 Task: Explore Airbnb accommodations near the expo center and corporate facilities your stay for a business expo in Phoenix, Arizona.
Action: Mouse moved to (403, 85)
Screenshot: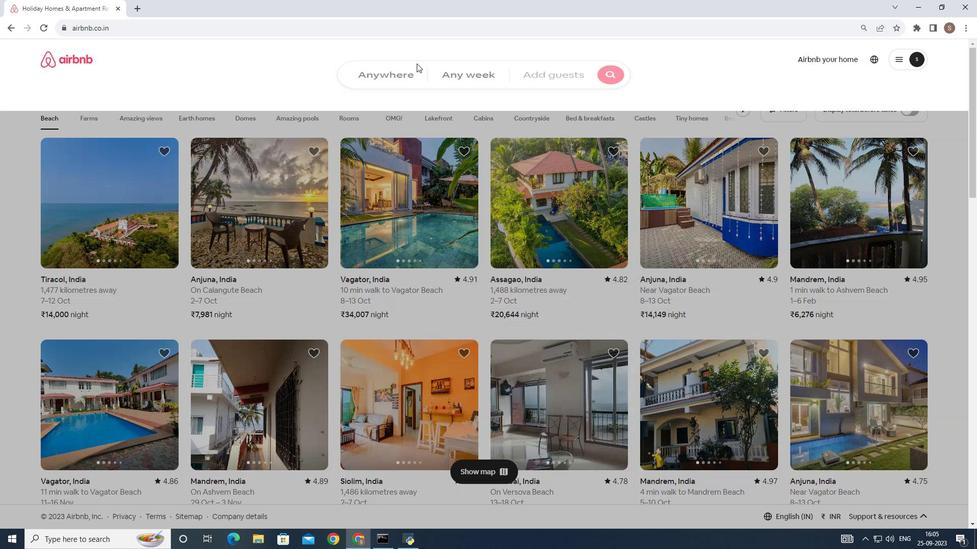 
Action: Mouse pressed left at (403, 85)
Screenshot: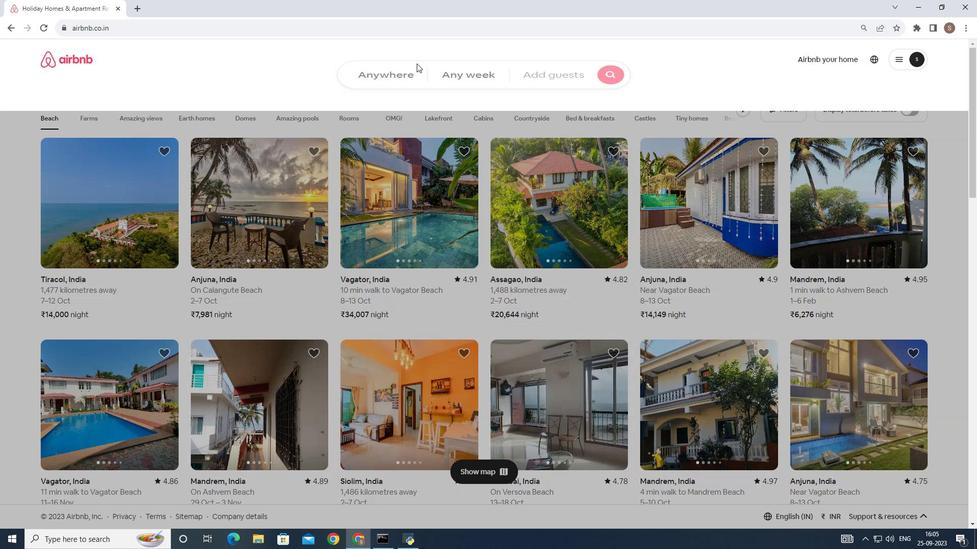 
Action: Mouse moved to (336, 119)
Screenshot: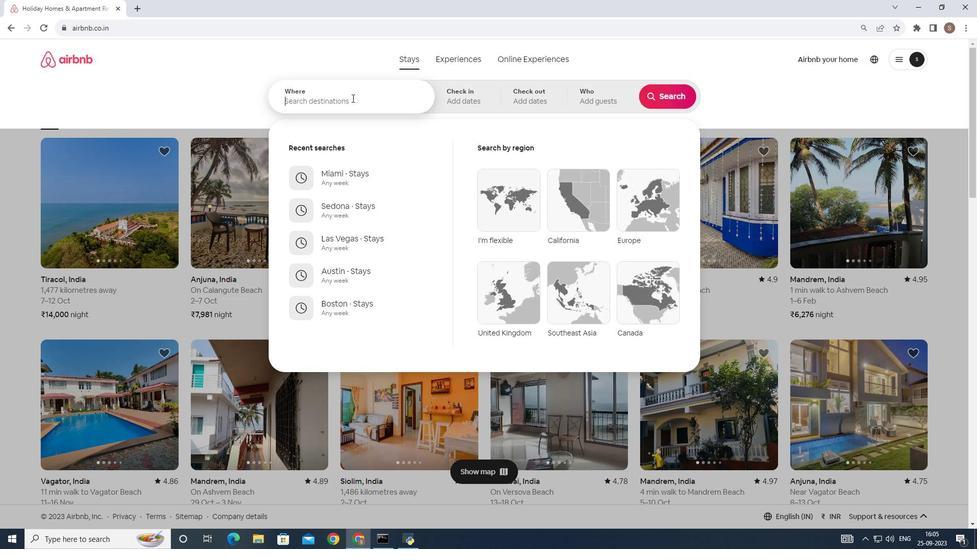 
Action: Mouse pressed left at (336, 119)
Screenshot: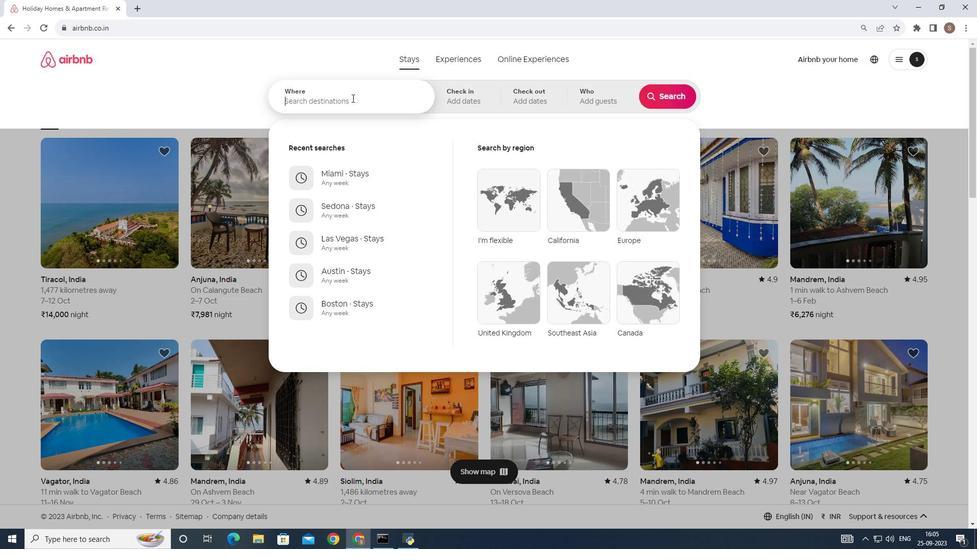 
Action: Key pressed phoen
Screenshot: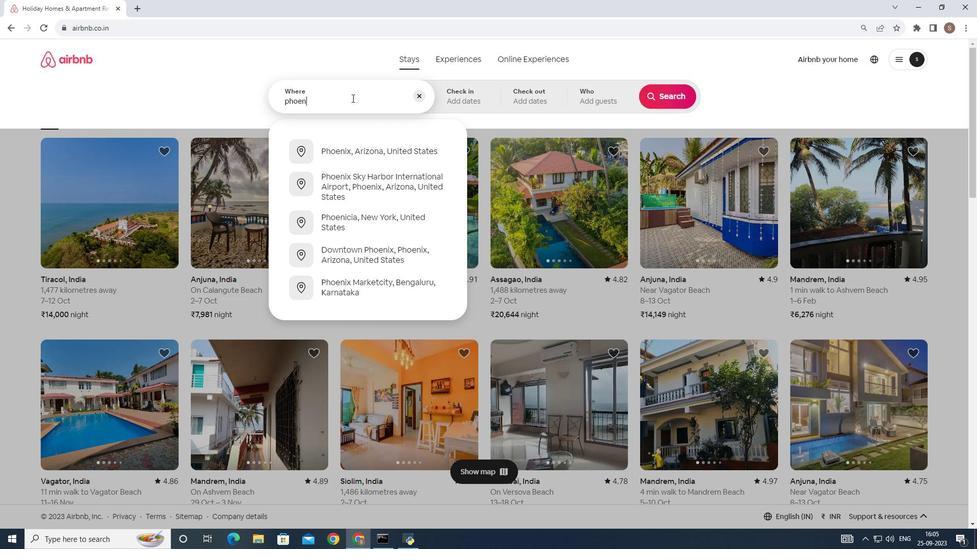 
Action: Mouse moved to (319, 158)
Screenshot: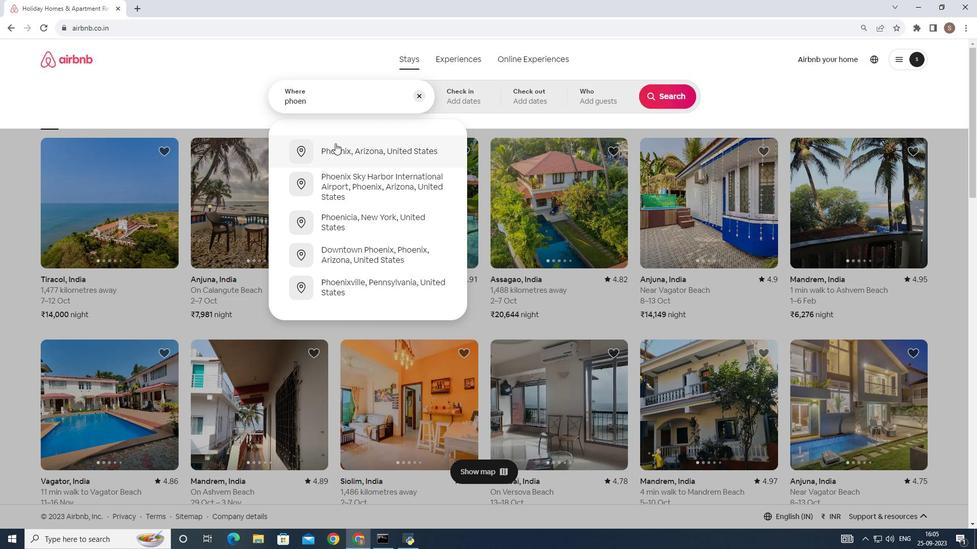 
Action: Mouse pressed left at (319, 158)
Screenshot: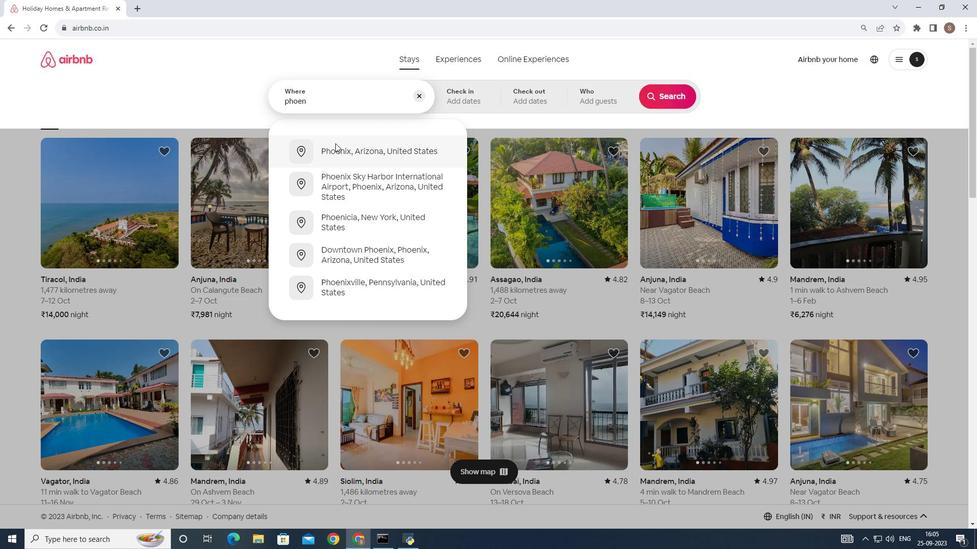 
Action: Mouse moved to (663, 112)
Screenshot: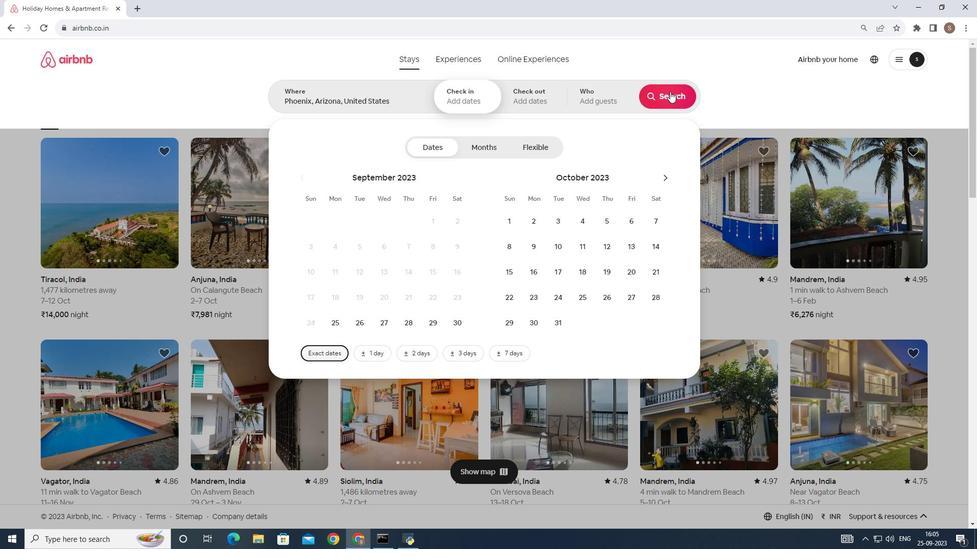 
Action: Mouse pressed left at (663, 112)
Screenshot: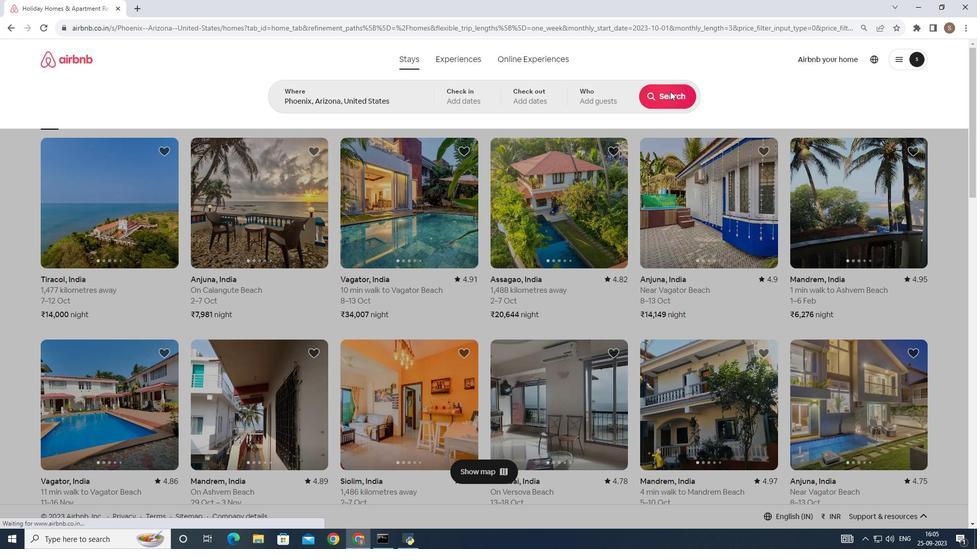 
Action: Mouse moved to (396, 83)
Screenshot: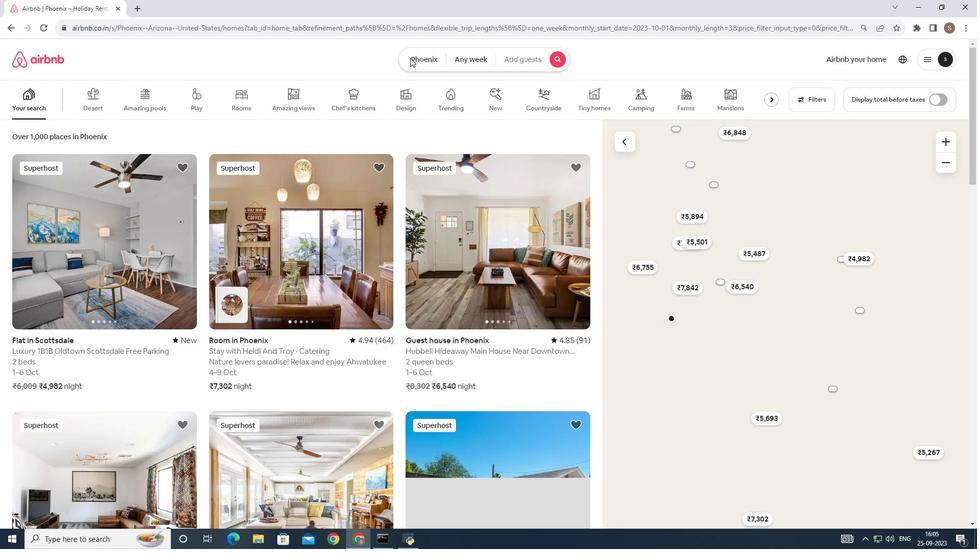 
Action: Mouse pressed left at (396, 83)
Screenshot: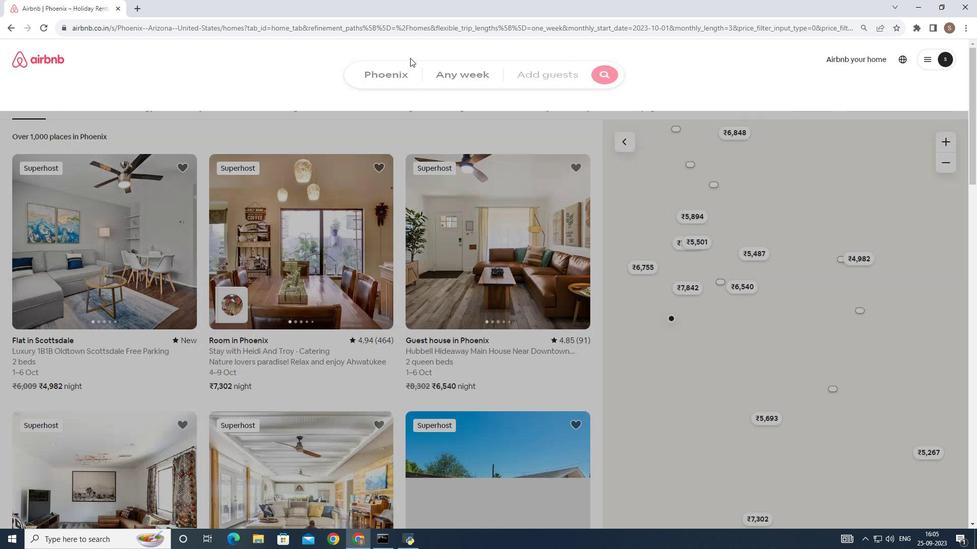 
Action: Mouse moved to (448, 115)
Screenshot: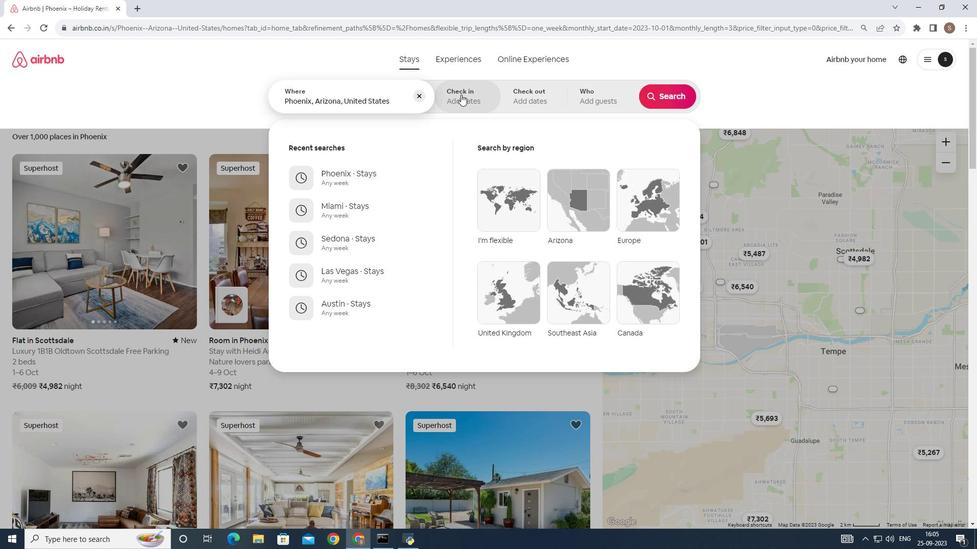 
Action: Mouse pressed left at (448, 115)
Screenshot: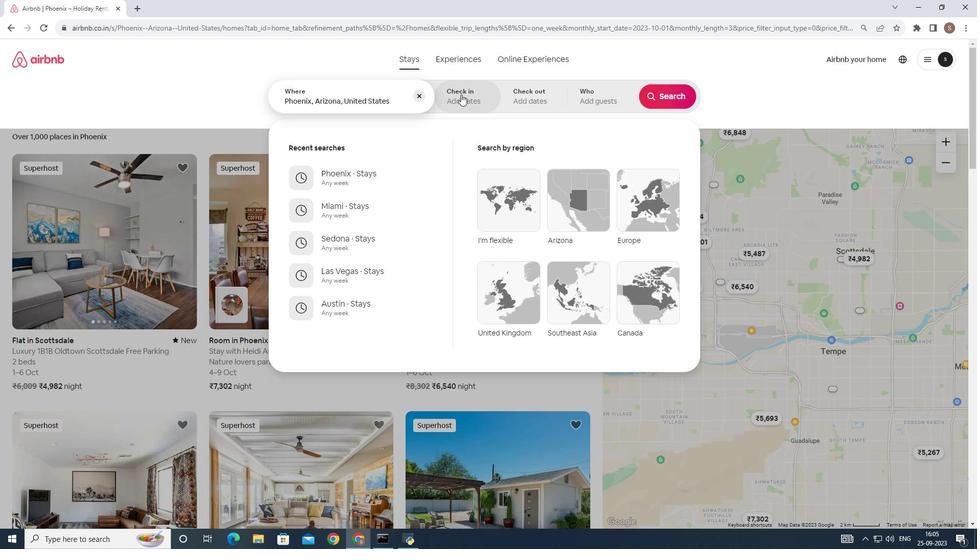 
Action: Mouse moved to (678, 119)
Screenshot: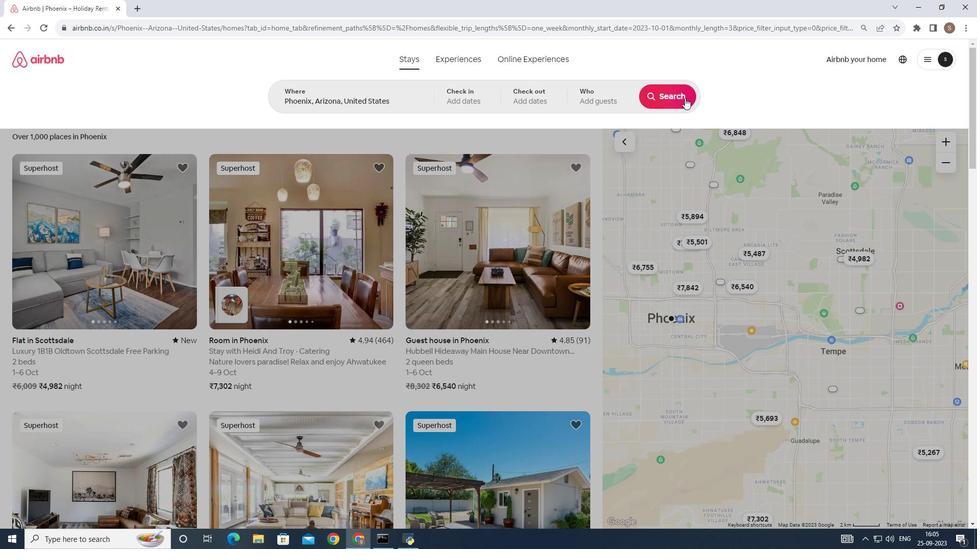 
Action: Mouse pressed left at (678, 119)
Screenshot: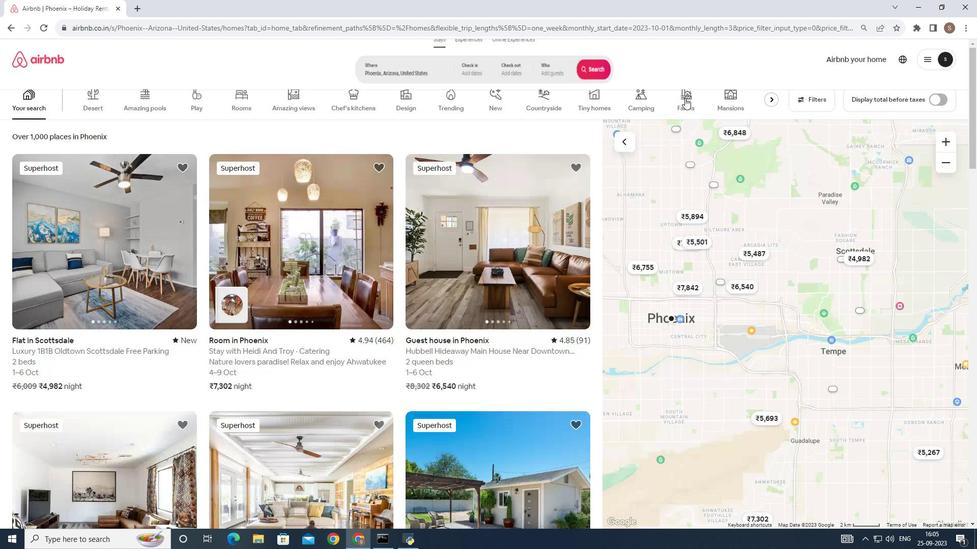
Action: Mouse moved to (794, 123)
Screenshot: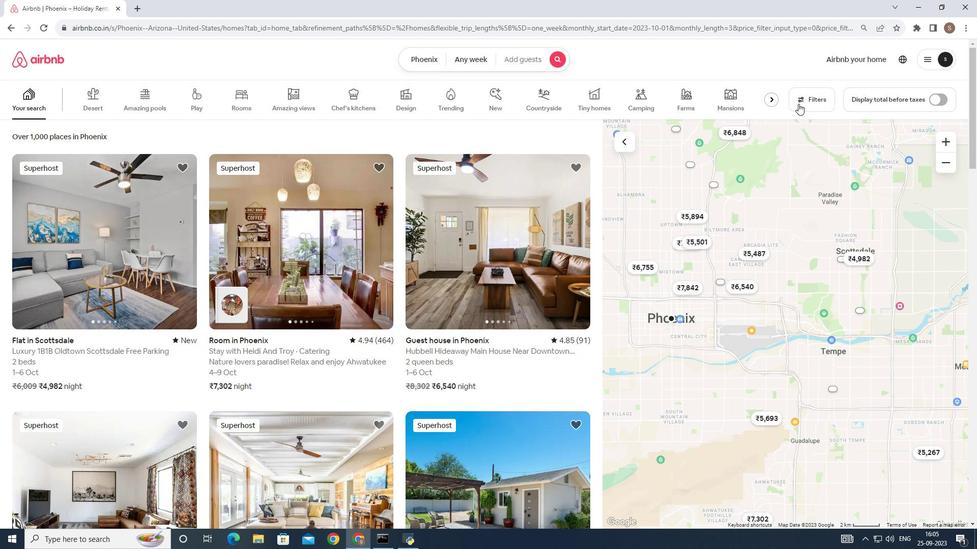 
Action: Mouse pressed left at (794, 123)
Screenshot: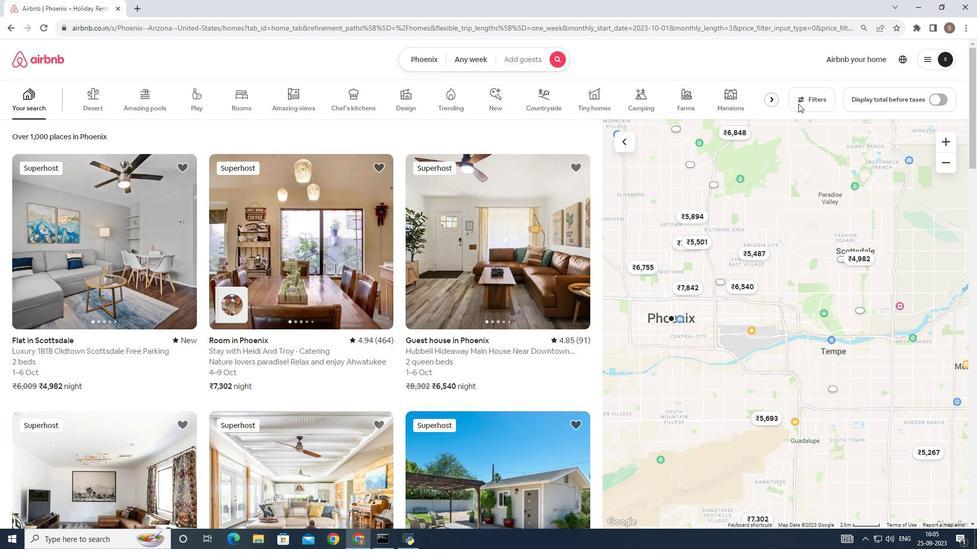 
Action: Mouse moved to (444, 228)
Screenshot: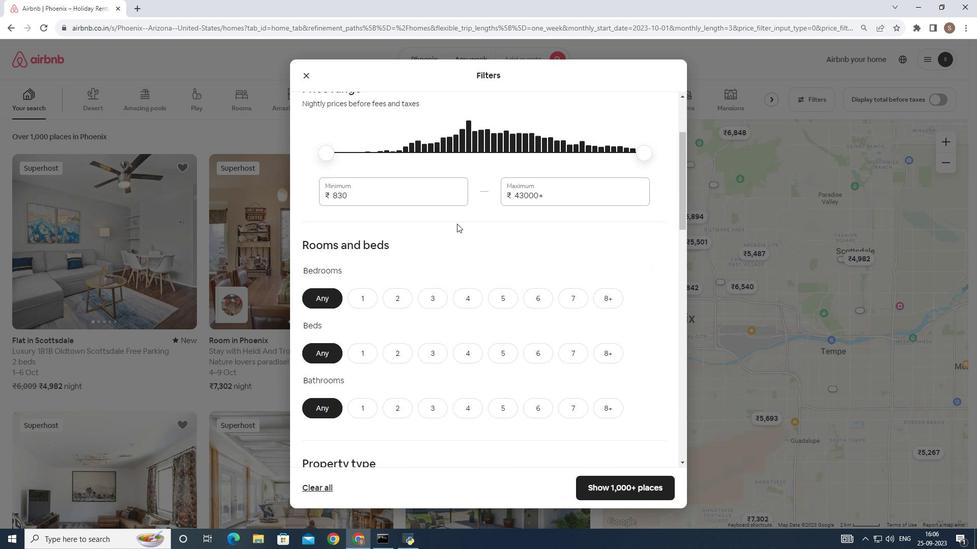 
Action: Mouse scrolled (444, 227) with delta (0, 0)
Screenshot: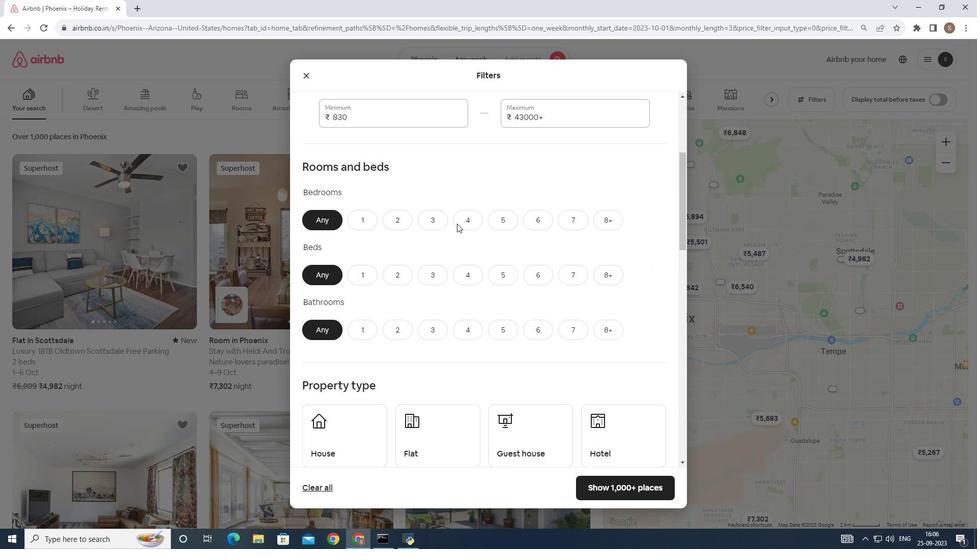 
Action: Mouse scrolled (444, 227) with delta (0, 0)
Screenshot: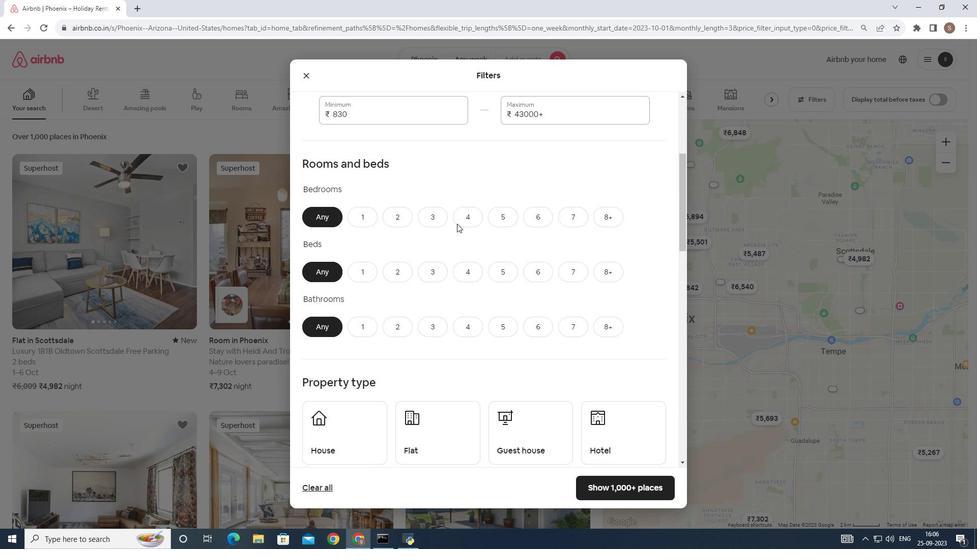 
Action: Mouse scrolled (444, 227) with delta (0, 0)
Screenshot: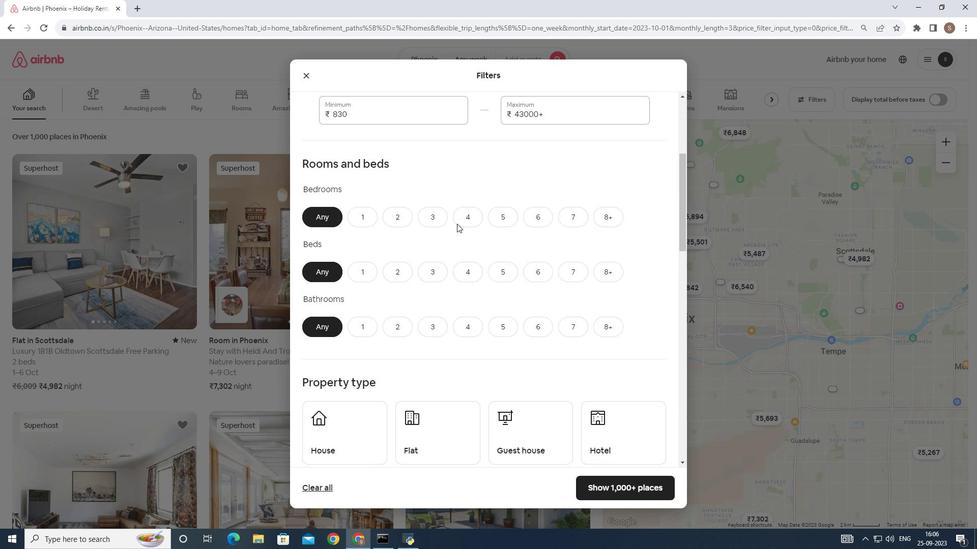 
Action: Mouse scrolled (444, 227) with delta (0, 0)
Screenshot: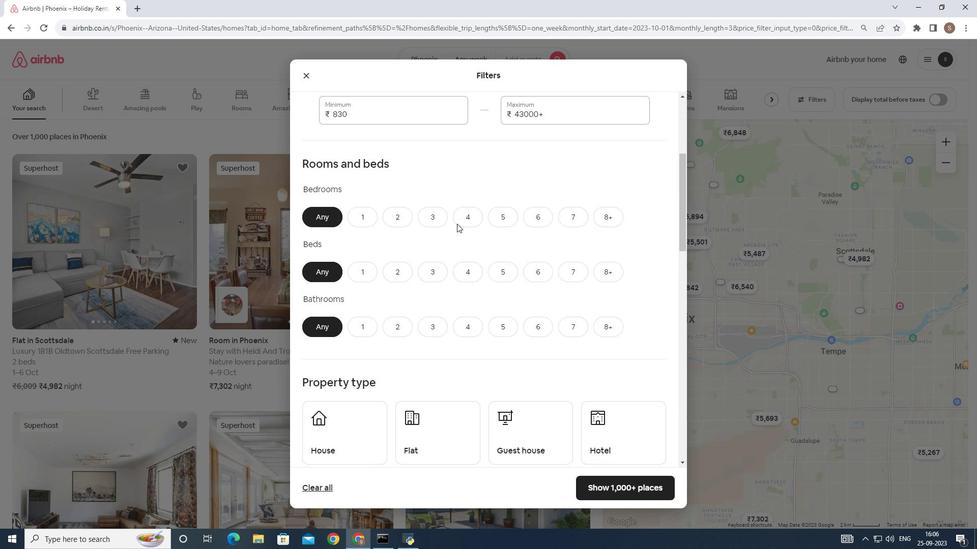 
Action: Mouse scrolled (444, 227) with delta (0, 0)
Screenshot: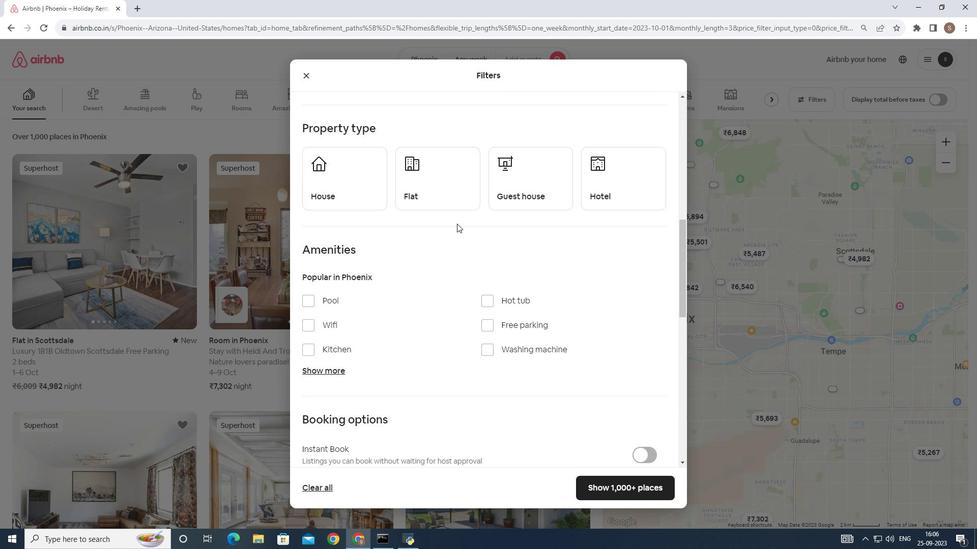 
Action: Mouse scrolled (444, 227) with delta (0, 0)
Screenshot: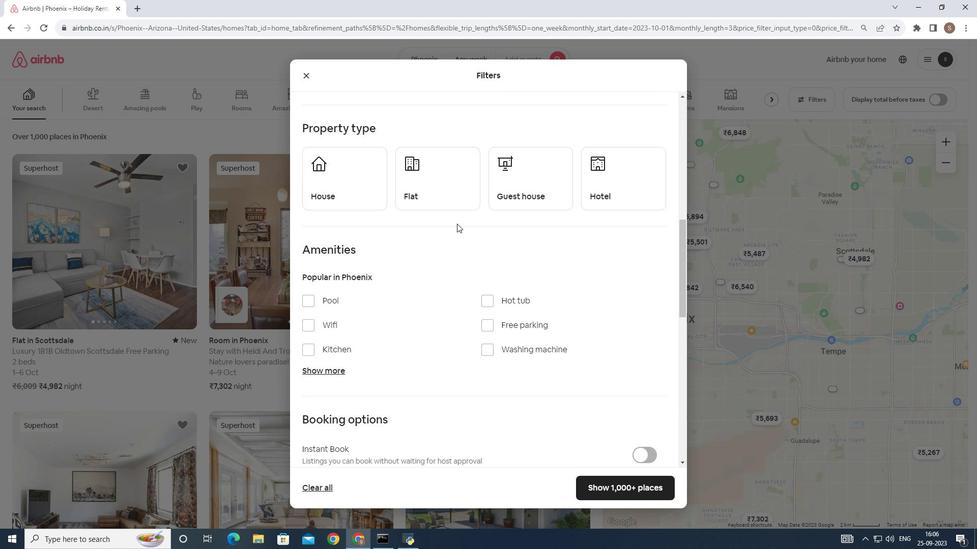 
Action: Mouse scrolled (444, 227) with delta (0, 0)
Screenshot: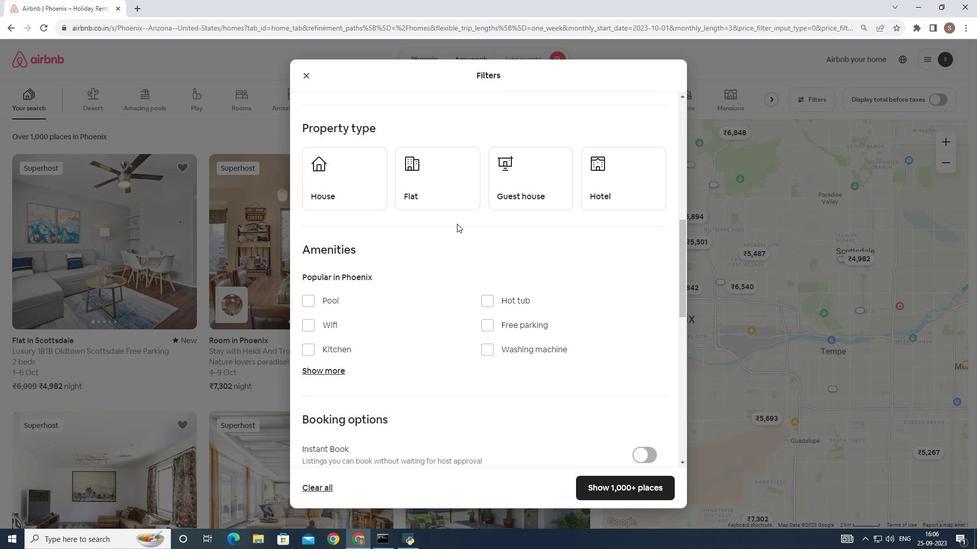 
Action: Mouse scrolled (444, 227) with delta (0, 0)
Screenshot: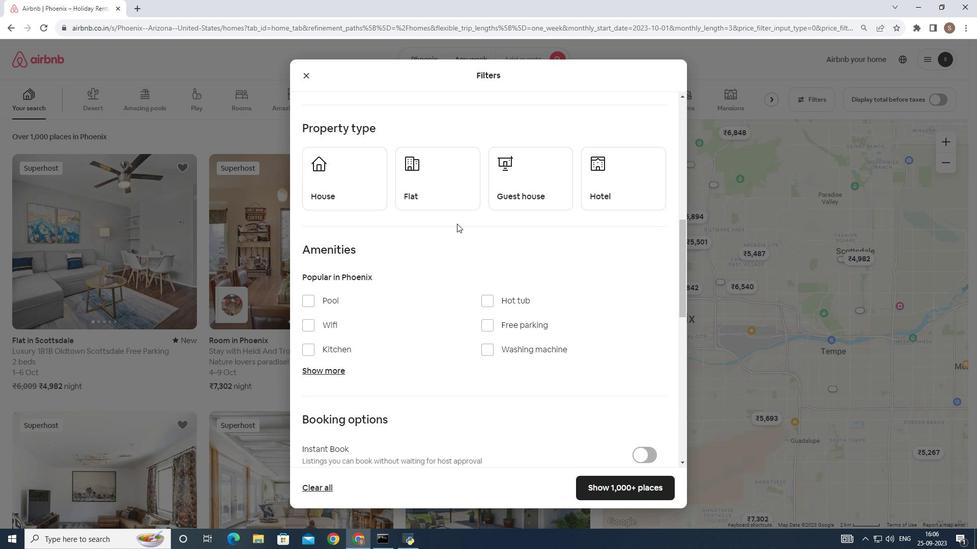 
Action: Mouse scrolled (444, 227) with delta (0, 0)
Screenshot: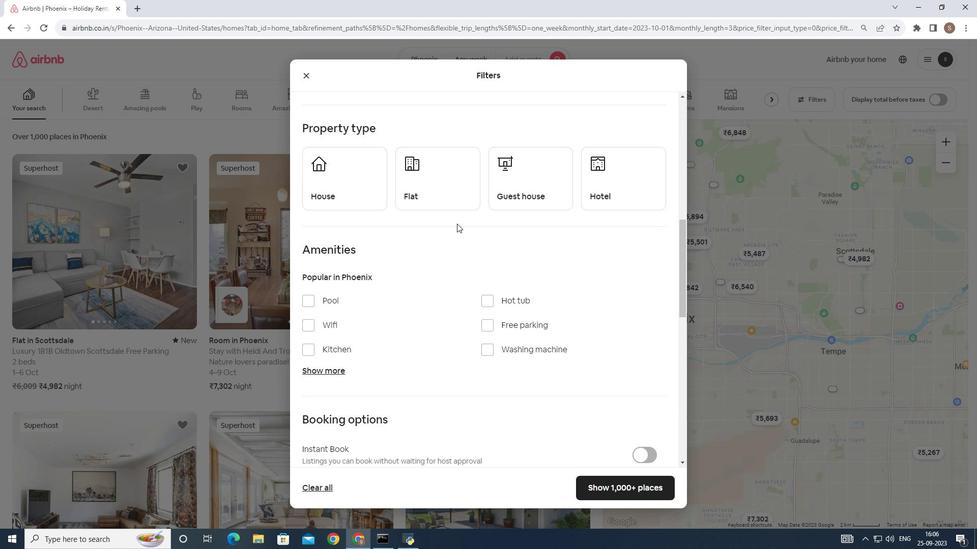 
Action: Mouse scrolled (444, 228) with delta (0, 0)
Screenshot: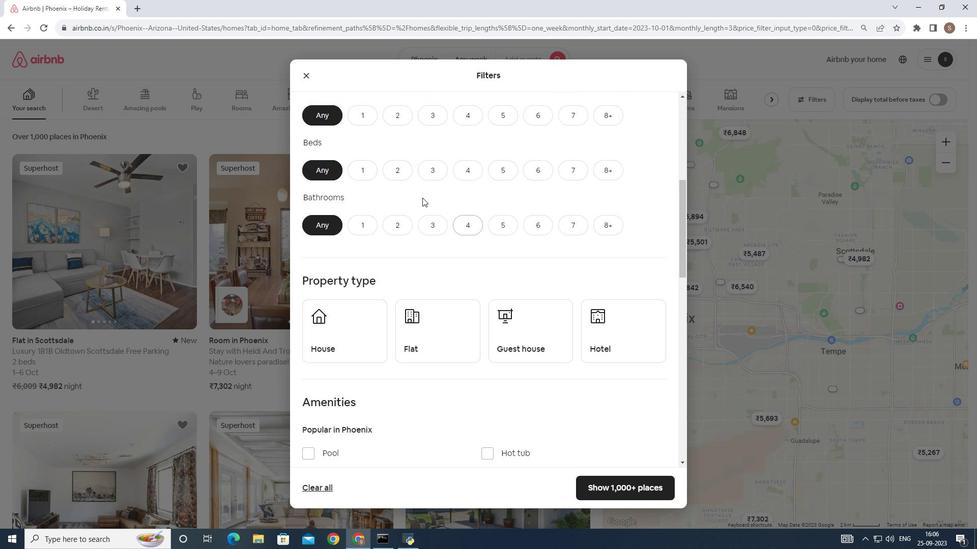 
Action: Mouse scrolled (444, 228) with delta (0, 0)
Screenshot: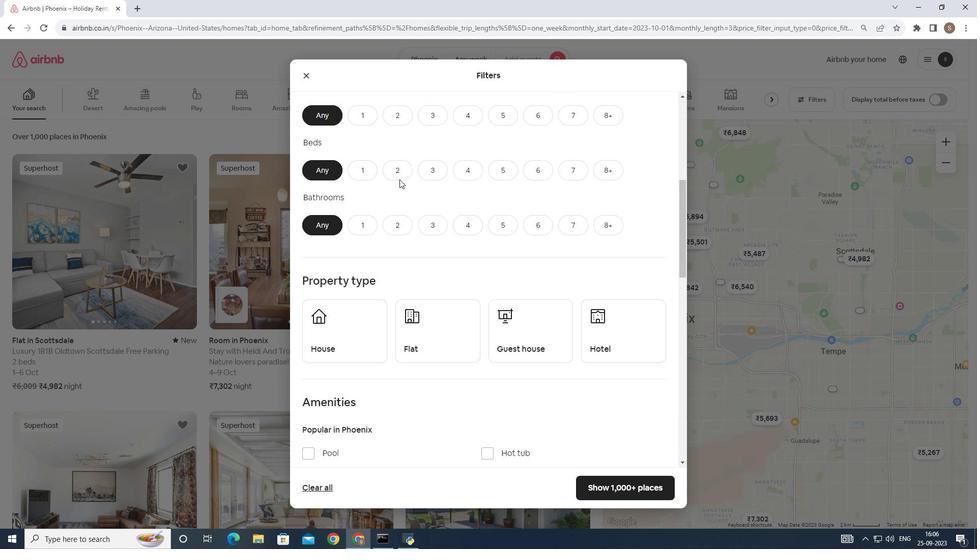
Action: Mouse scrolled (444, 228) with delta (0, 0)
Screenshot: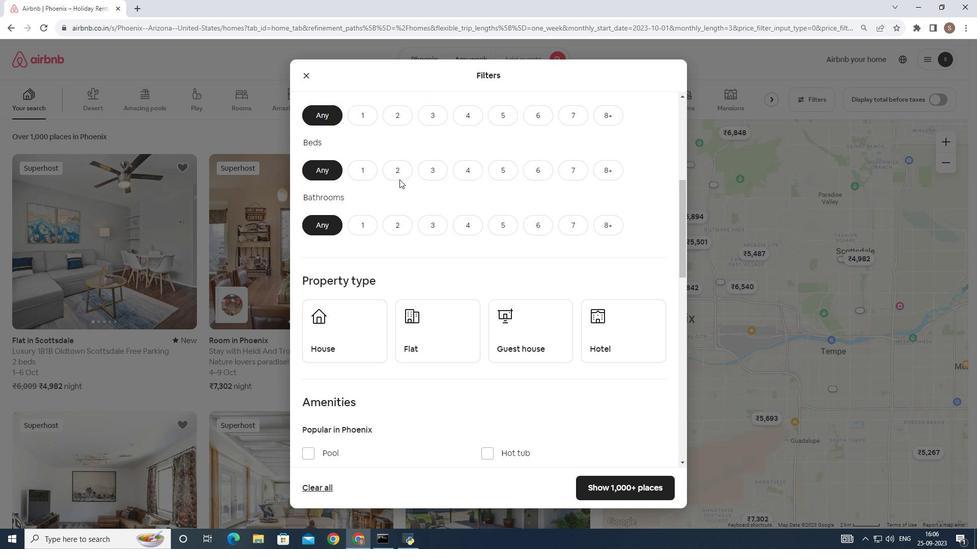 
Action: Mouse moved to (341, 179)
Screenshot: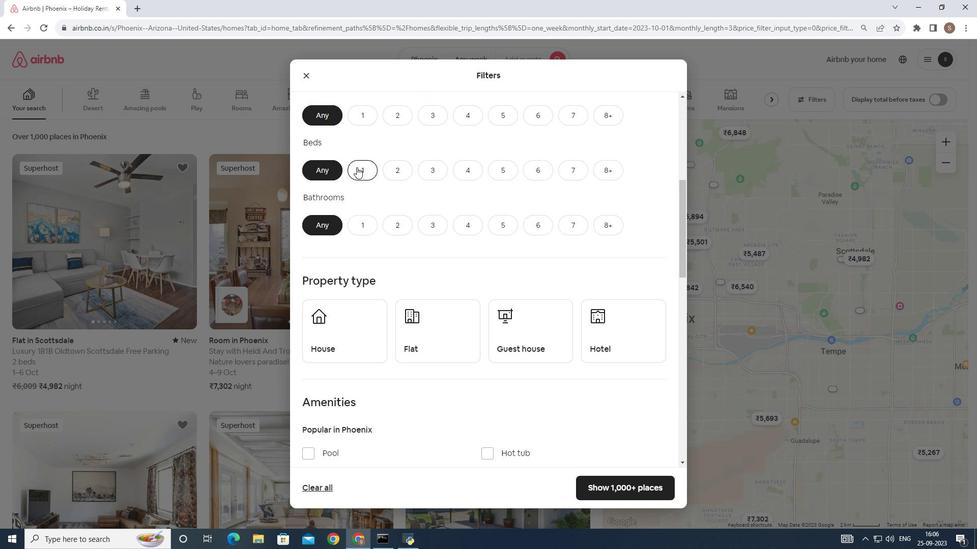 
Action: Mouse pressed left at (341, 179)
Screenshot: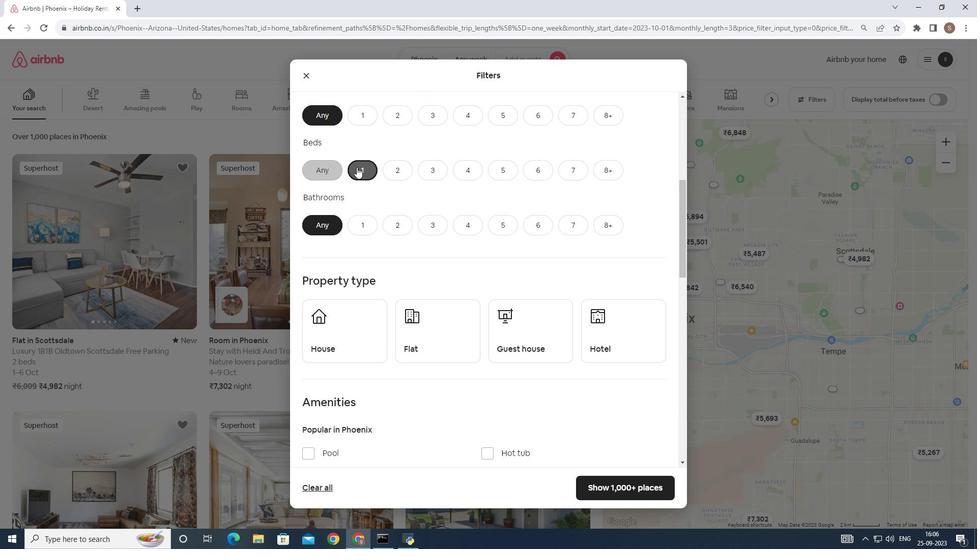
Action: Mouse moved to (342, 221)
Screenshot: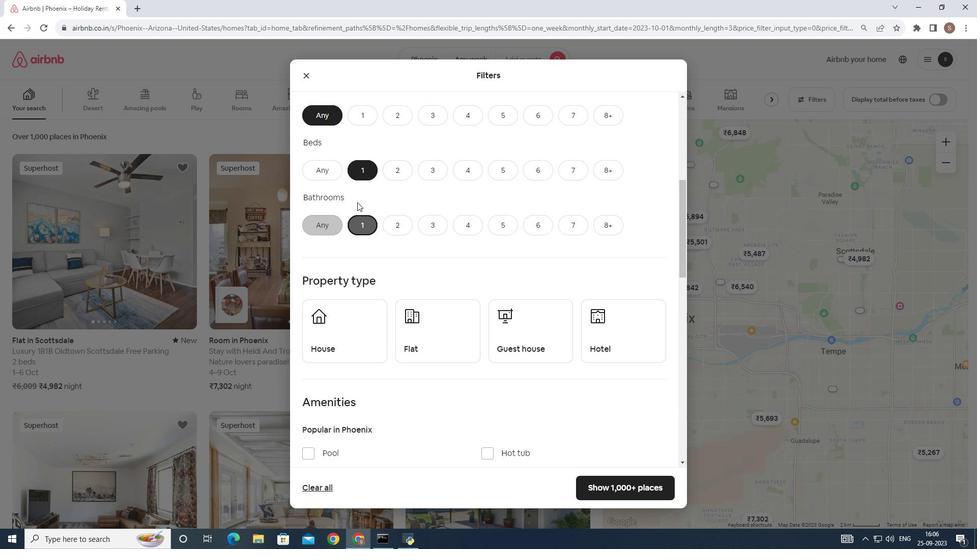 
Action: Mouse pressed left at (342, 221)
Screenshot: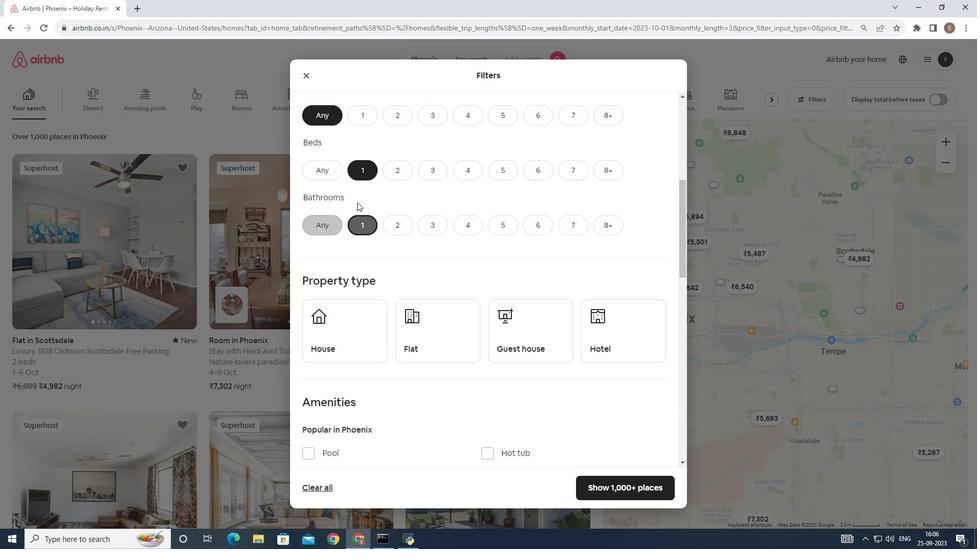
Action: Mouse moved to (343, 196)
Screenshot: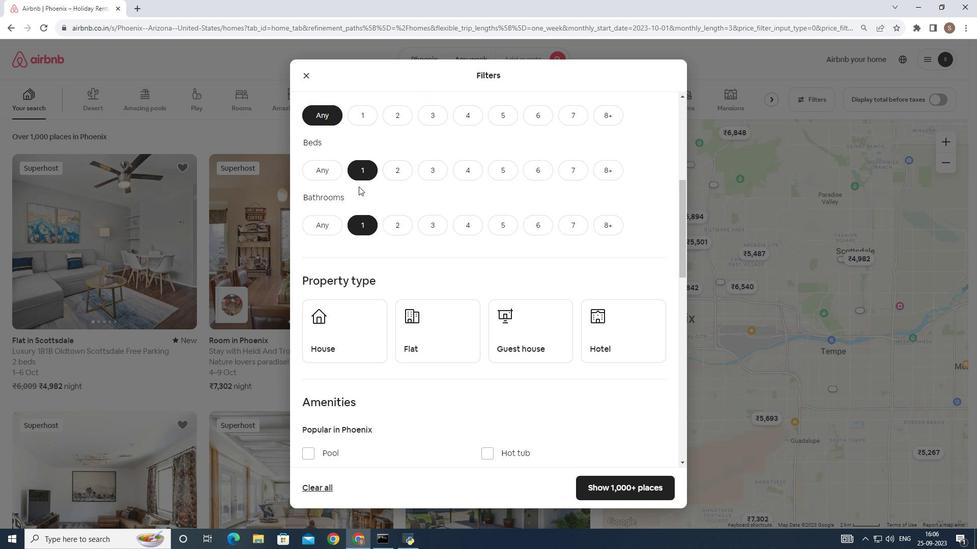 
Action: Mouse scrolled (343, 196) with delta (0, 0)
Screenshot: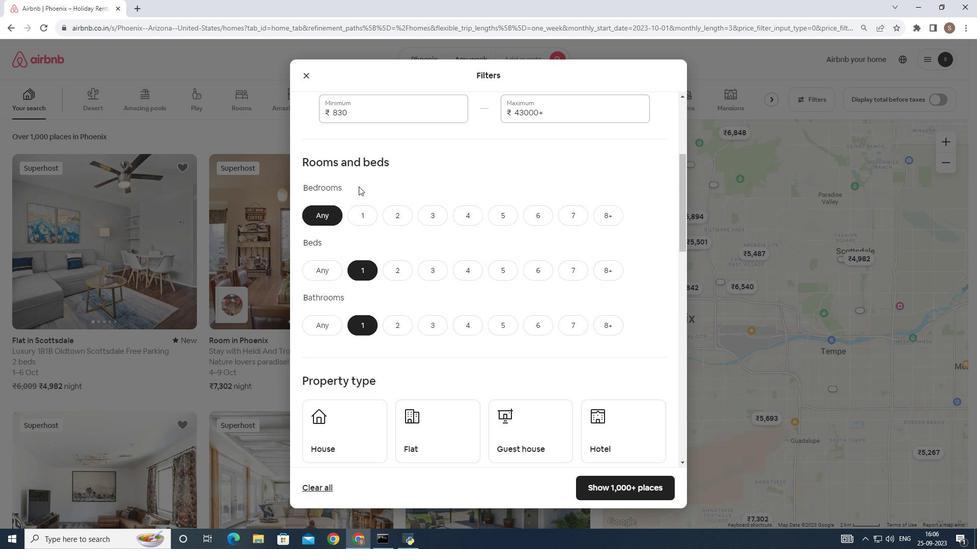 
Action: Mouse scrolled (343, 196) with delta (0, 0)
Screenshot: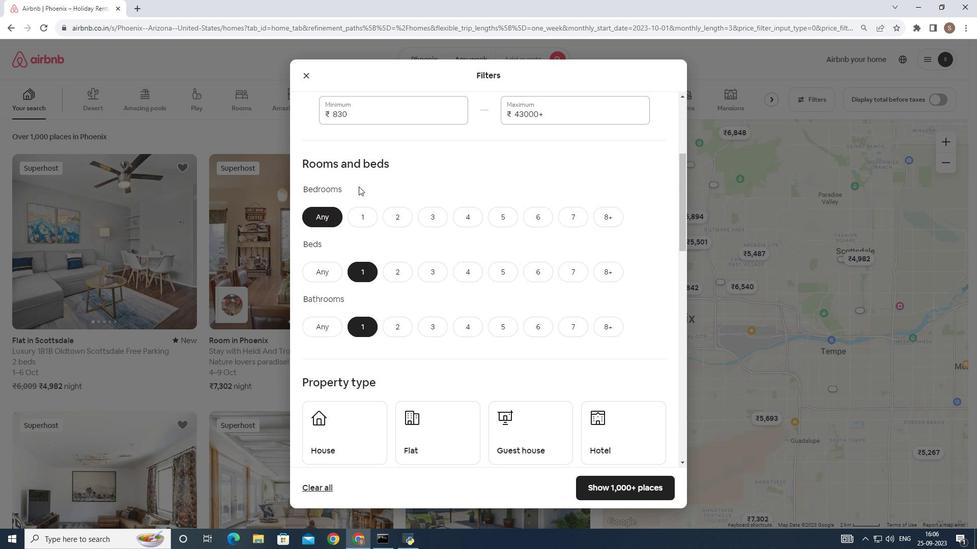 
Action: Mouse moved to (342, 223)
Screenshot: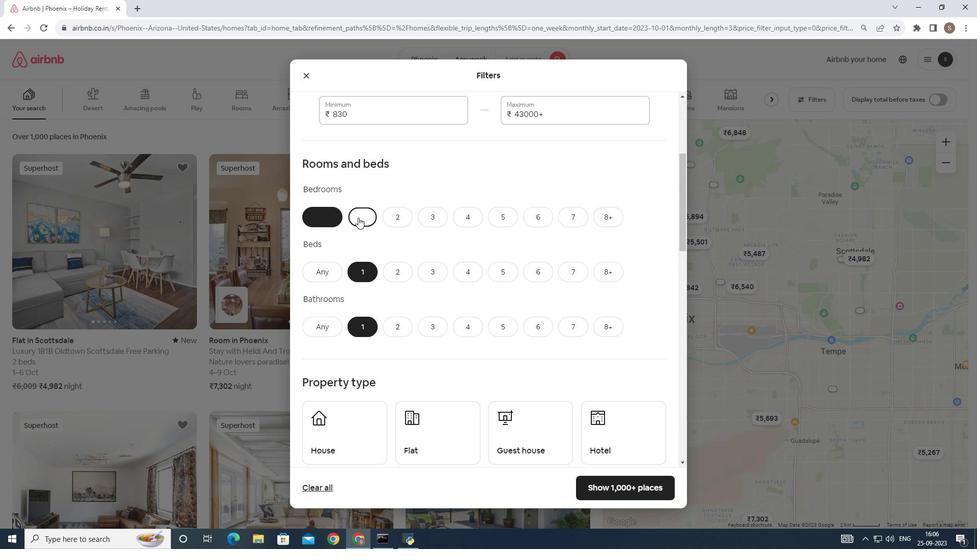 
Action: Mouse pressed left at (342, 223)
Screenshot: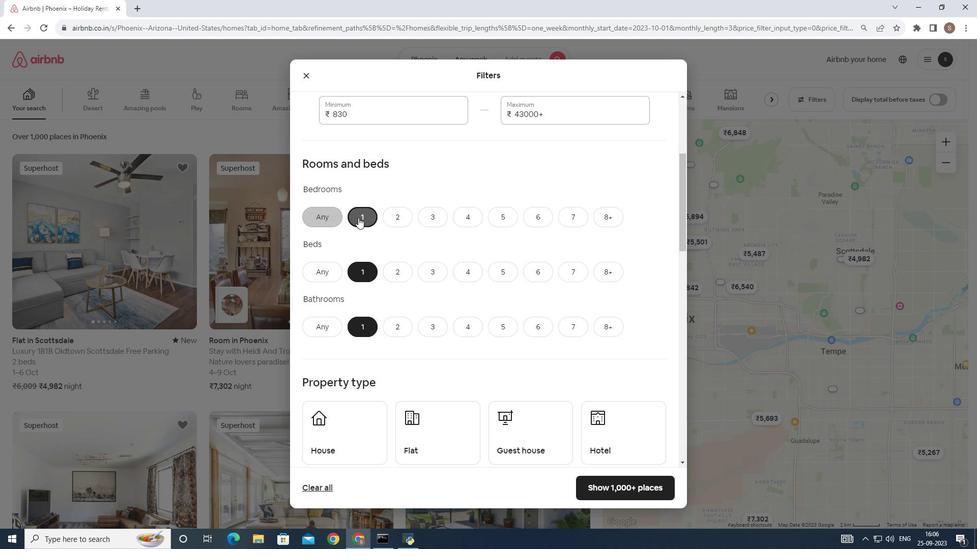 
Action: Mouse moved to (342, 223)
Screenshot: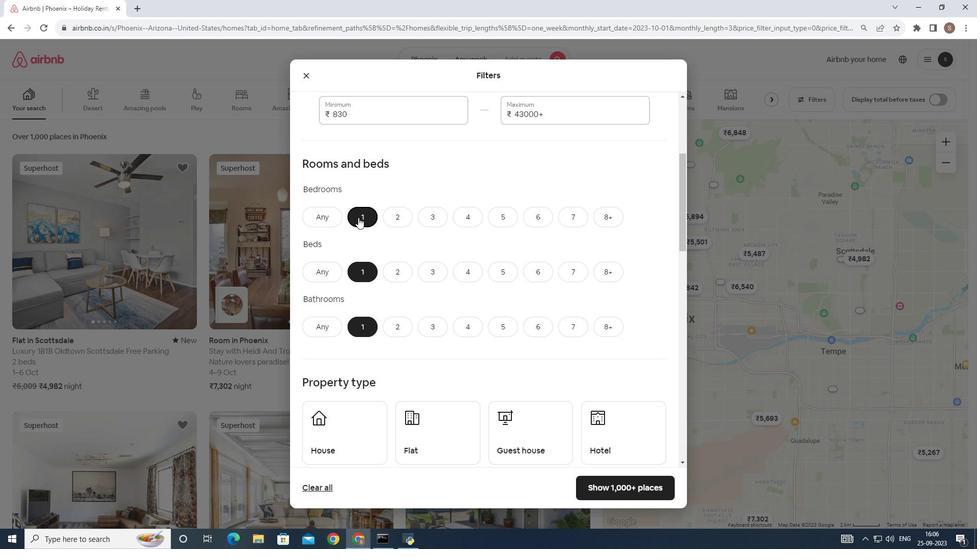 
Action: Mouse scrolled (342, 222) with delta (0, 0)
Screenshot: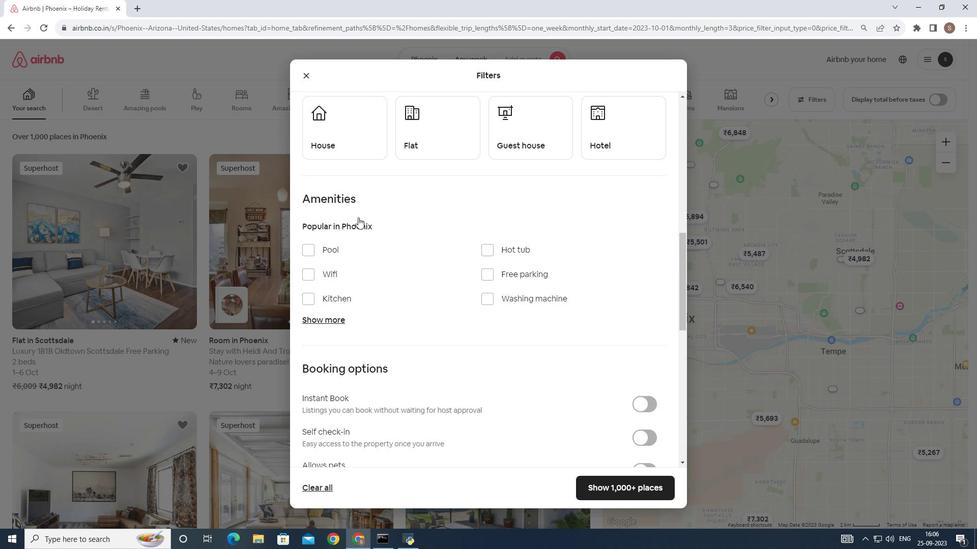 
Action: Mouse scrolled (342, 222) with delta (0, 0)
Screenshot: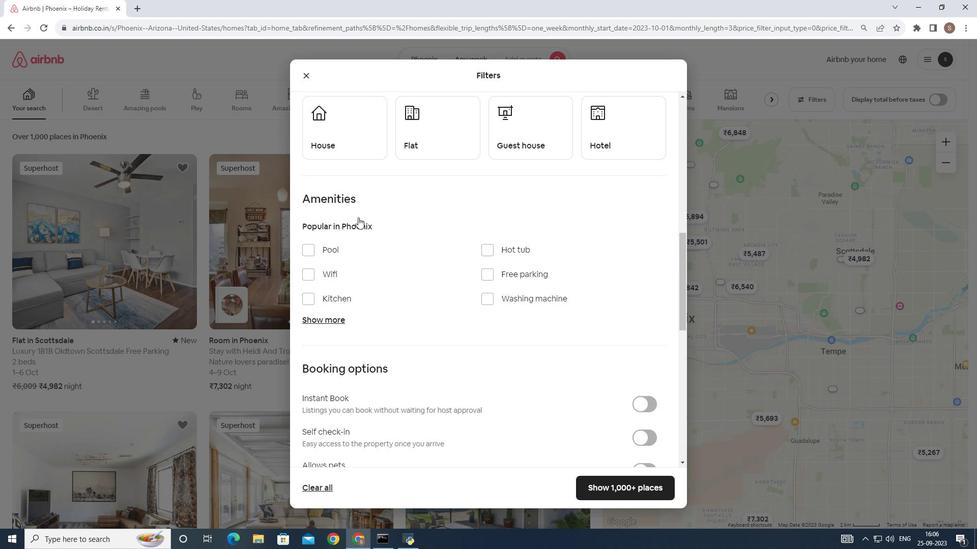 
Action: Mouse scrolled (342, 222) with delta (0, 0)
Screenshot: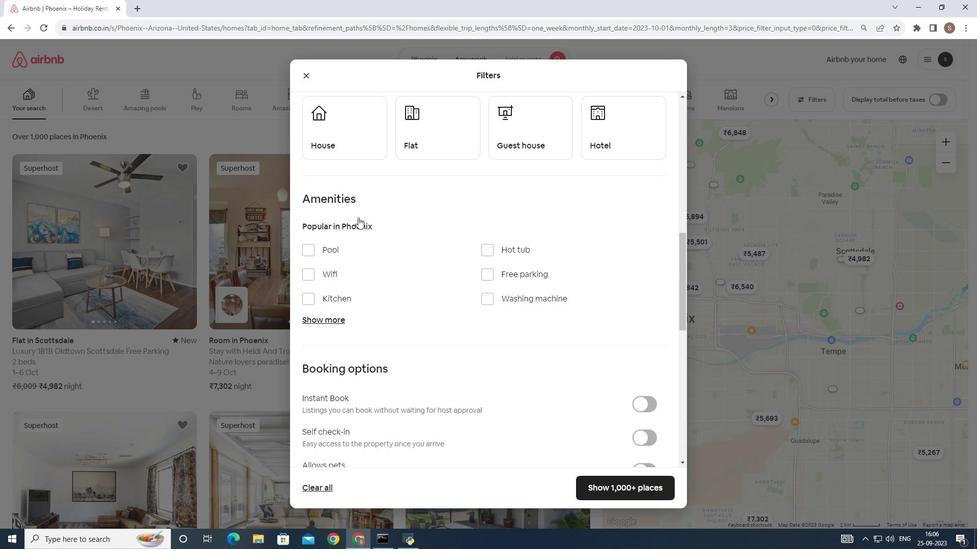 
Action: Mouse scrolled (342, 222) with delta (0, 0)
Screenshot: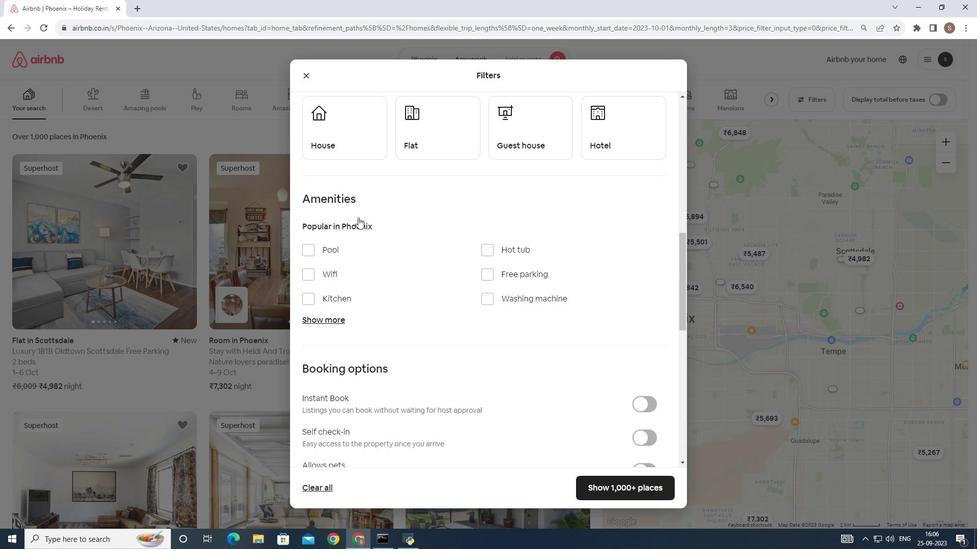 
Action: Mouse scrolled (342, 222) with delta (0, 0)
Screenshot: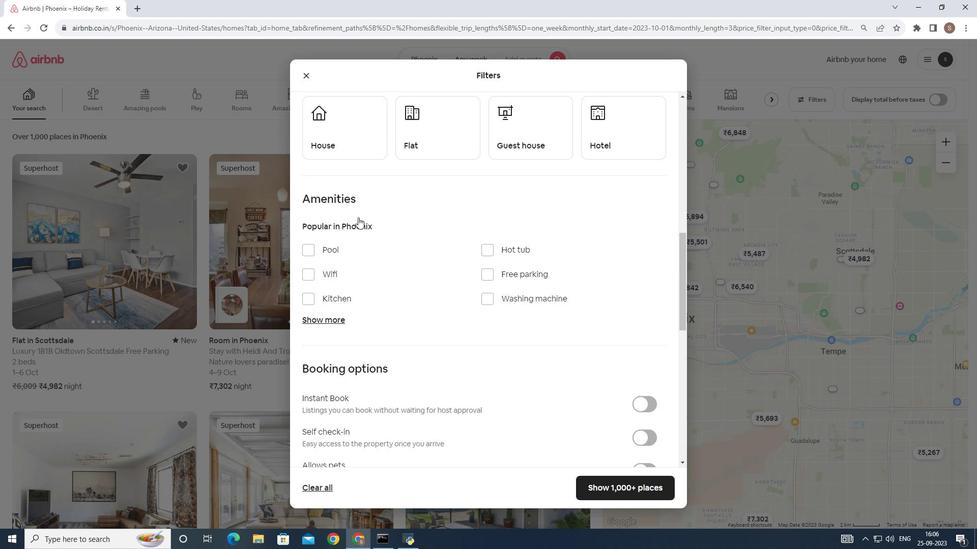 
Action: Mouse scrolled (342, 222) with delta (0, 0)
Screenshot: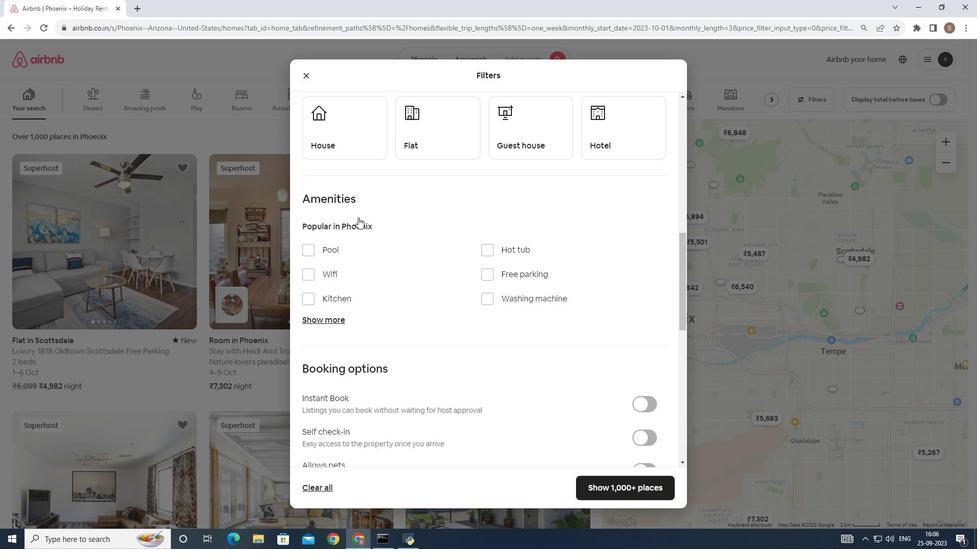 
Action: Mouse moved to (342, 220)
Screenshot: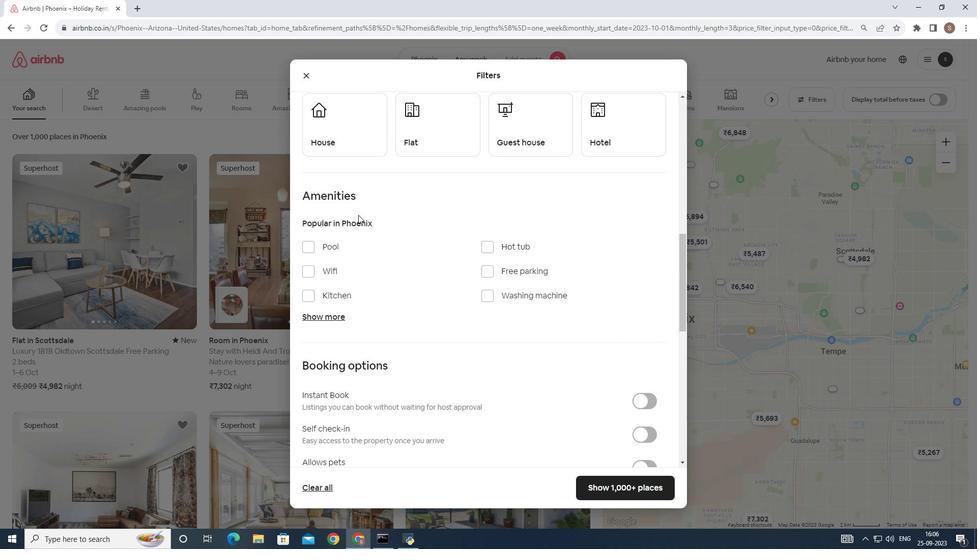 
Action: Mouse scrolled (342, 220) with delta (0, 0)
Screenshot: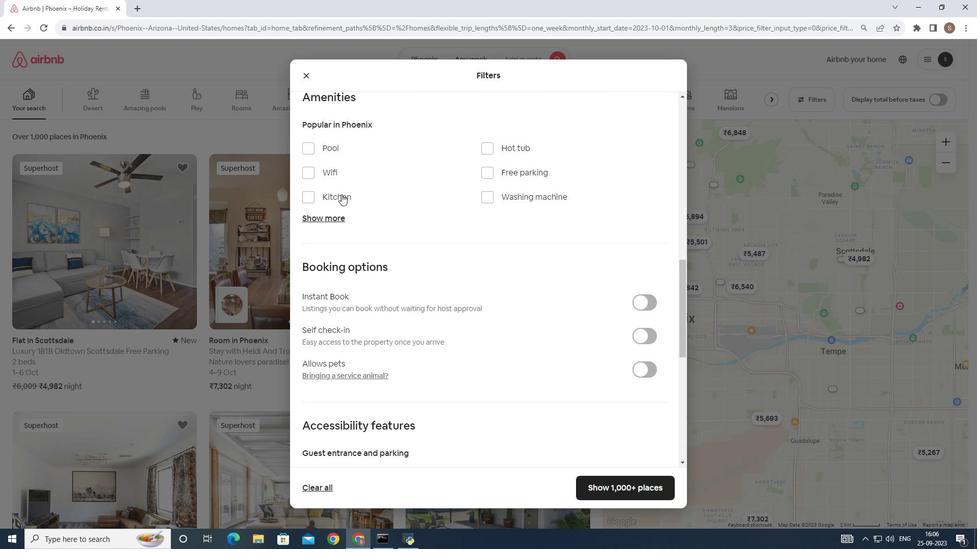 
Action: Mouse scrolled (342, 220) with delta (0, 0)
Screenshot: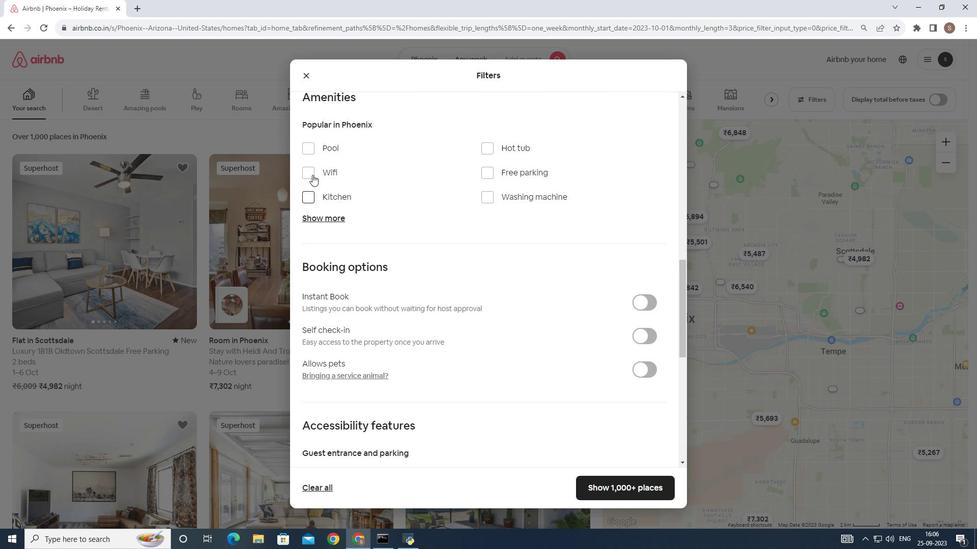 
Action: Mouse moved to (282, 177)
Screenshot: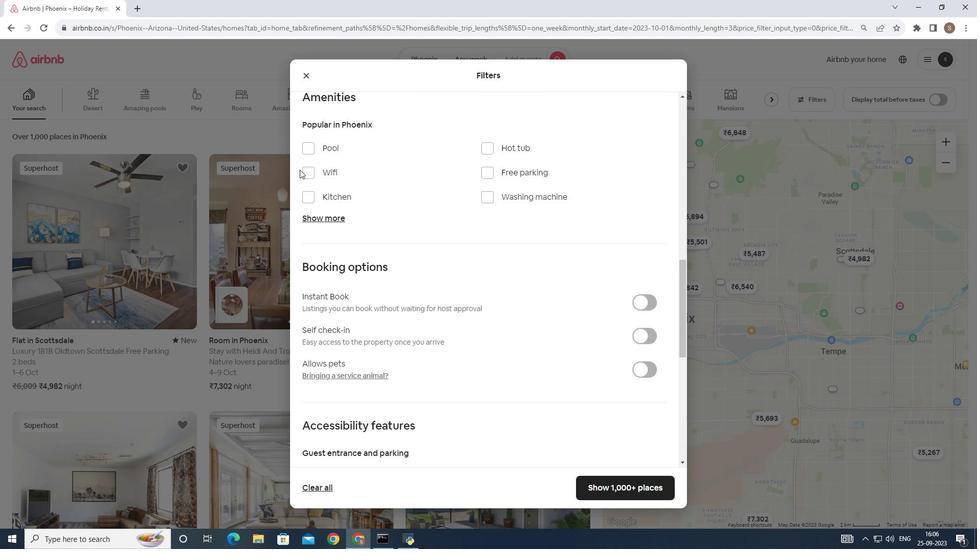 
Action: Mouse pressed left at (282, 177)
Screenshot: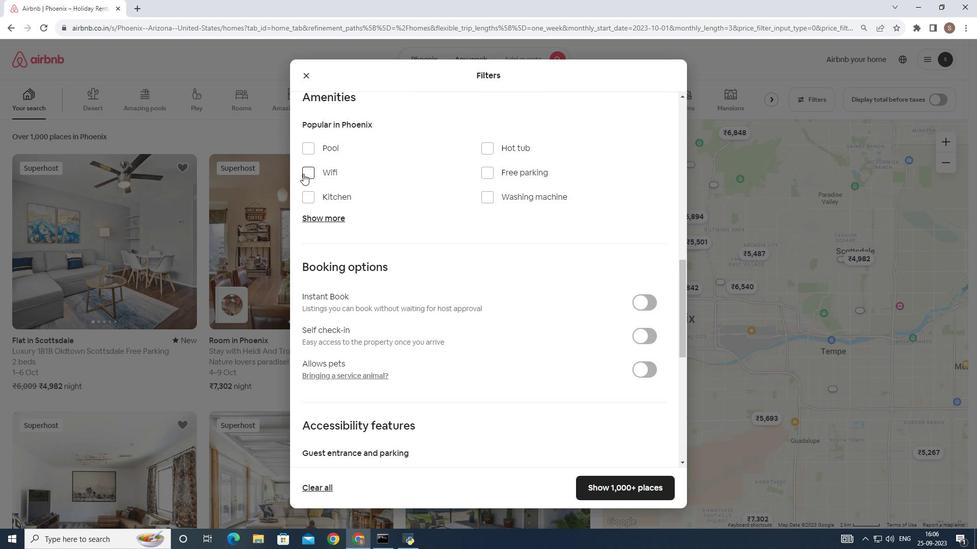 
Action: Mouse moved to (286, 185)
Screenshot: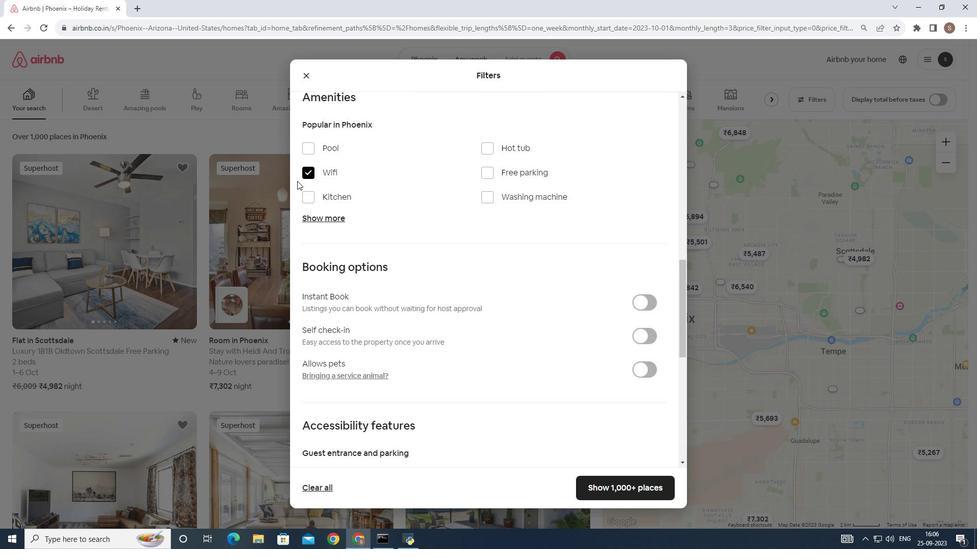 
Action: Mouse pressed left at (286, 185)
Screenshot: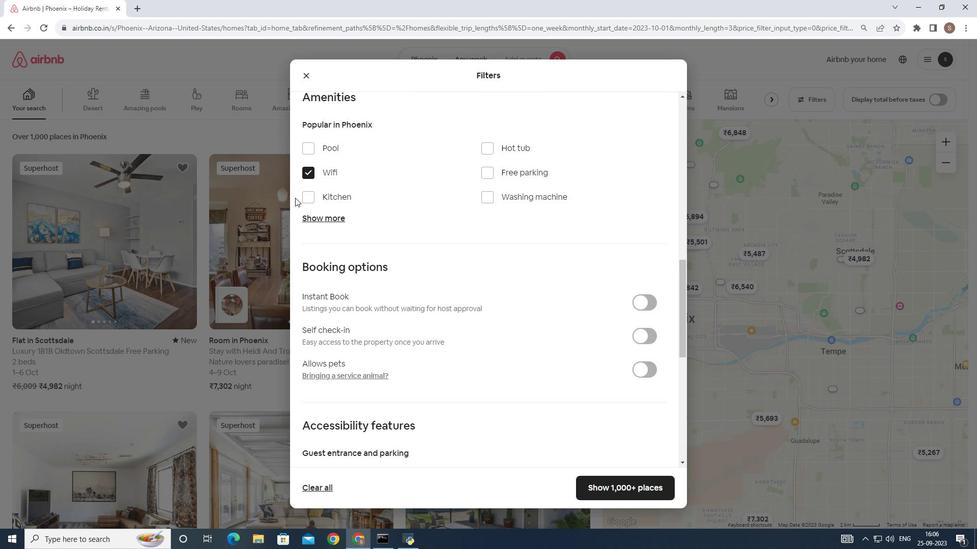 
Action: Mouse moved to (312, 227)
Screenshot: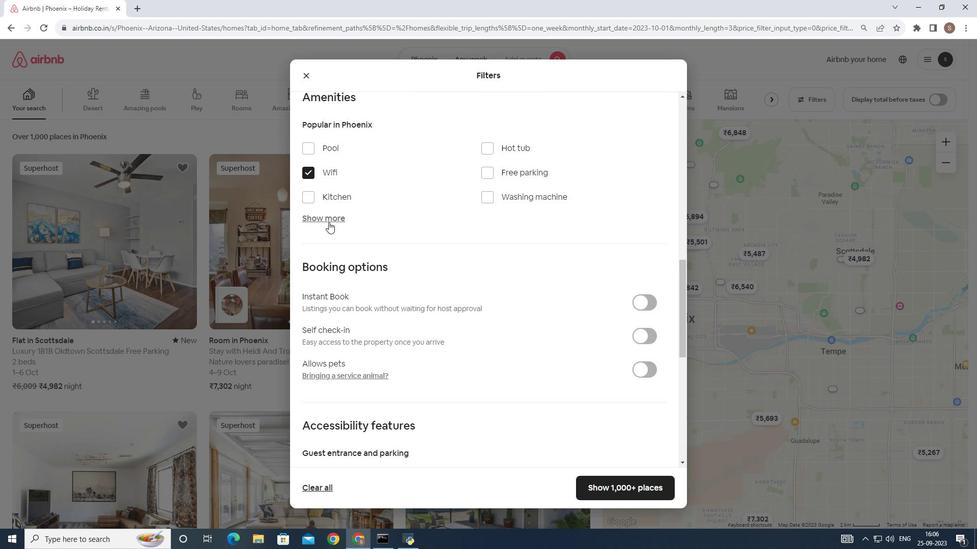 
Action: Mouse pressed left at (312, 227)
Screenshot: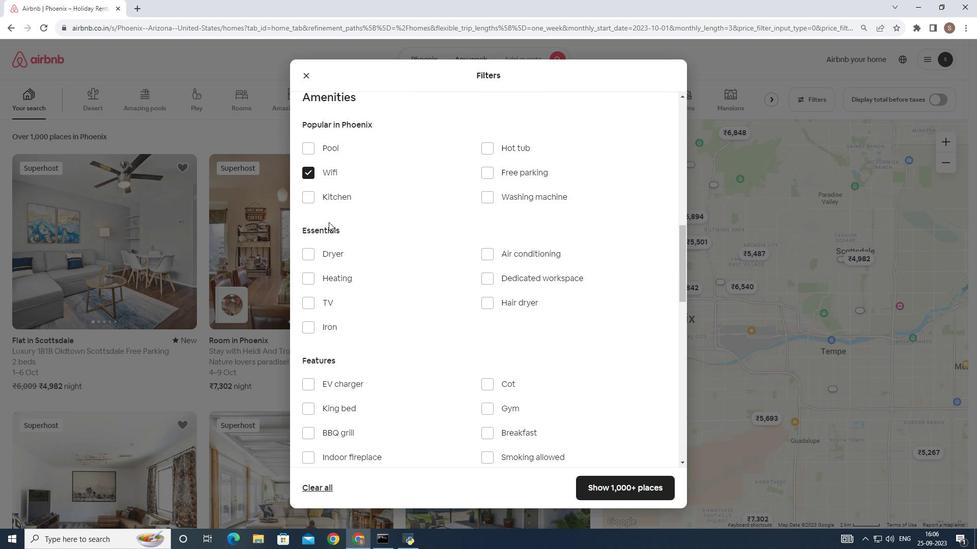 
Action: Mouse moved to (303, 294)
Screenshot: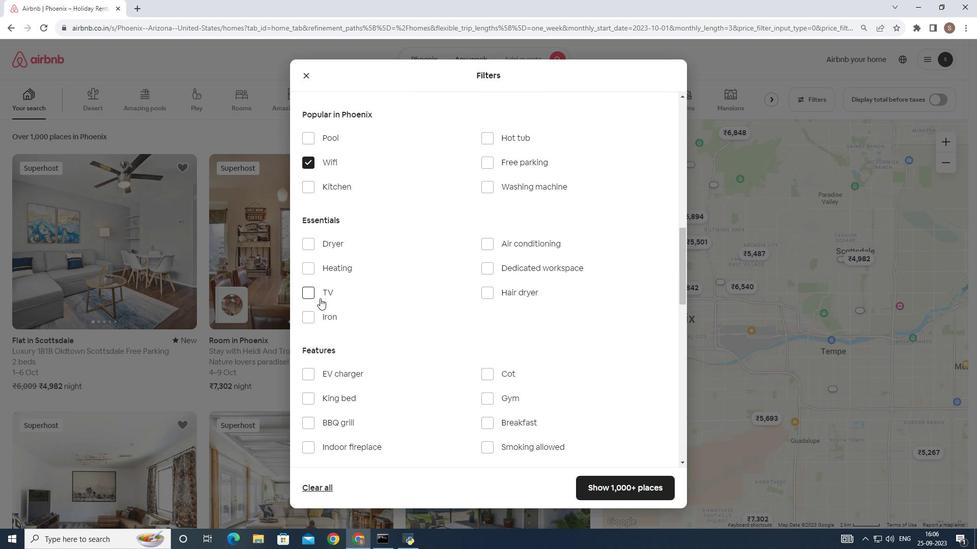 
Action: Mouse scrolled (303, 293) with delta (0, 0)
Screenshot: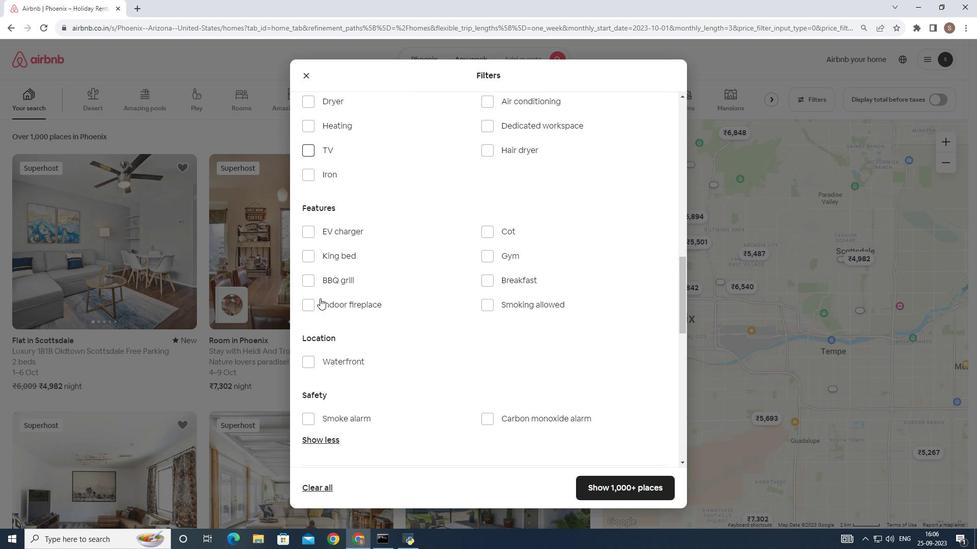 
Action: Mouse scrolled (303, 293) with delta (0, 0)
Screenshot: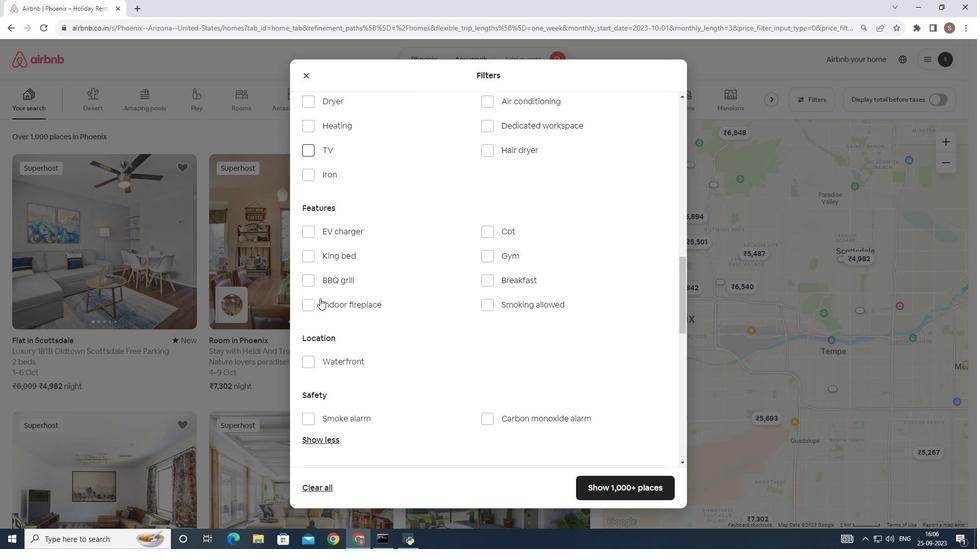 
Action: Mouse scrolled (303, 293) with delta (0, 0)
Screenshot: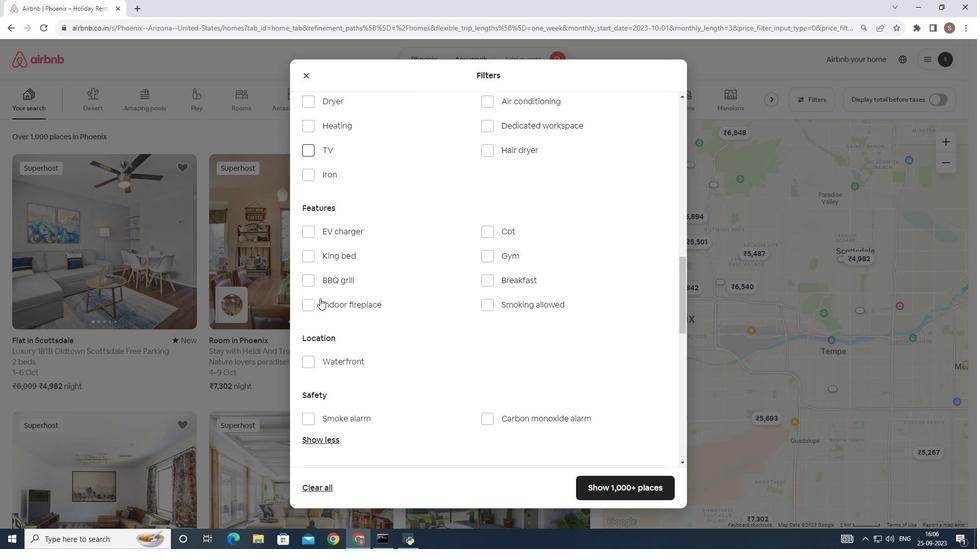 
Action: Mouse moved to (305, 284)
Screenshot: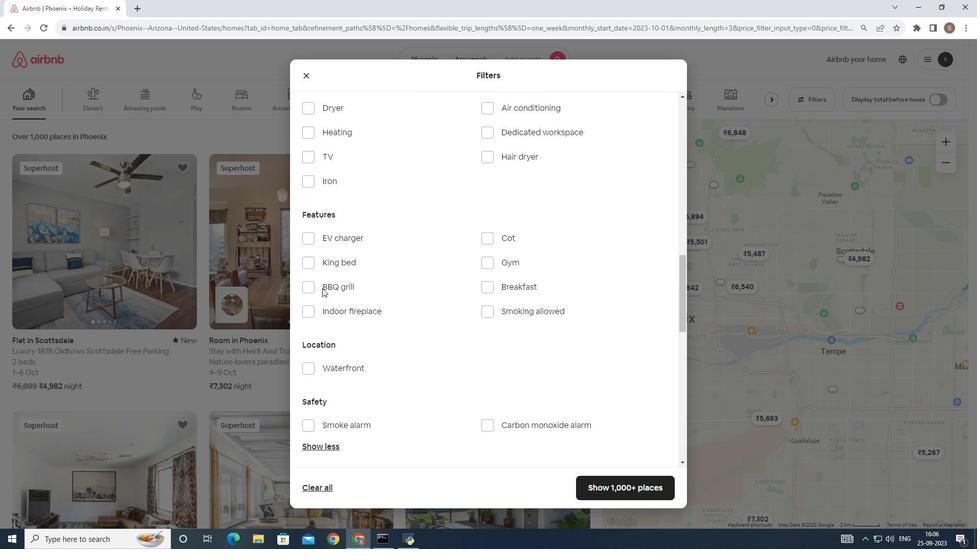 
Action: Mouse scrolled (305, 285) with delta (0, 0)
Screenshot: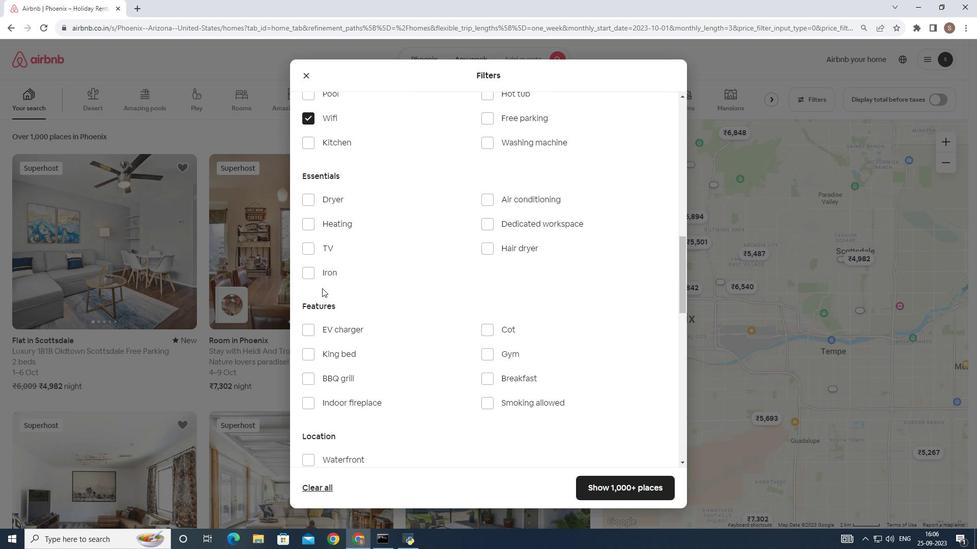 
Action: Mouse scrolled (305, 285) with delta (0, 0)
Screenshot: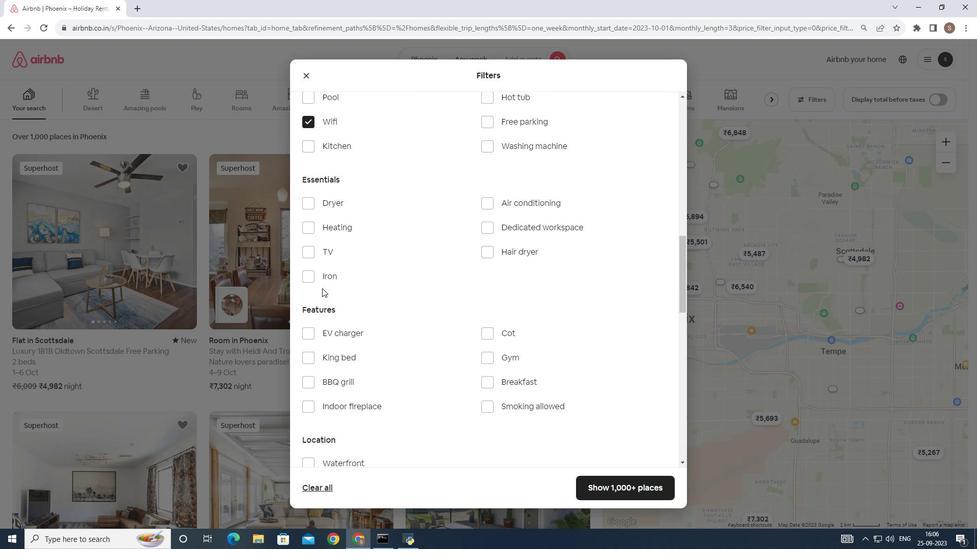 
Action: Mouse scrolled (305, 285) with delta (0, 0)
Screenshot: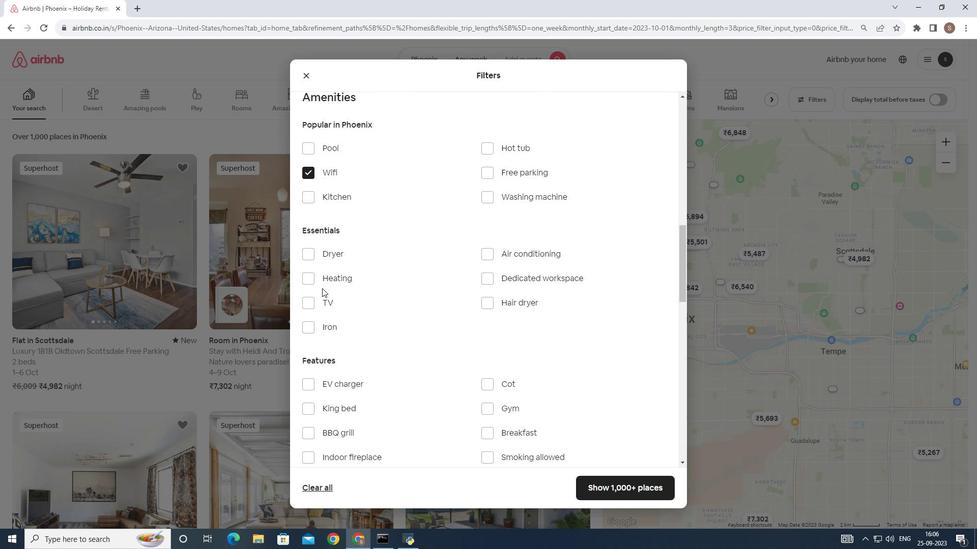 
Action: Mouse moved to (328, 279)
Screenshot: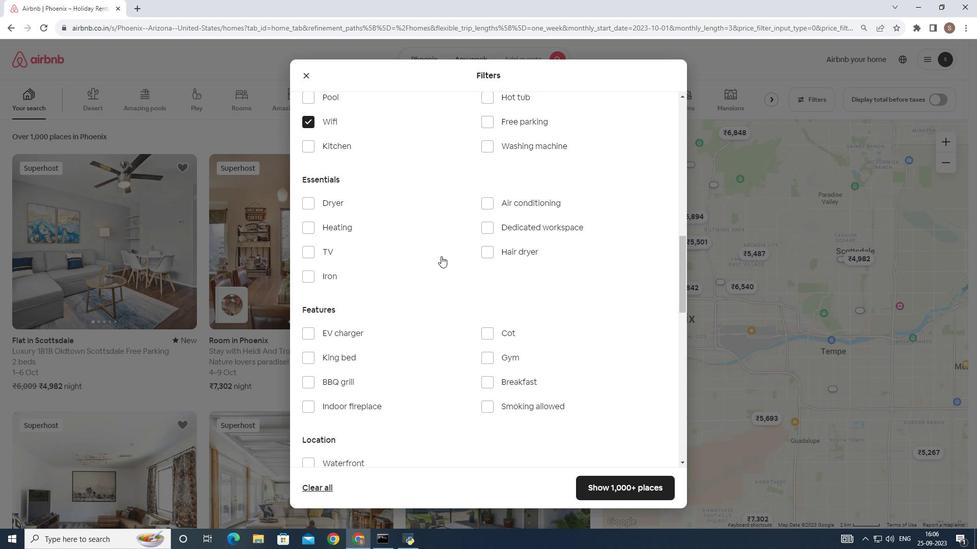 
Action: Mouse scrolled (328, 278) with delta (0, 0)
Screenshot: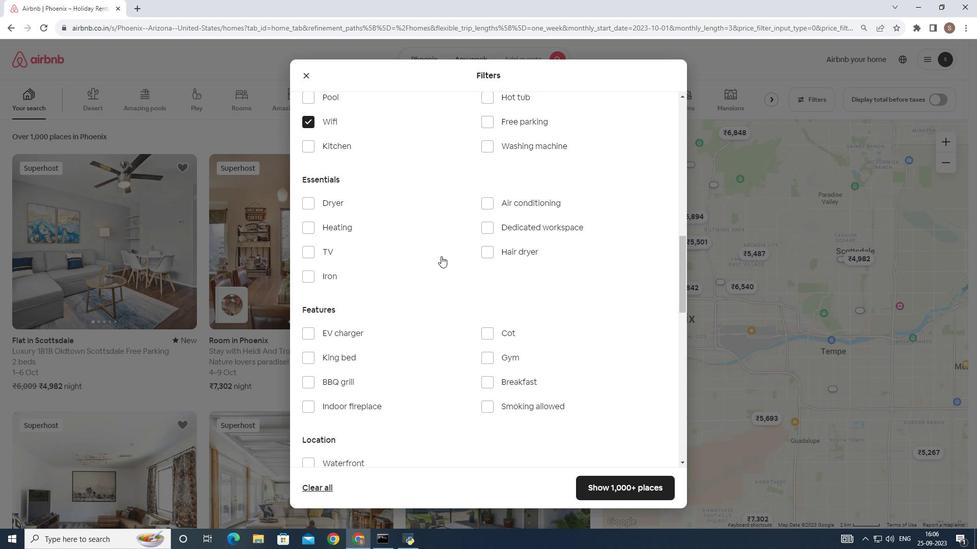 
Action: Mouse moved to (472, 233)
Screenshot: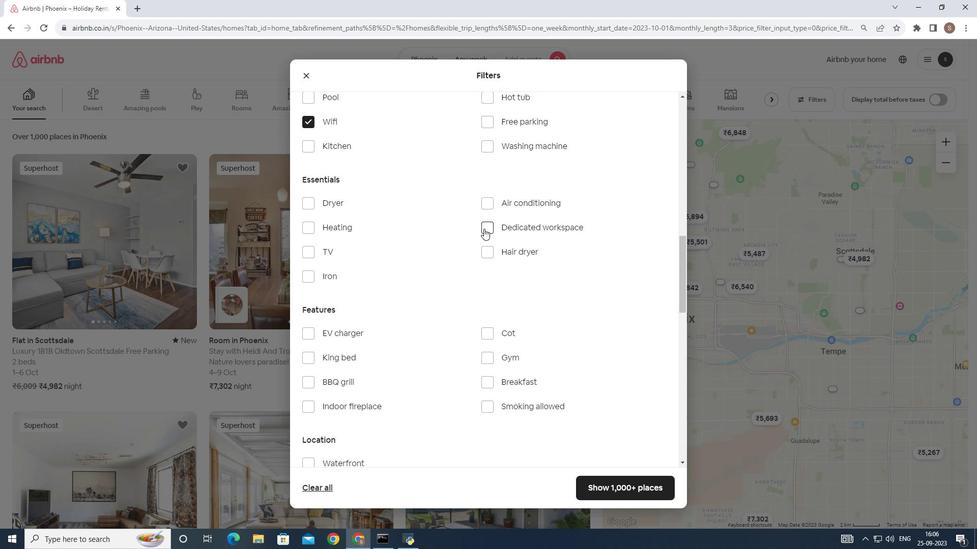 
Action: Mouse pressed left at (472, 233)
Screenshot: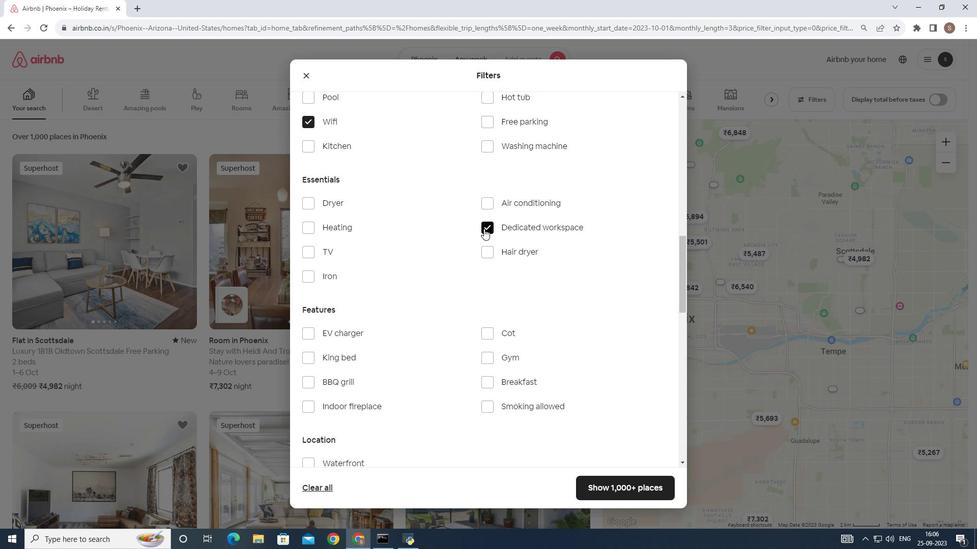 
Action: Mouse moved to (388, 263)
Screenshot: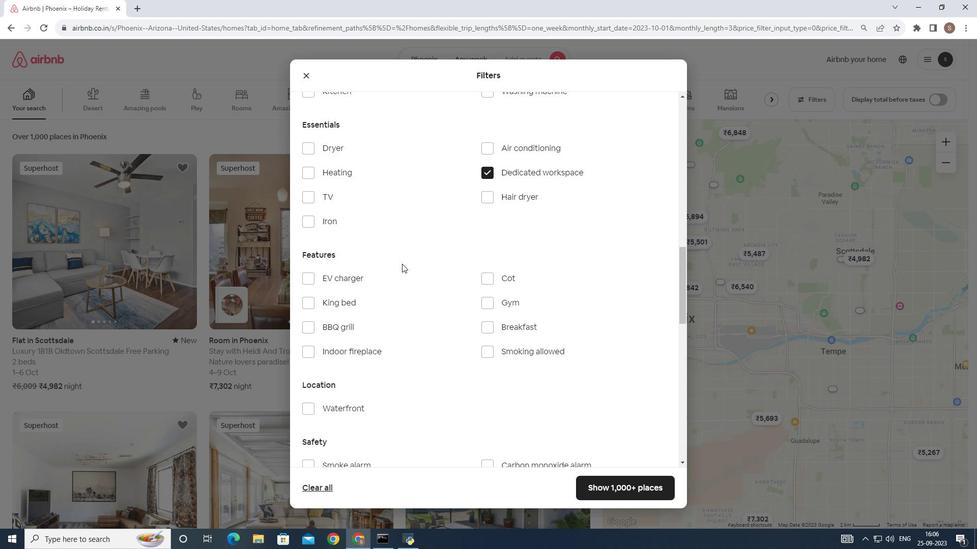 
Action: Mouse scrolled (388, 263) with delta (0, 0)
Screenshot: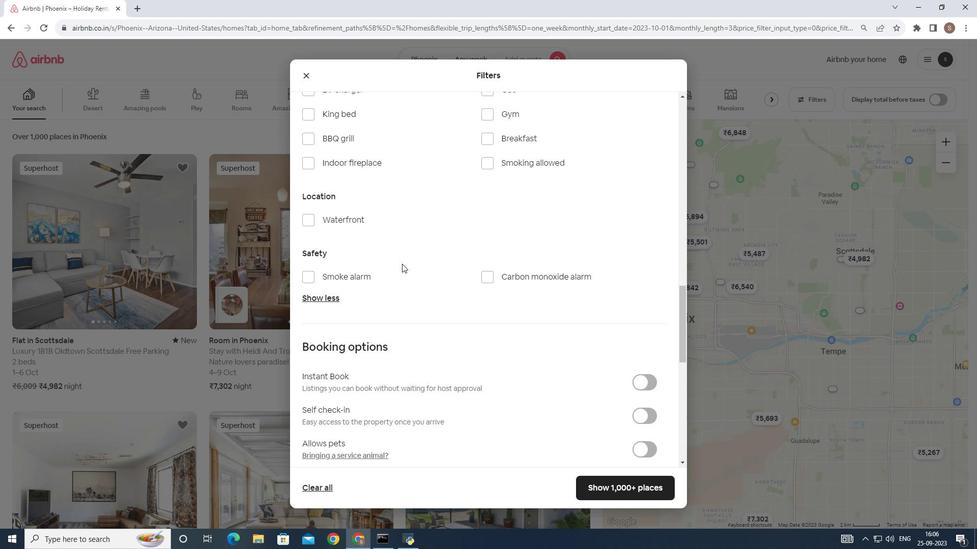 
Action: Mouse scrolled (388, 263) with delta (0, 0)
Screenshot: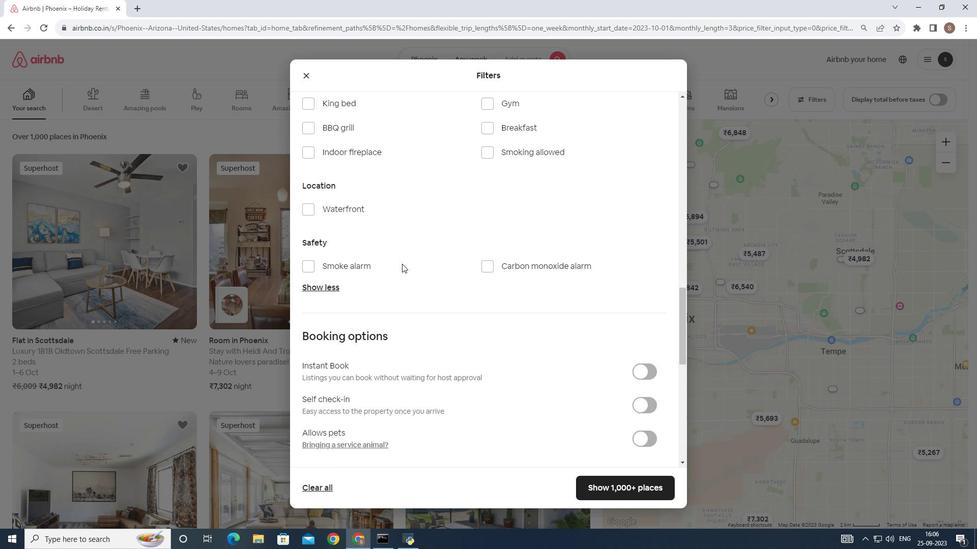 
Action: Mouse scrolled (388, 263) with delta (0, 0)
Screenshot: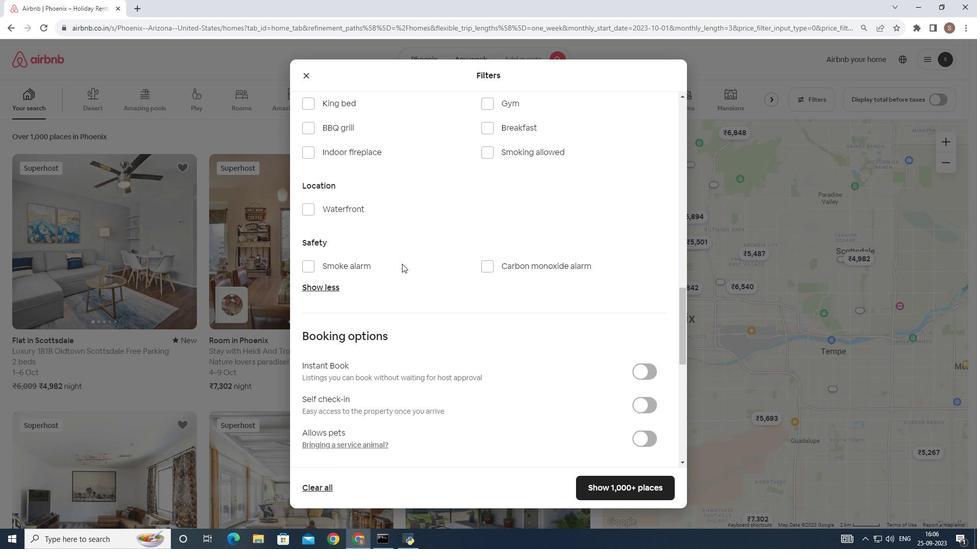 
Action: Mouse scrolled (388, 263) with delta (0, 0)
Screenshot: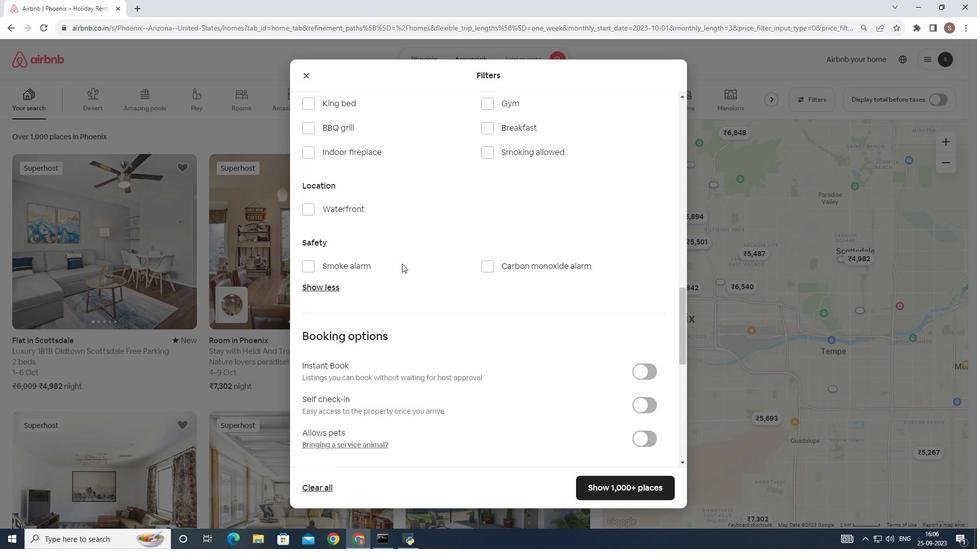 
Action: Mouse scrolled (388, 263) with delta (0, 0)
Screenshot: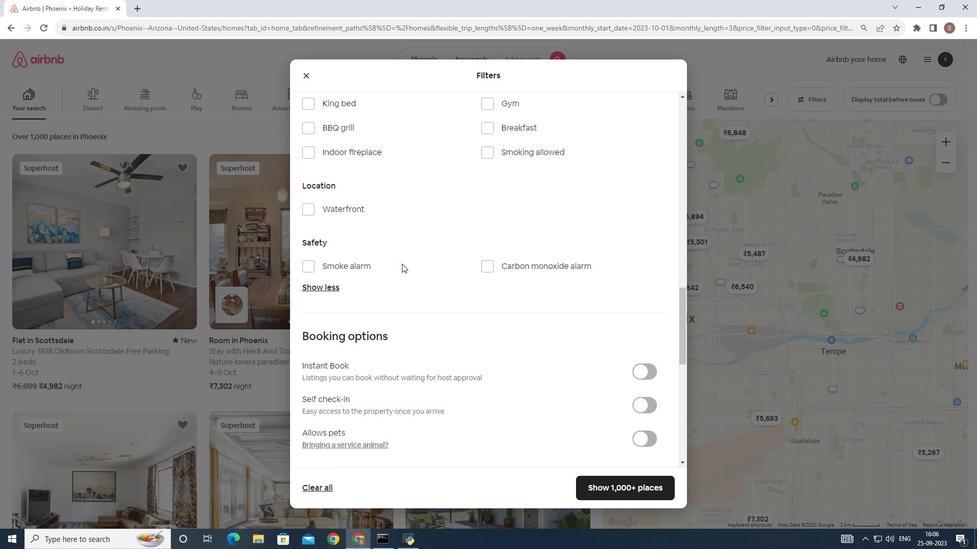 
Action: Mouse moved to (388, 263)
Screenshot: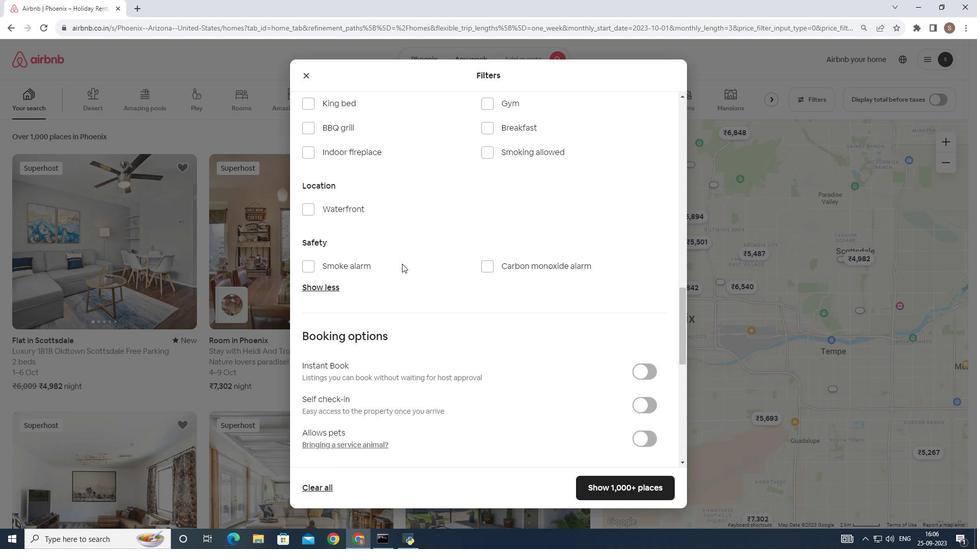 
Action: Mouse scrolled (388, 263) with delta (0, 0)
Screenshot: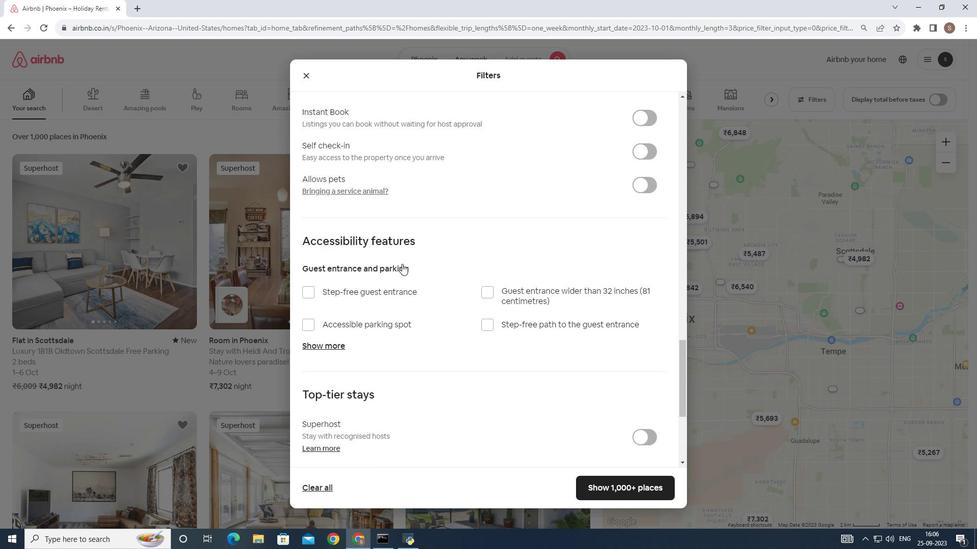 
Action: Mouse scrolled (388, 263) with delta (0, 0)
Screenshot: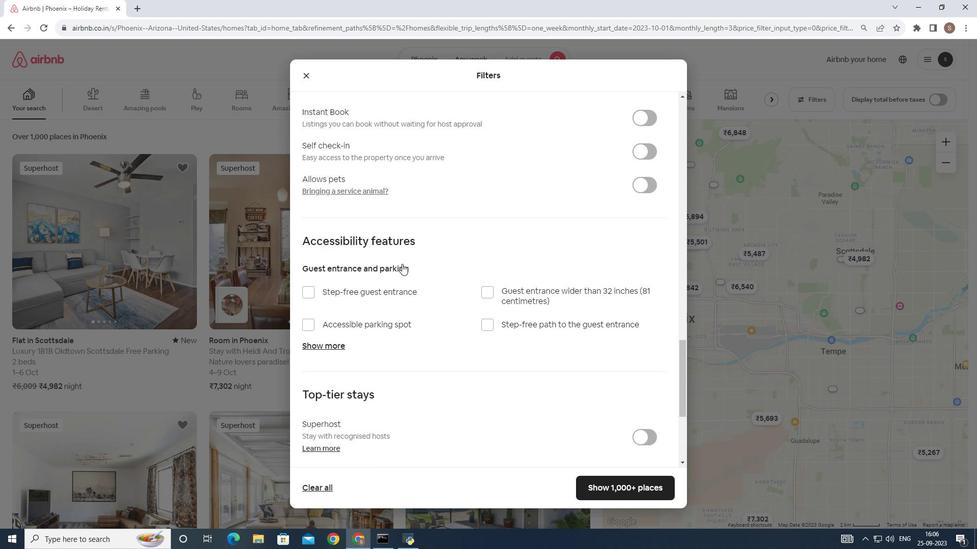 
Action: Mouse scrolled (388, 263) with delta (0, 0)
Screenshot: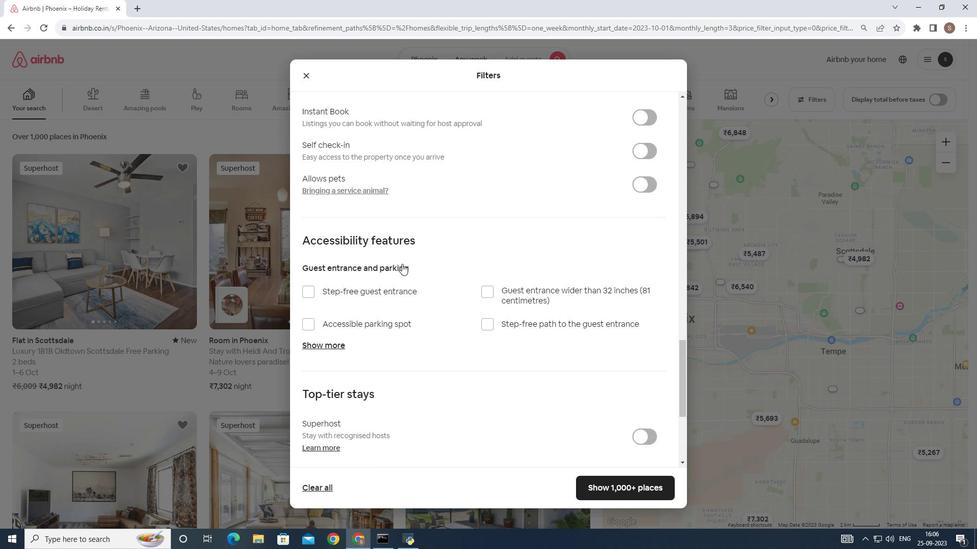 
Action: Mouse scrolled (388, 263) with delta (0, 0)
Screenshot: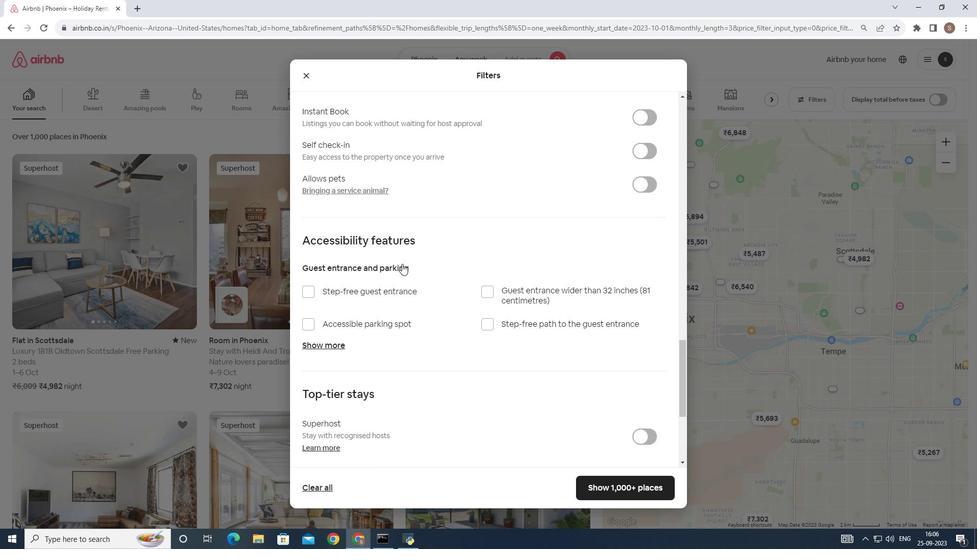 
Action: Mouse scrolled (388, 263) with delta (0, 0)
Screenshot: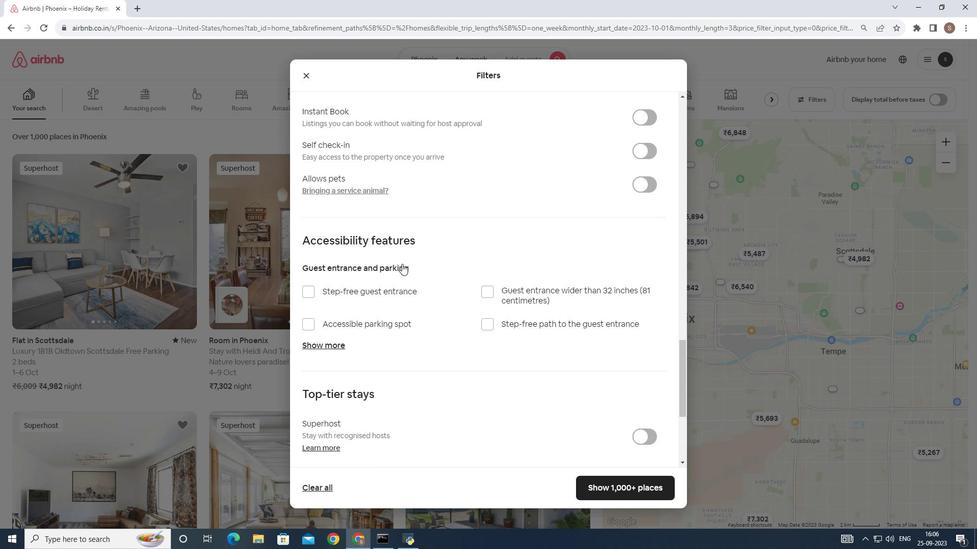 
Action: Mouse moved to (376, 266)
Screenshot: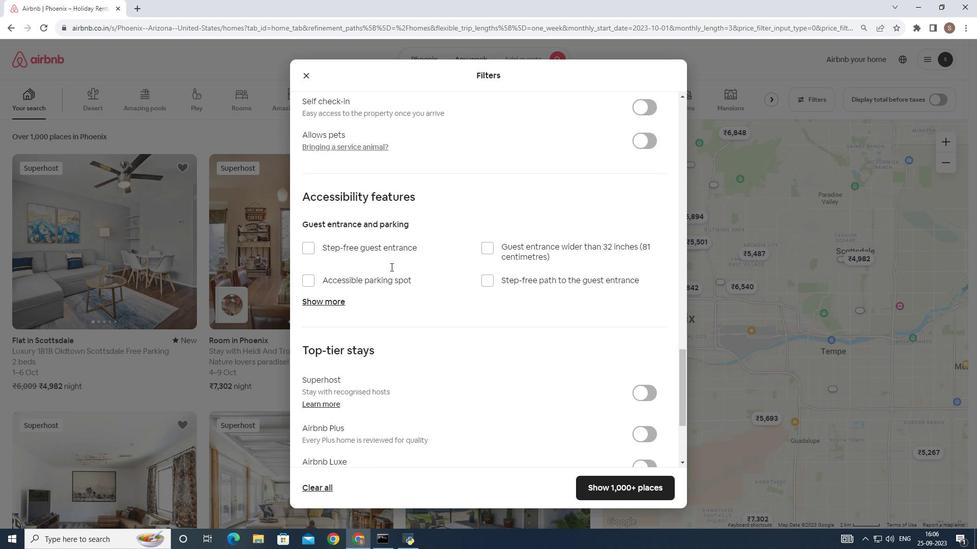 
Action: Mouse scrolled (376, 266) with delta (0, 0)
Screenshot: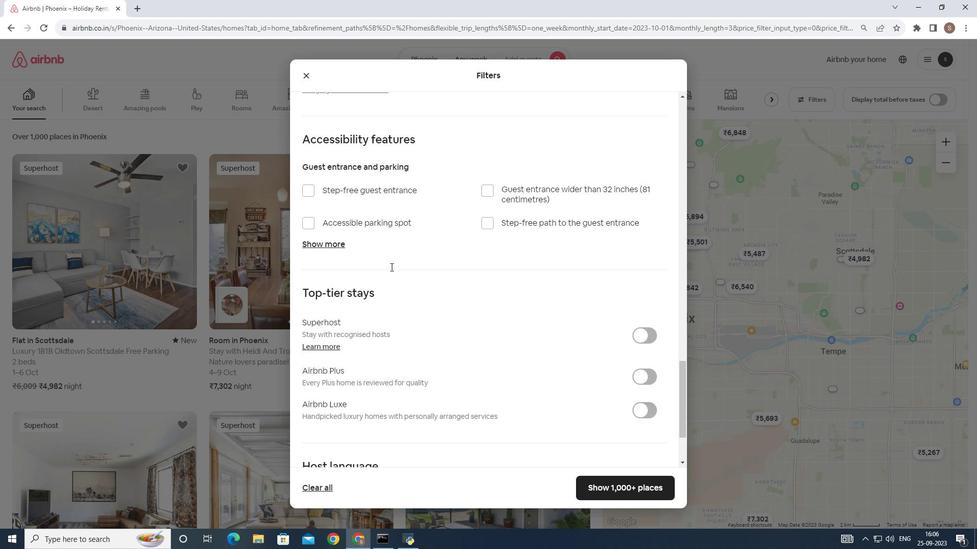 
Action: Mouse scrolled (376, 266) with delta (0, 0)
Screenshot: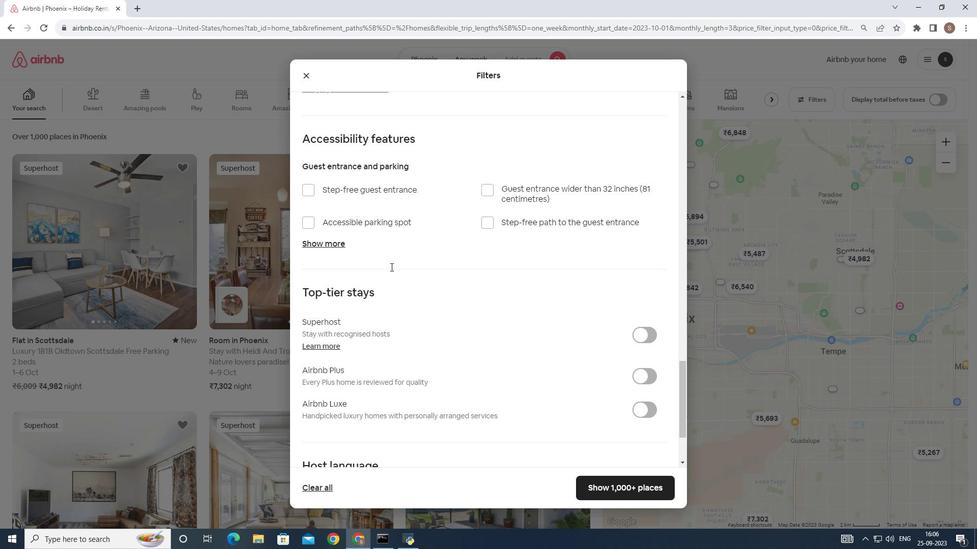 
Action: Mouse moved to (371, 262)
Screenshot: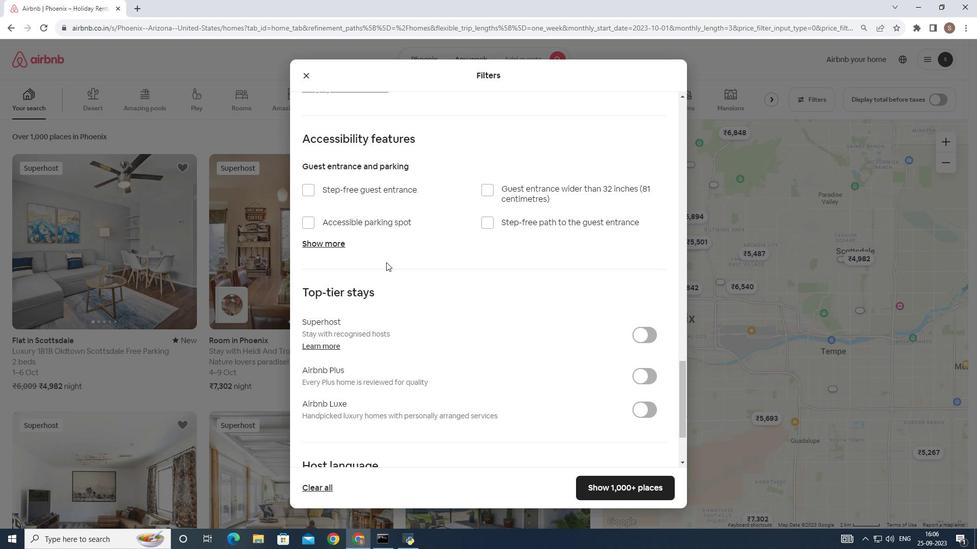 
Action: Mouse scrolled (371, 262) with delta (0, 0)
Screenshot: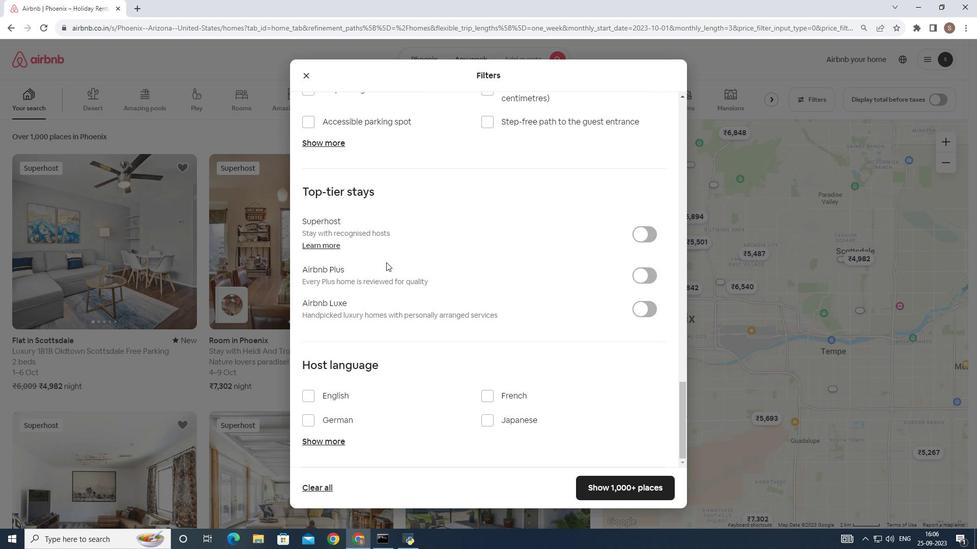 
Action: Mouse scrolled (371, 262) with delta (0, 0)
Screenshot: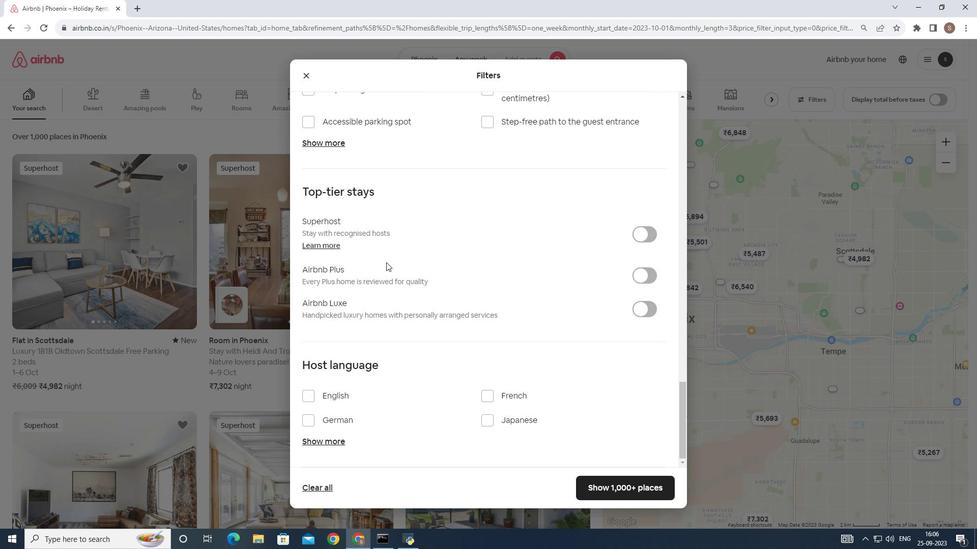 
Action: Mouse scrolled (371, 262) with delta (0, 0)
Screenshot: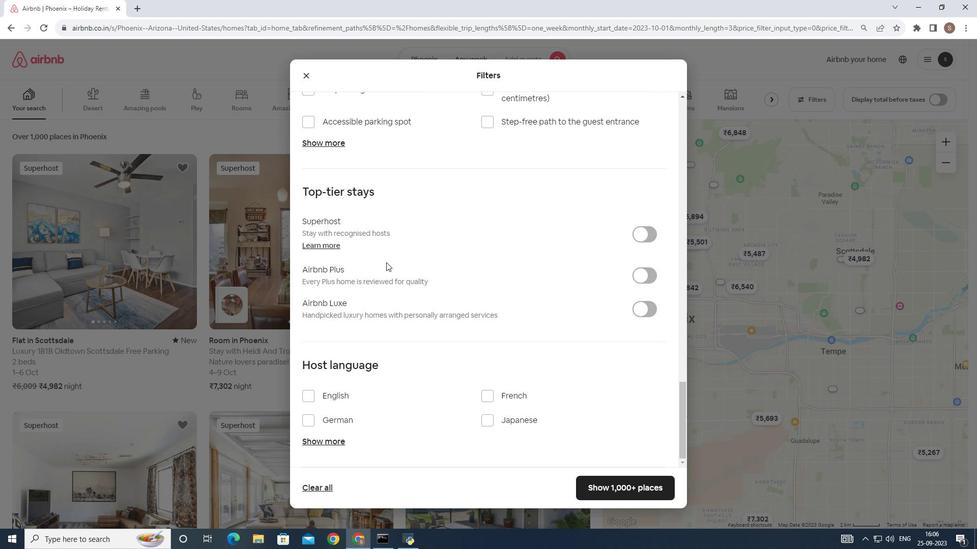 
Action: Mouse scrolled (371, 262) with delta (0, 0)
Screenshot: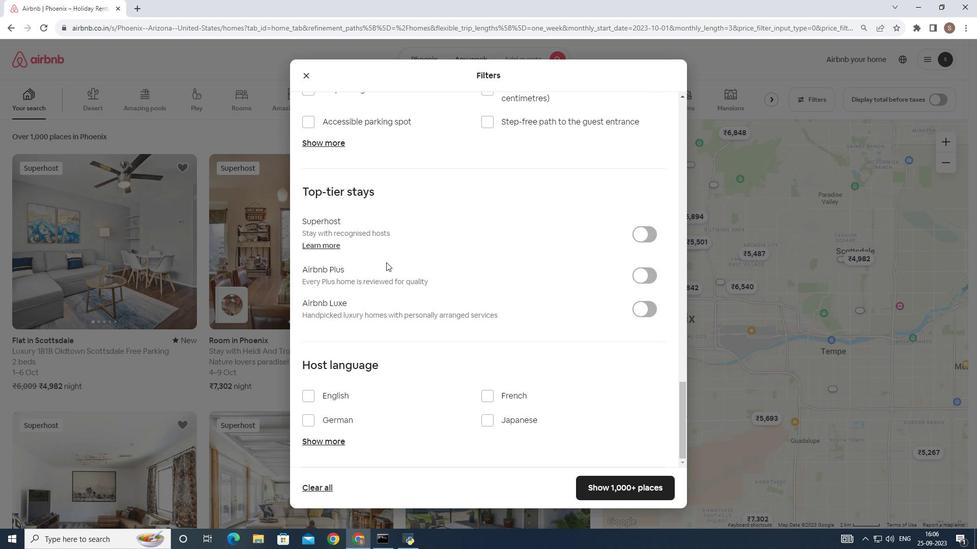 
Action: Mouse scrolled (371, 263) with delta (0, 0)
Screenshot: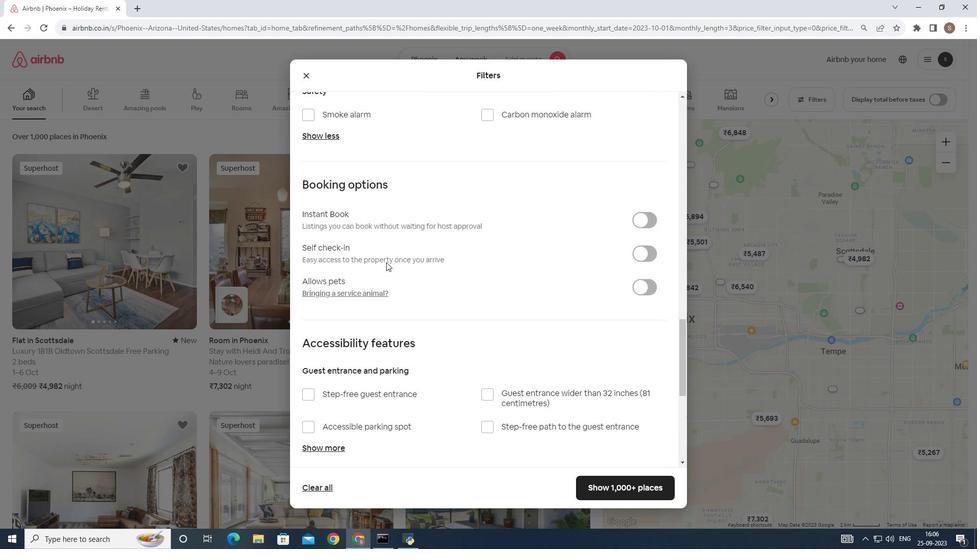 
Action: Mouse scrolled (371, 263) with delta (0, 0)
Screenshot: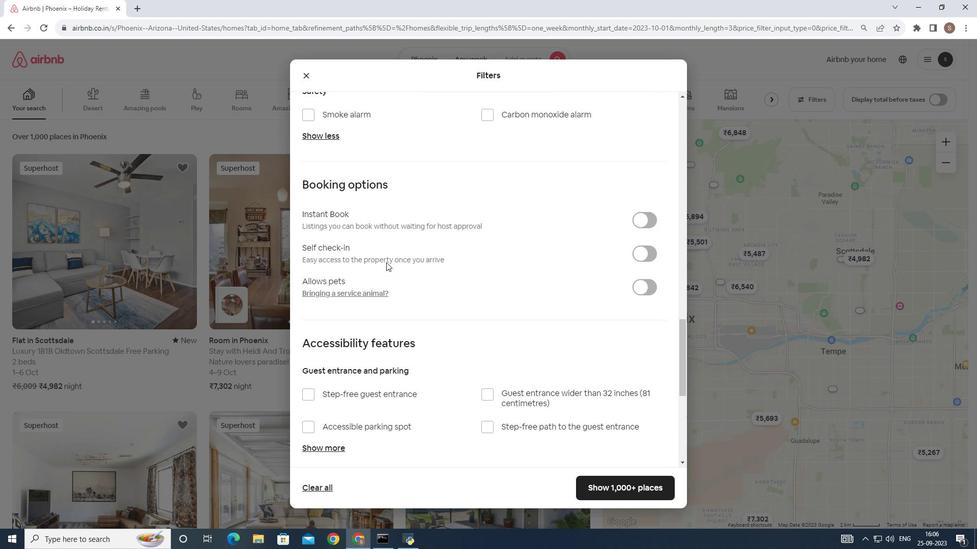 
Action: Mouse scrolled (371, 263) with delta (0, 0)
Screenshot: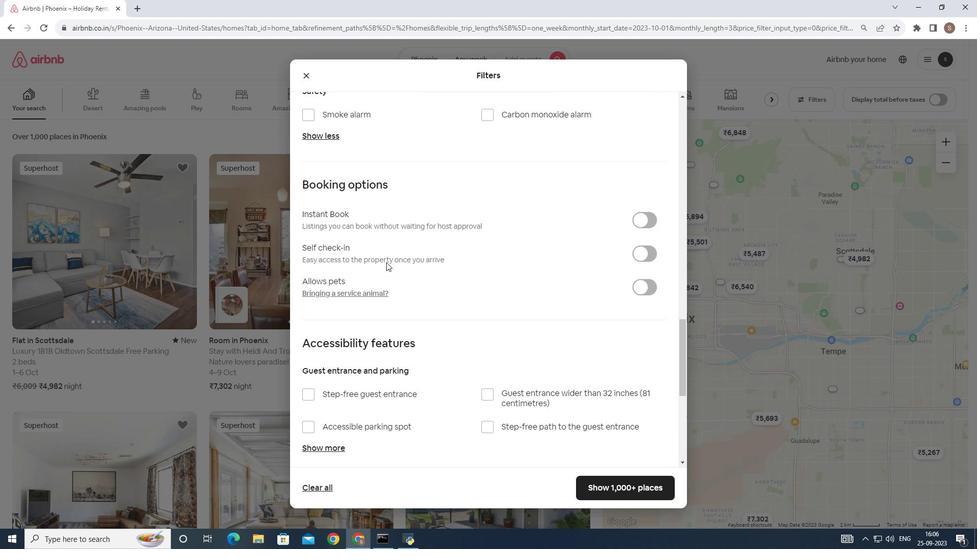 
Action: Mouse scrolled (371, 263) with delta (0, 0)
Screenshot: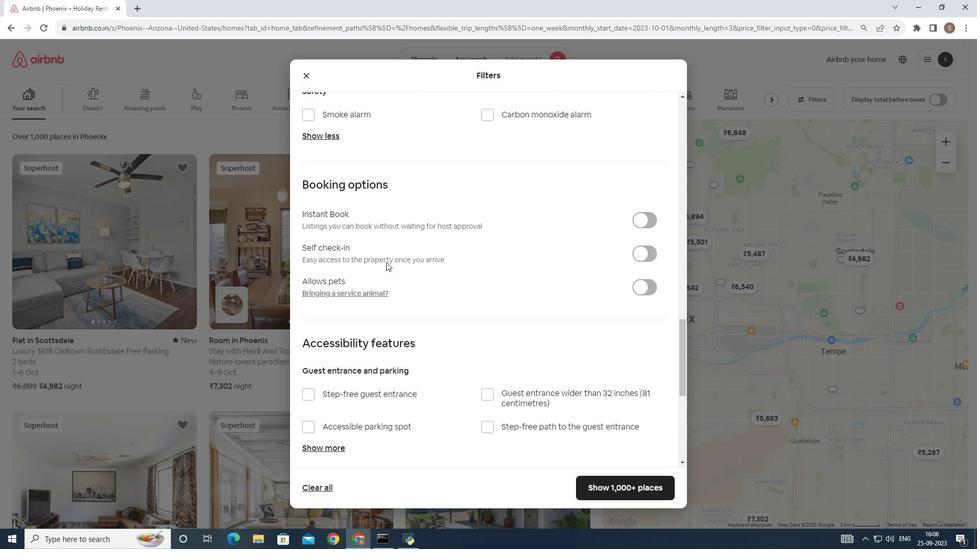 
Action: Mouse scrolled (371, 263) with delta (0, 0)
Screenshot: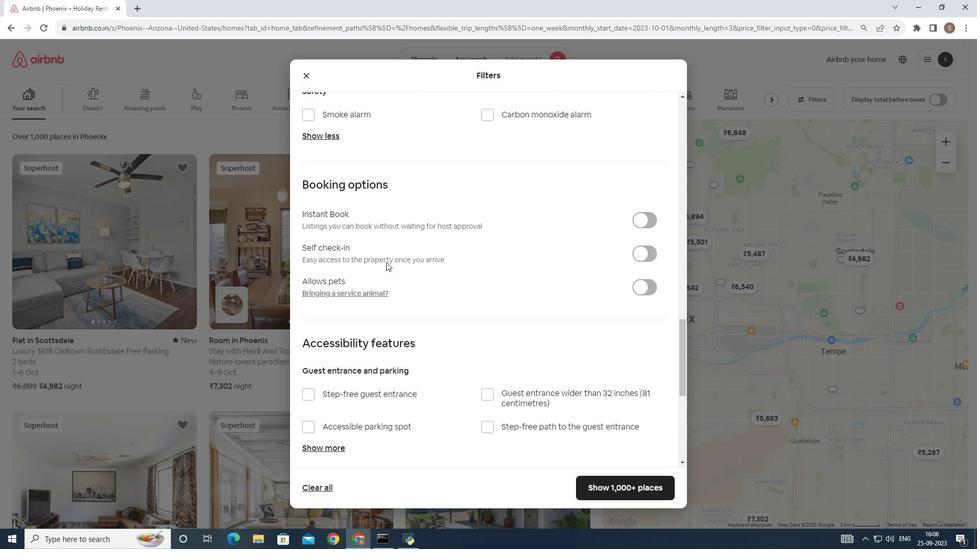 
Action: Mouse scrolled (371, 263) with delta (0, 0)
Screenshot: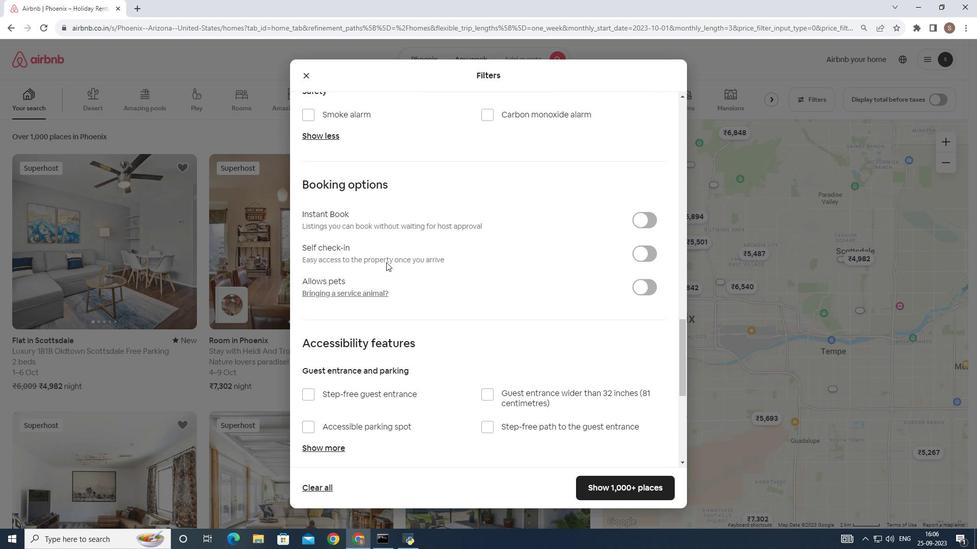 
Action: Mouse scrolled (371, 263) with delta (0, 0)
Screenshot: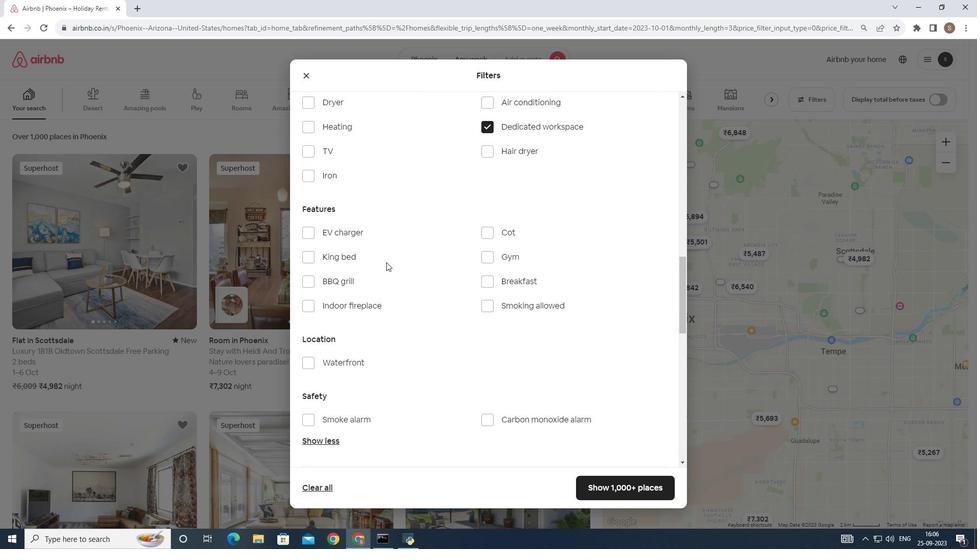 
Action: Mouse scrolled (371, 263) with delta (0, 0)
Screenshot: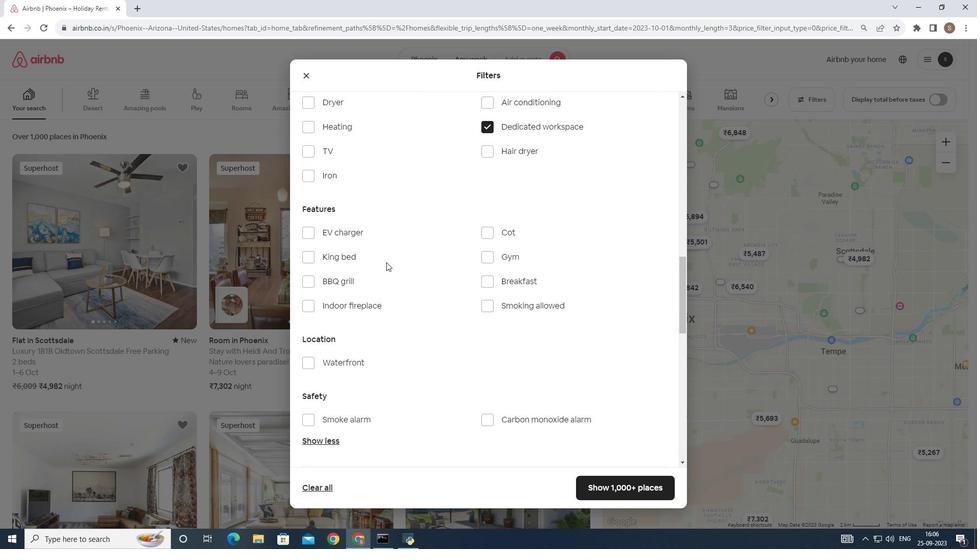
Action: Mouse scrolled (371, 263) with delta (0, 0)
Screenshot: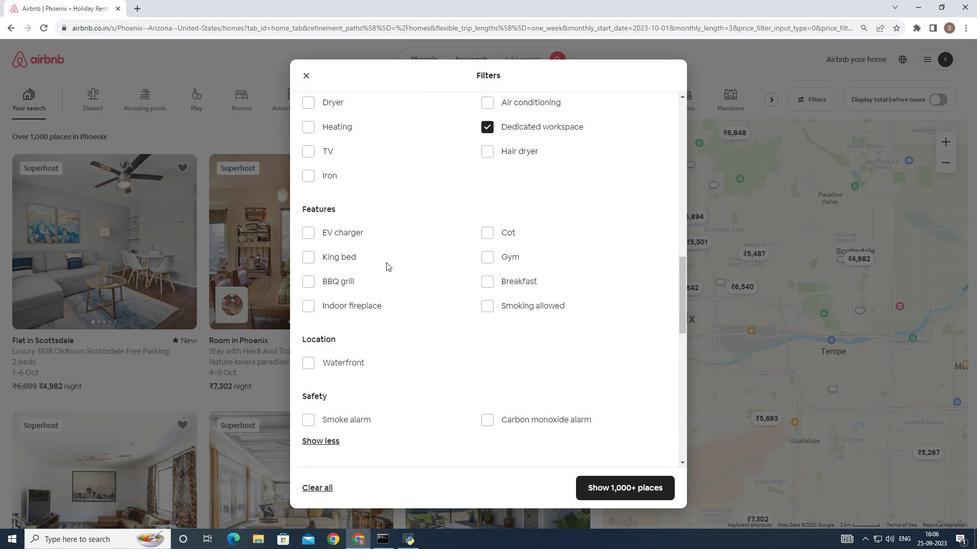 
Action: Mouse scrolled (371, 263) with delta (0, 0)
Screenshot: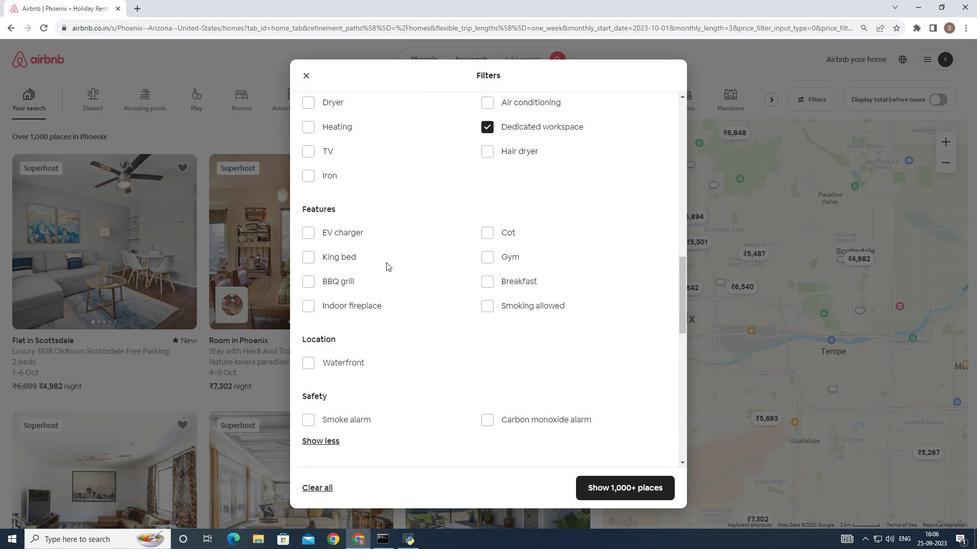 
Action: Mouse scrolled (371, 263) with delta (0, 0)
Screenshot: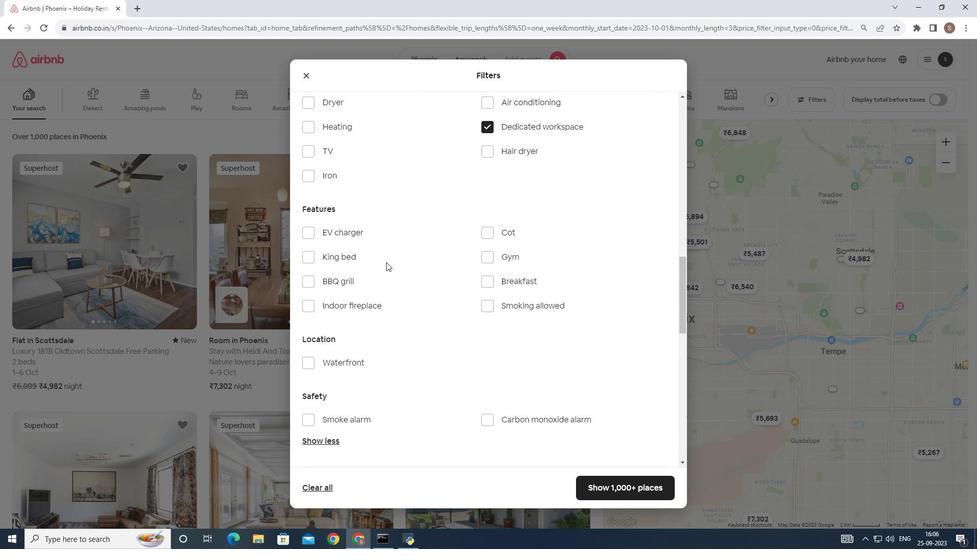 
Action: Mouse scrolled (371, 263) with delta (0, 0)
Screenshot: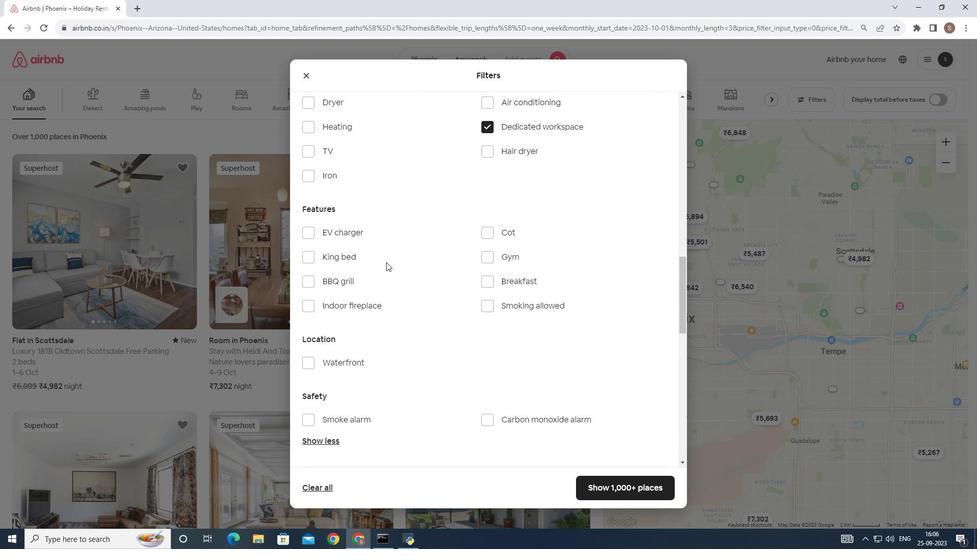 
Action: Mouse scrolled (371, 263) with delta (0, 0)
Screenshot: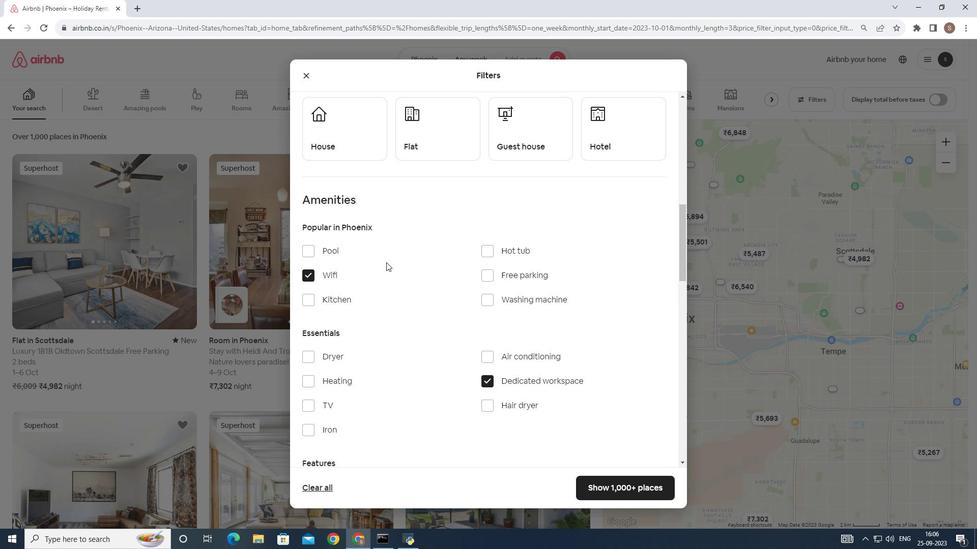 
Action: Mouse scrolled (371, 263) with delta (0, 0)
Screenshot: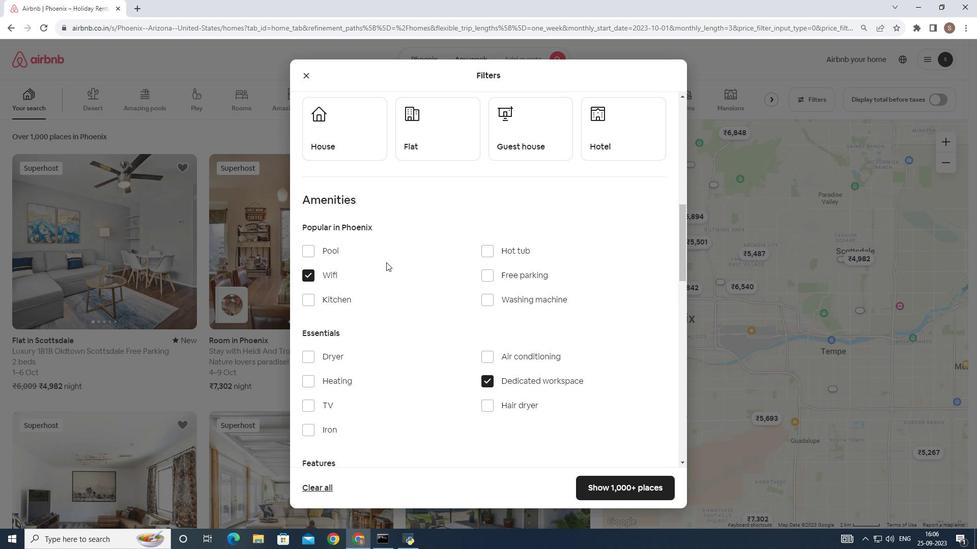
Action: Mouse scrolled (371, 263) with delta (0, 0)
Screenshot: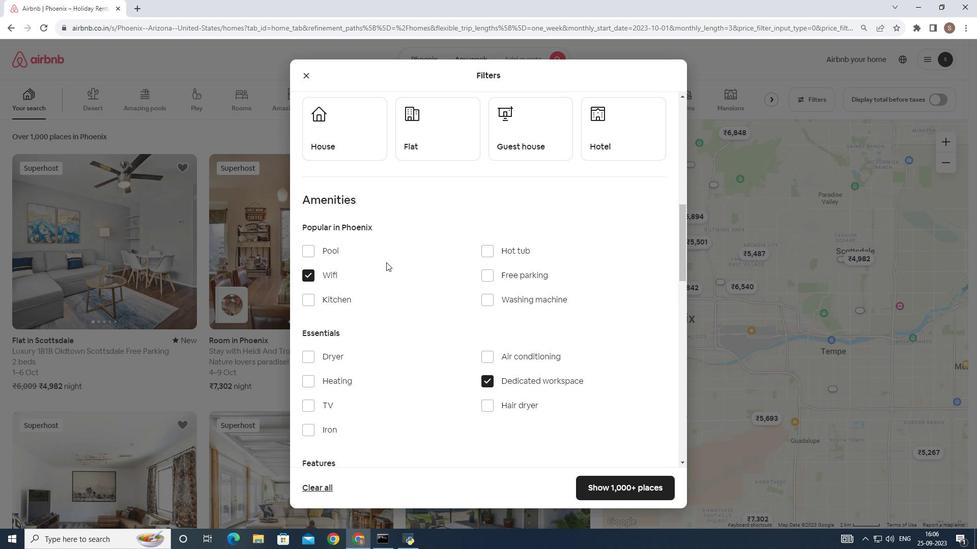 
Action: Mouse scrolled (371, 263) with delta (0, 0)
Screenshot: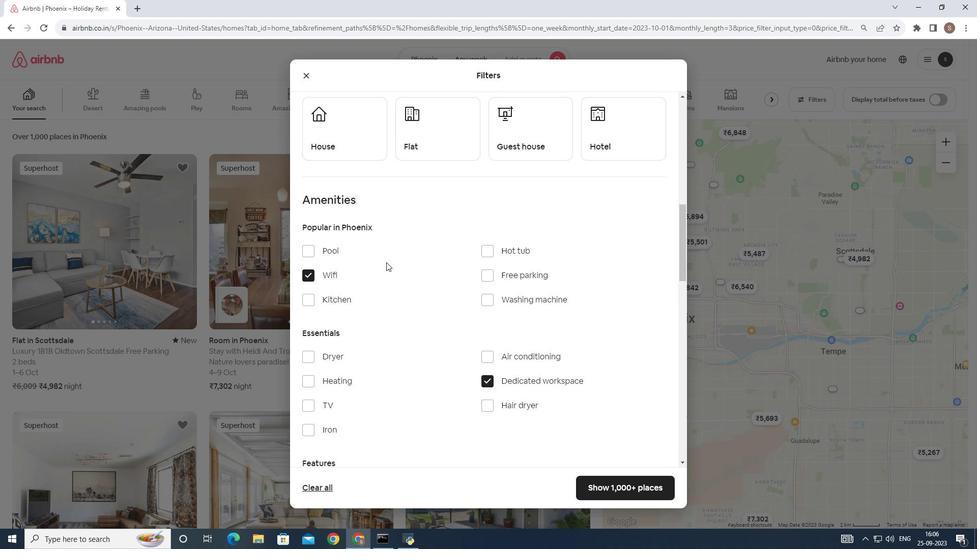 
Action: Mouse scrolled (371, 263) with delta (0, 0)
Screenshot: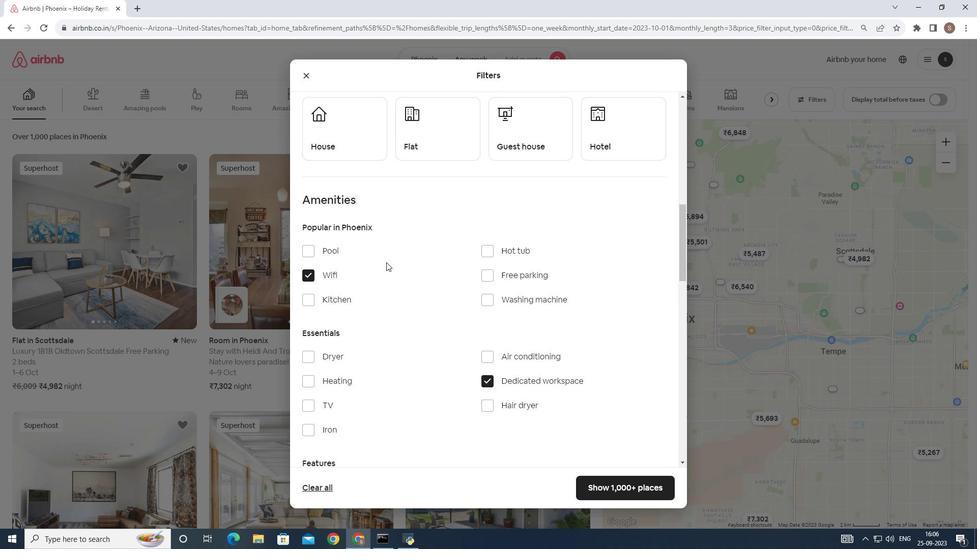 
Action: Mouse scrolled (371, 263) with delta (0, 0)
Screenshot: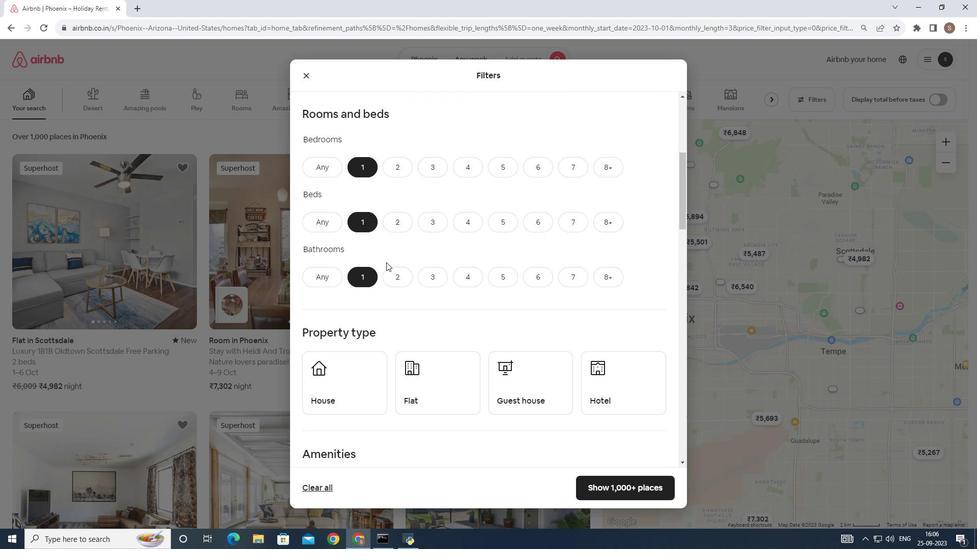 
Action: Mouse scrolled (371, 263) with delta (0, 0)
Screenshot: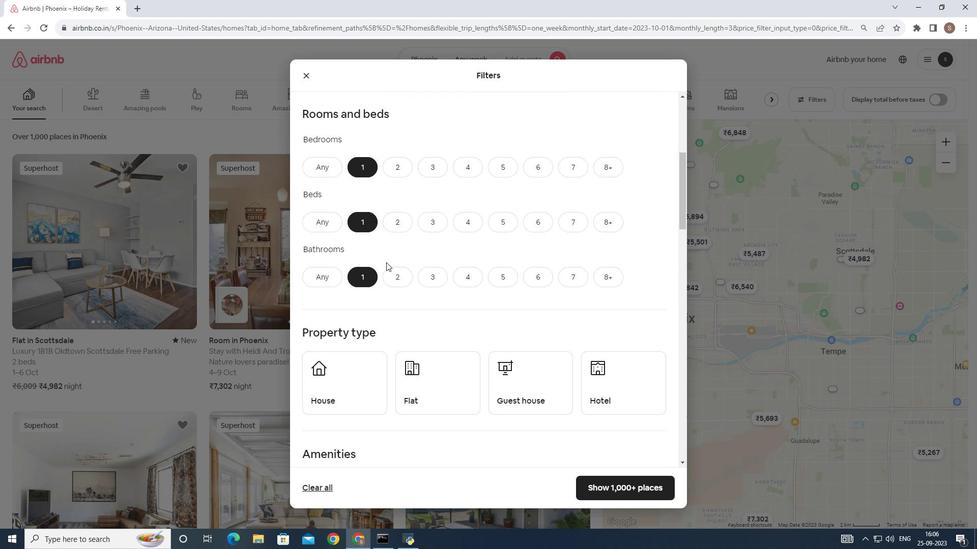 
Action: Mouse scrolled (371, 263) with delta (0, 0)
Screenshot: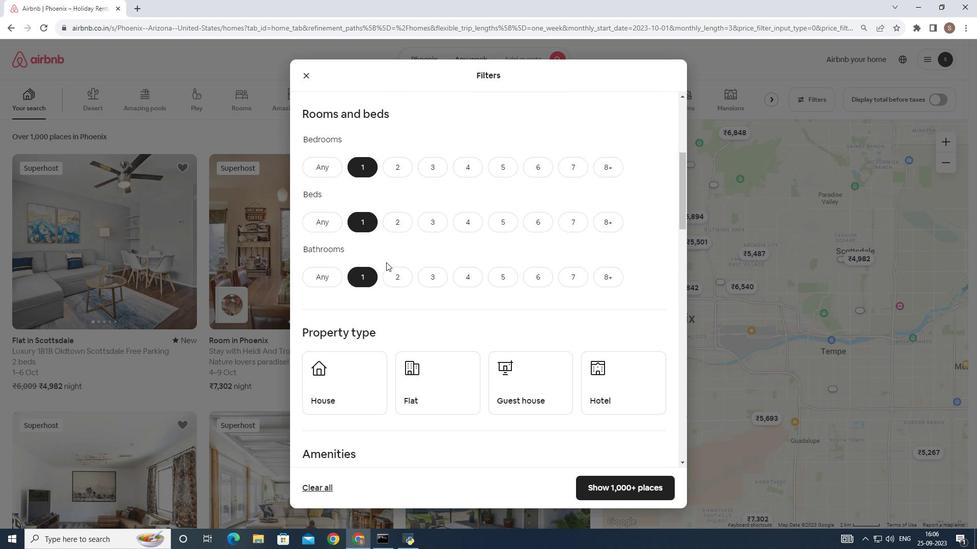 
Action: Mouse scrolled (371, 263) with delta (0, 0)
Screenshot: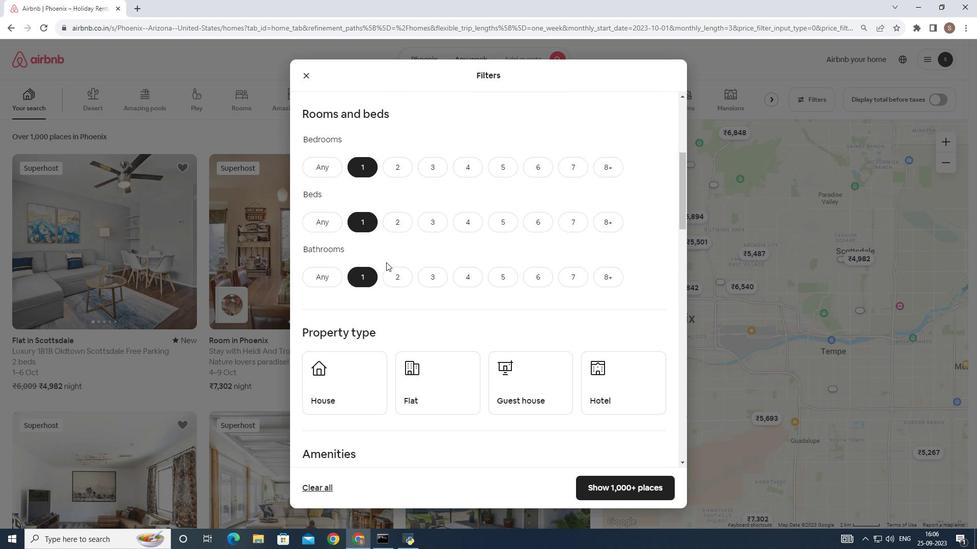 
Action: Mouse scrolled (371, 263) with delta (0, 0)
Screenshot: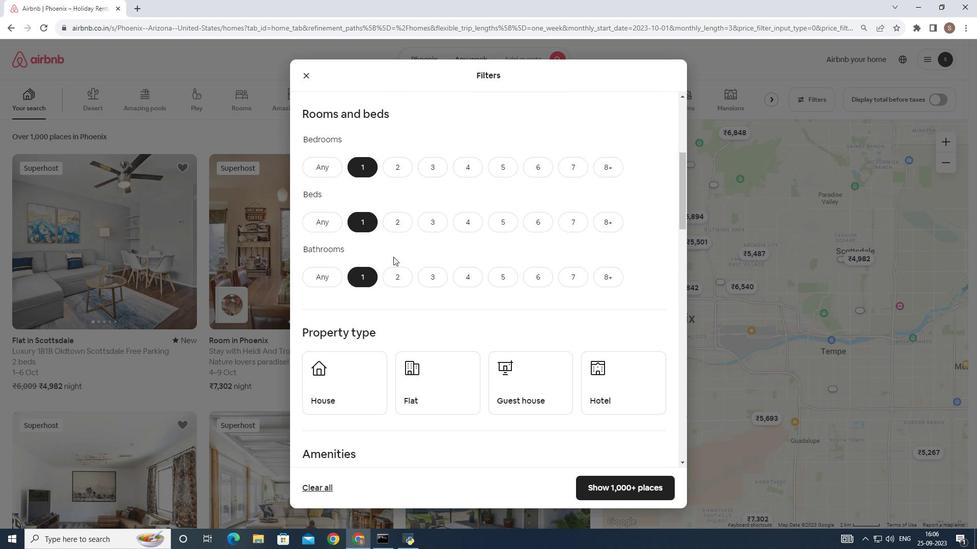 
Action: Mouse moved to (594, 352)
Screenshot: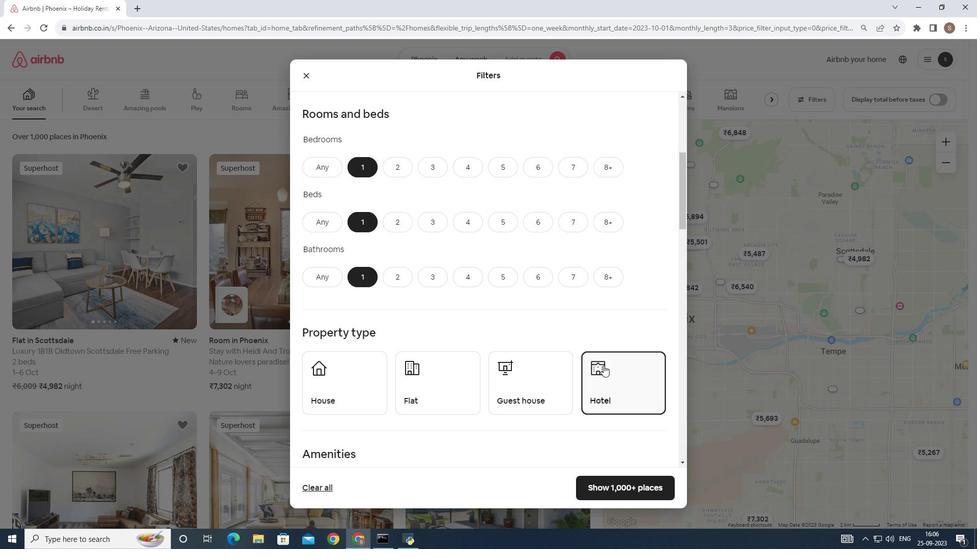 
Action: Mouse pressed left at (594, 352)
Screenshot: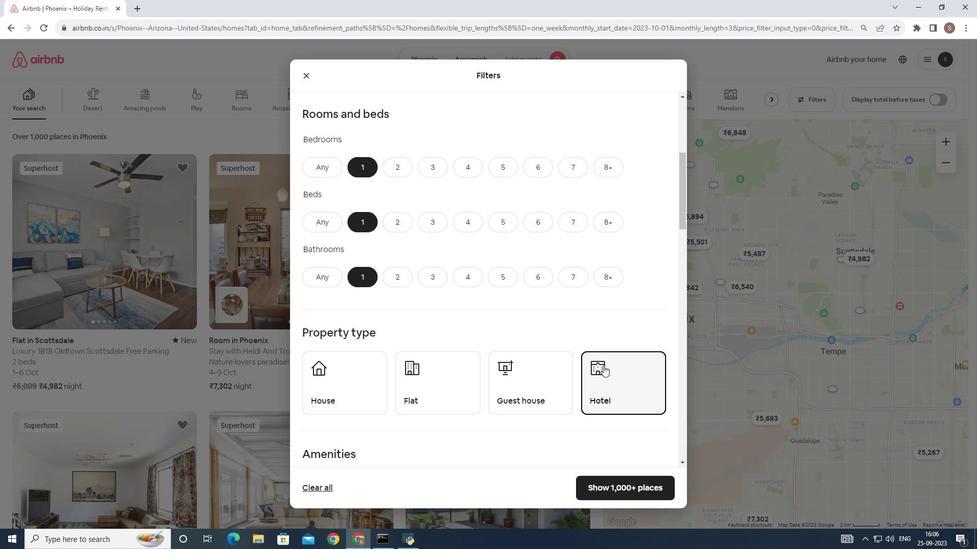 
Action: Mouse moved to (598, 454)
Screenshot: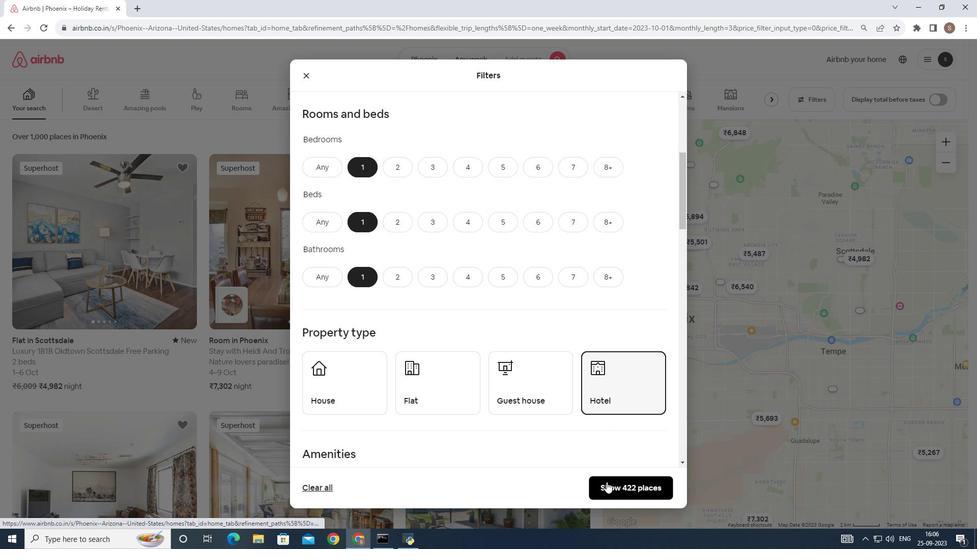 
Action: Mouse pressed left at (598, 454)
Screenshot: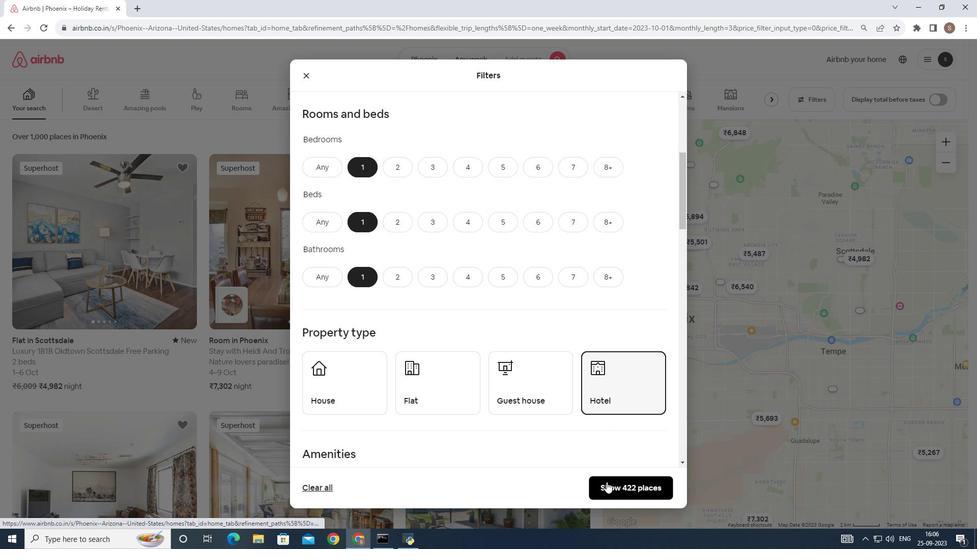 
Action: Mouse moved to (147, 275)
Screenshot: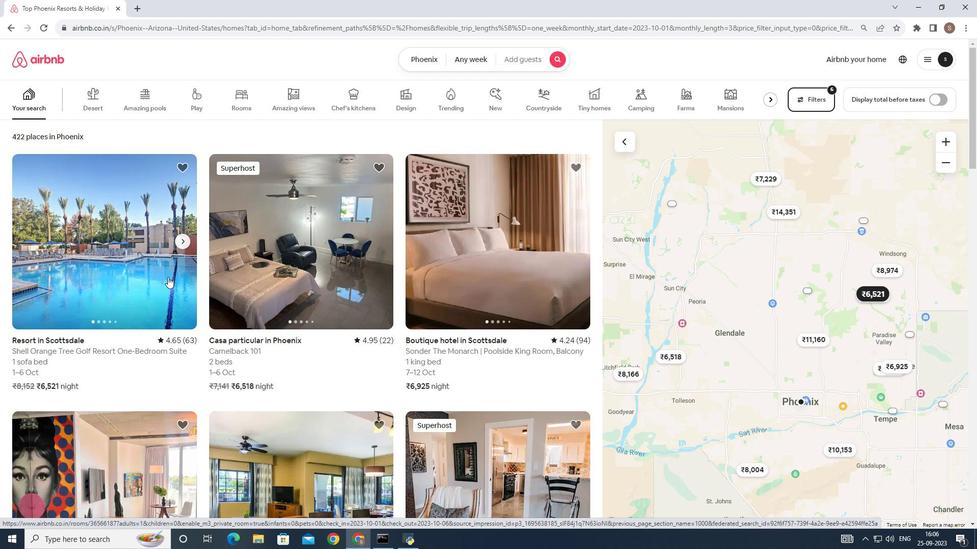 
Action: Mouse scrolled (147, 274) with delta (0, 0)
Screenshot: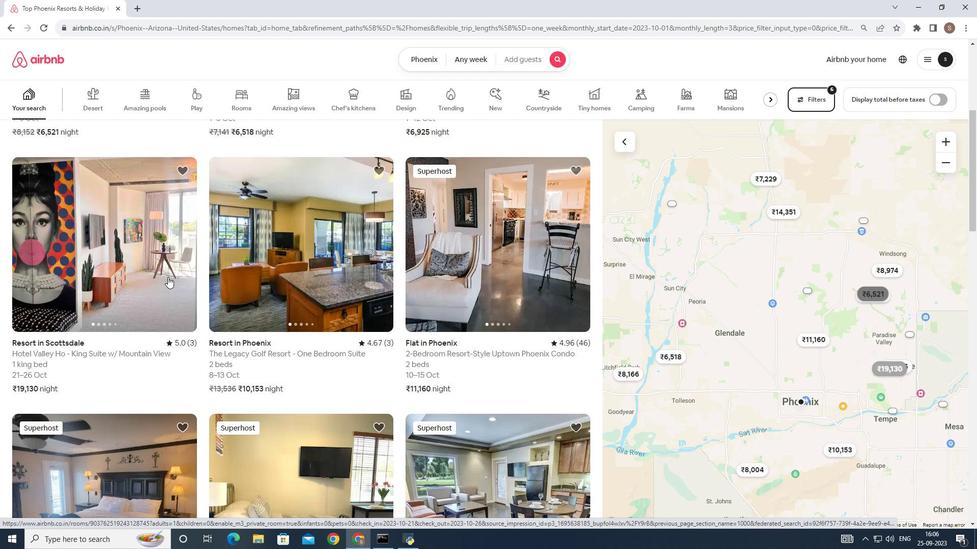
Action: Mouse scrolled (147, 274) with delta (0, 0)
Screenshot: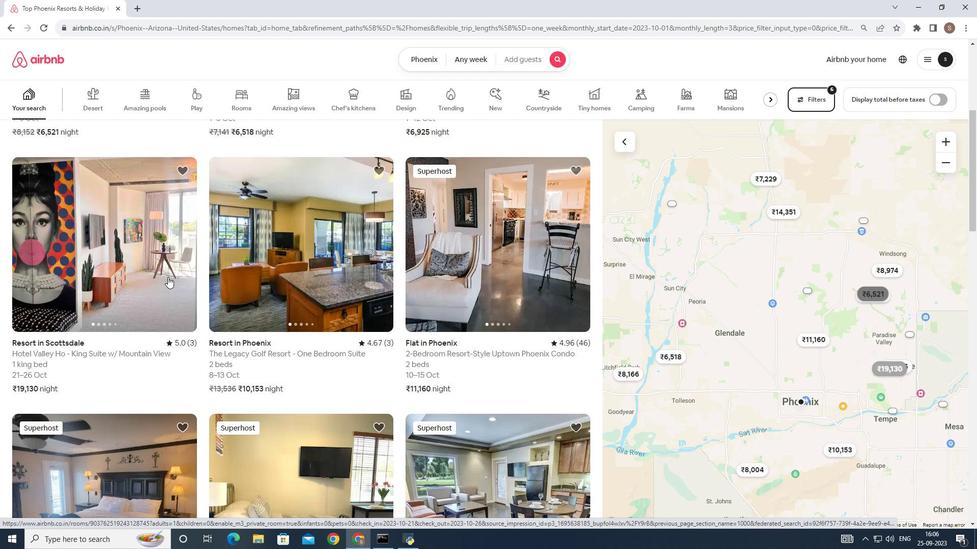 
Action: Mouse scrolled (147, 274) with delta (0, 0)
Screenshot: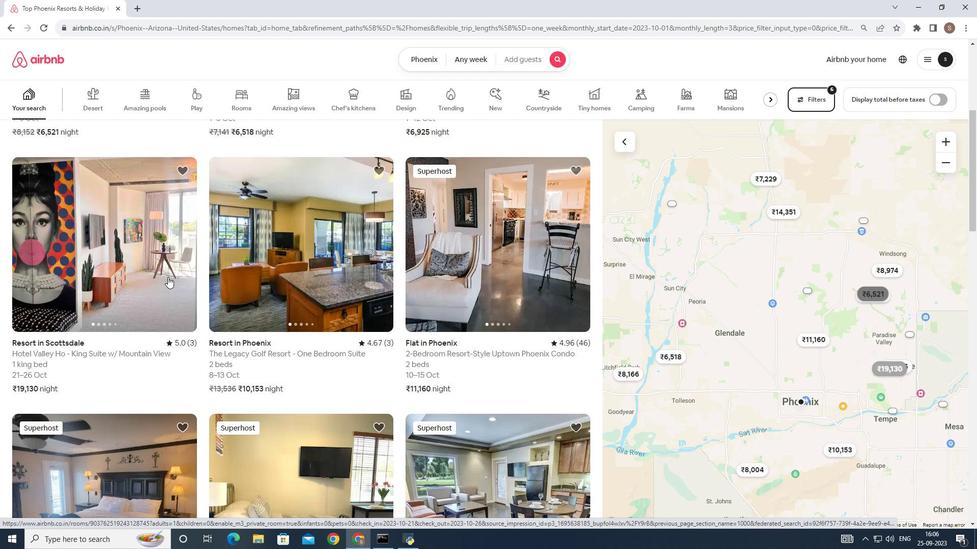 
Action: Mouse scrolled (147, 274) with delta (0, 0)
Screenshot: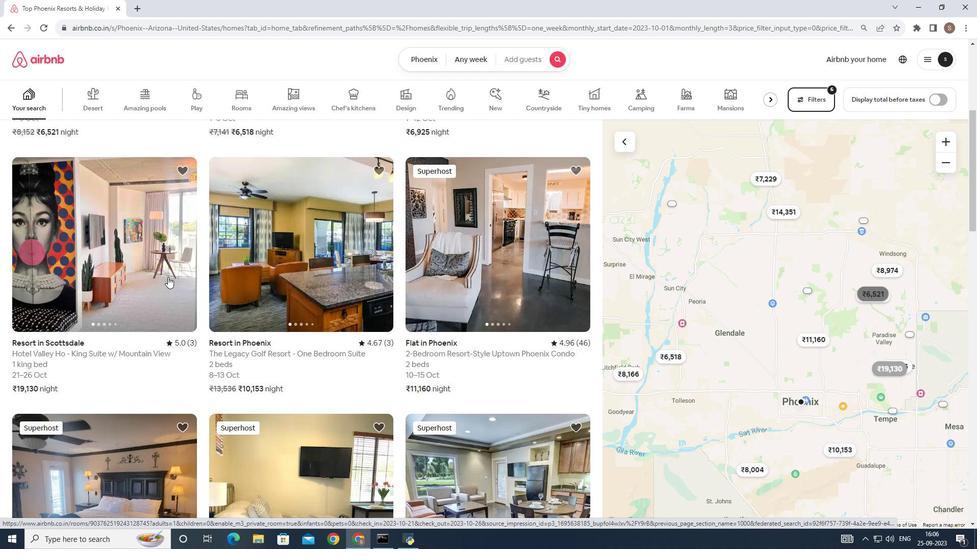 
Action: Mouse scrolled (147, 274) with delta (0, 0)
Screenshot: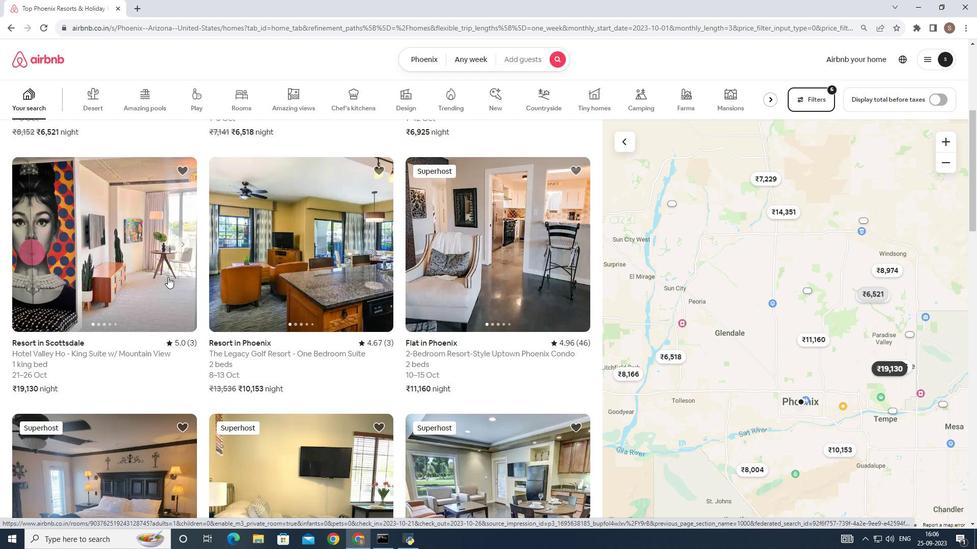 
Action: Mouse moved to (262, 288)
Screenshot: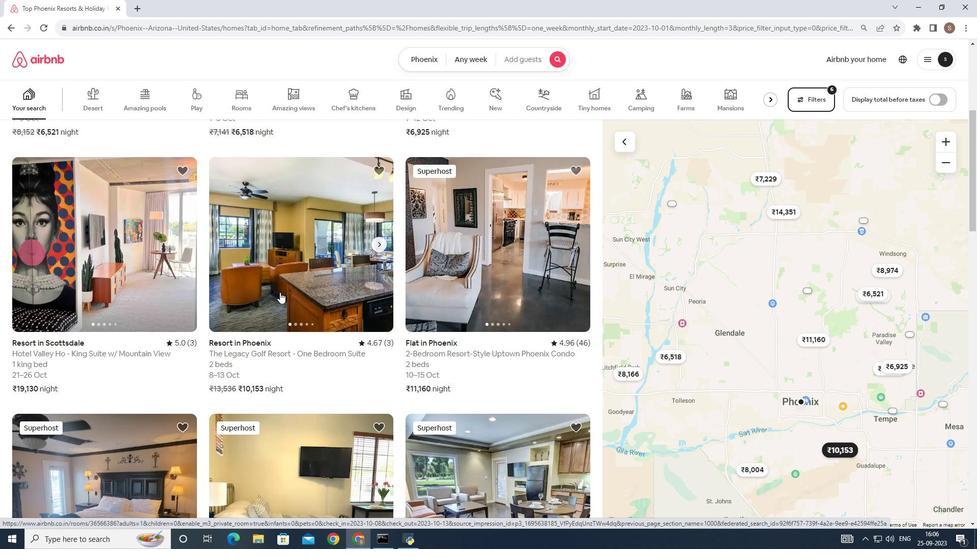 
Action: Mouse pressed left at (262, 288)
Screenshot: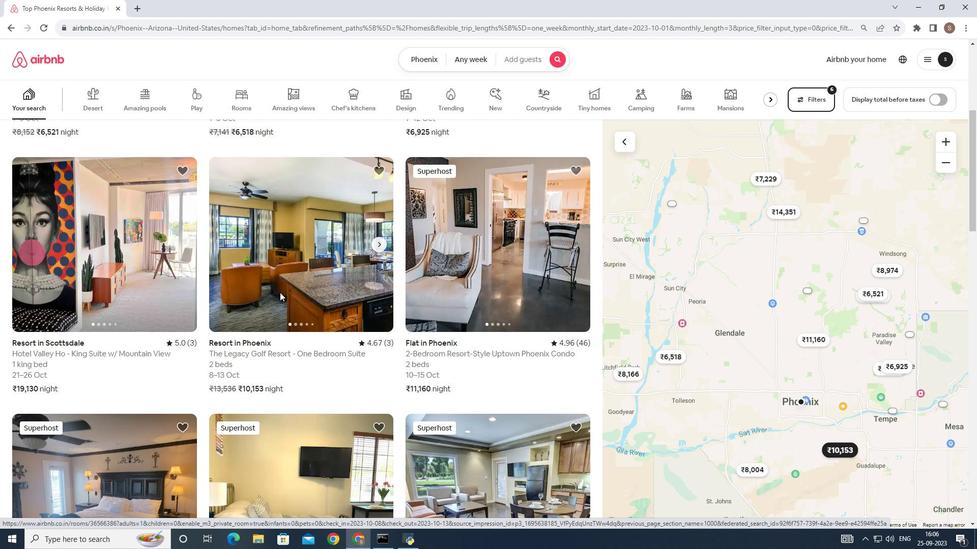 
Action: Mouse moved to (244, 307)
Screenshot: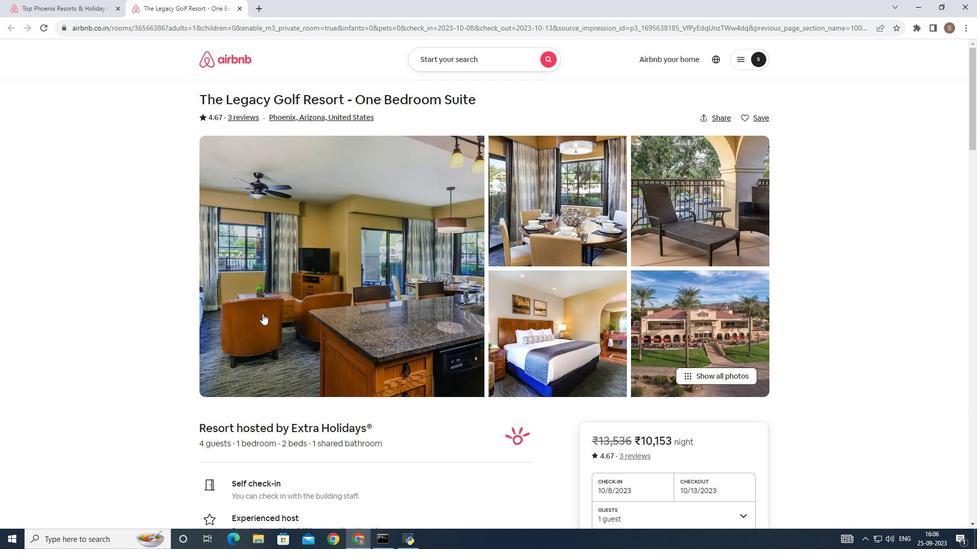 
Action: Mouse scrolled (244, 306) with delta (0, 0)
Screenshot: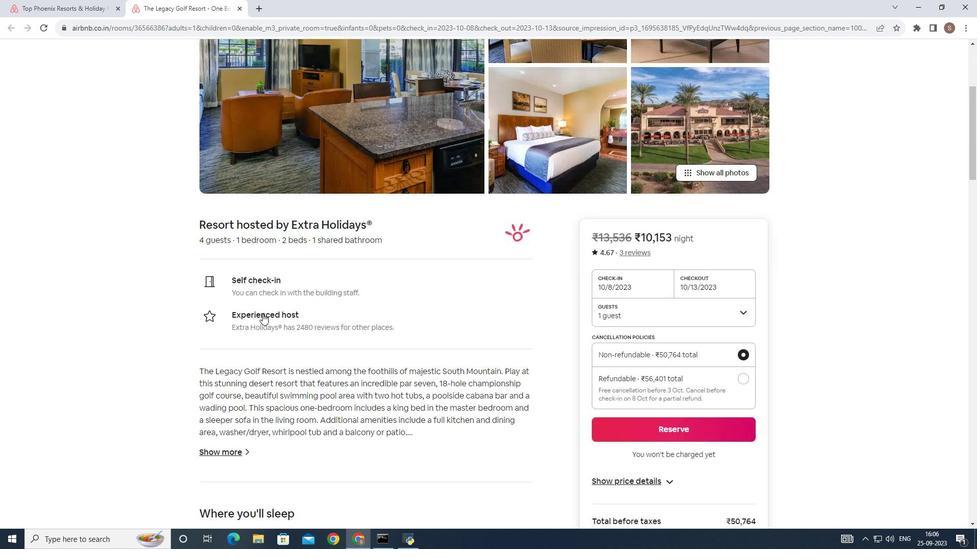 
Action: Mouse scrolled (244, 306) with delta (0, 0)
Screenshot: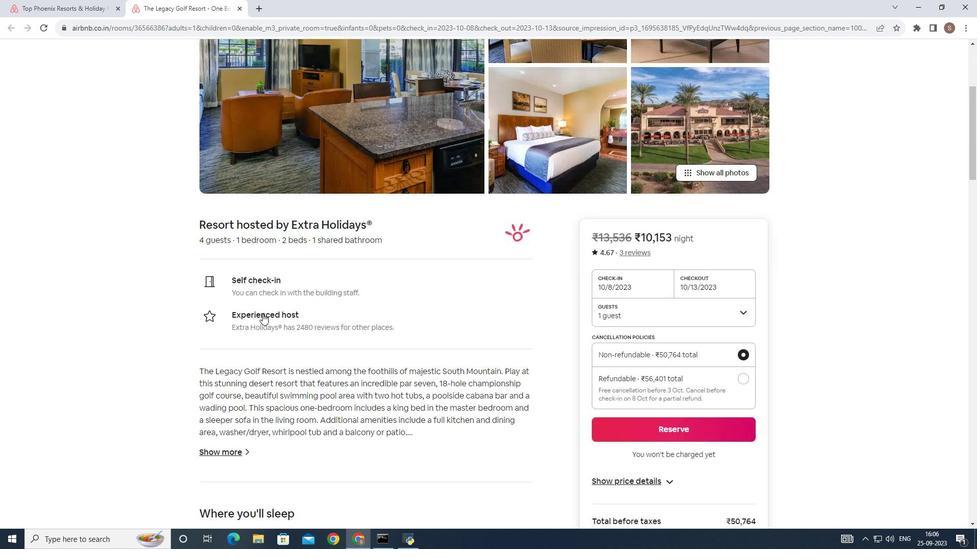 
Action: Mouse scrolled (244, 306) with delta (0, 0)
Screenshot: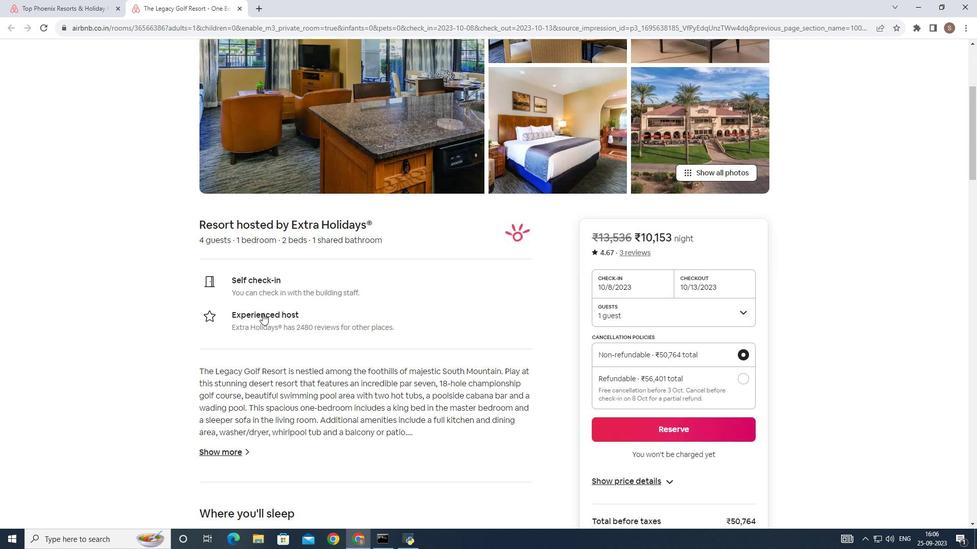 
Action: Mouse scrolled (244, 306) with delta (0, 0)
Screenshot: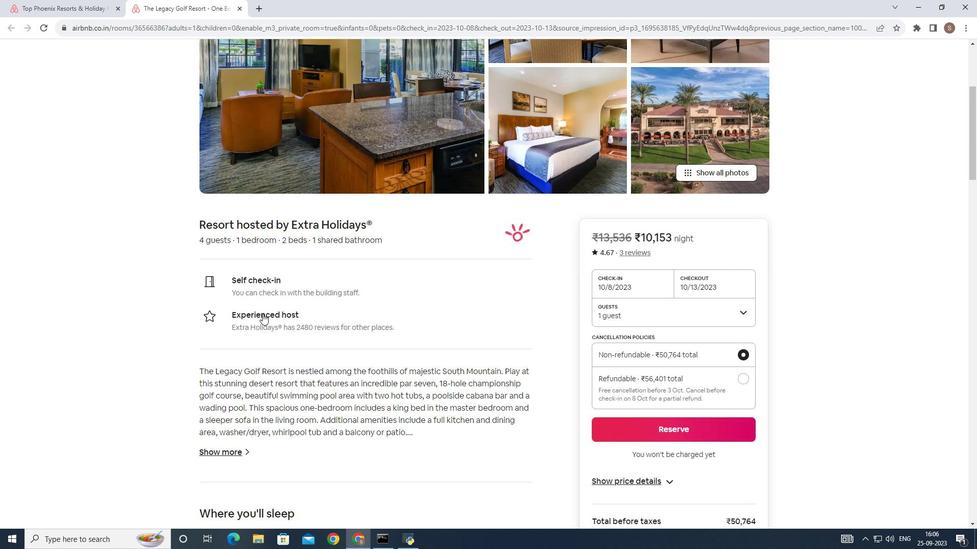 
Action: Mouse scrolled (244, 306) with delta (0, 0)
Screenshot: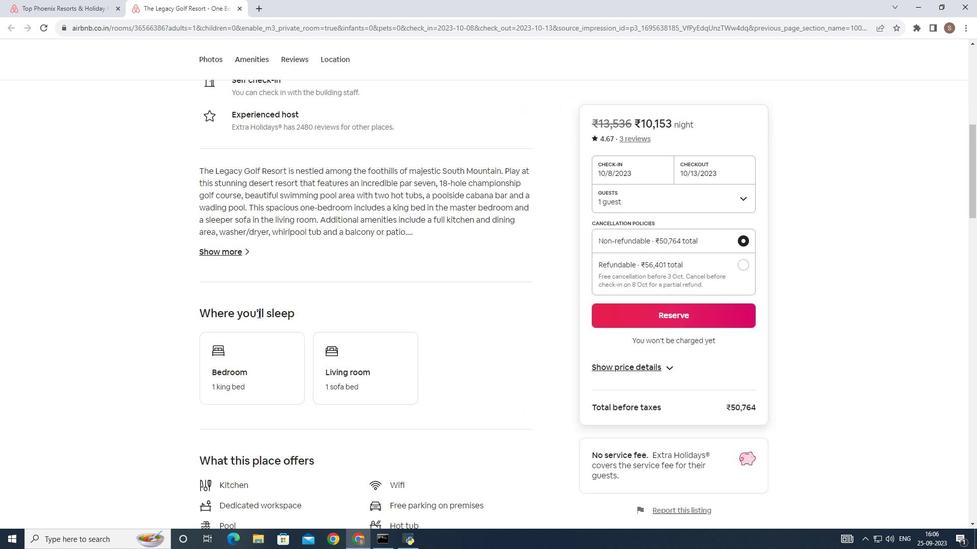 
Action: Mouse scrolled (244, 306) with delta (0, 0)
Screenshot: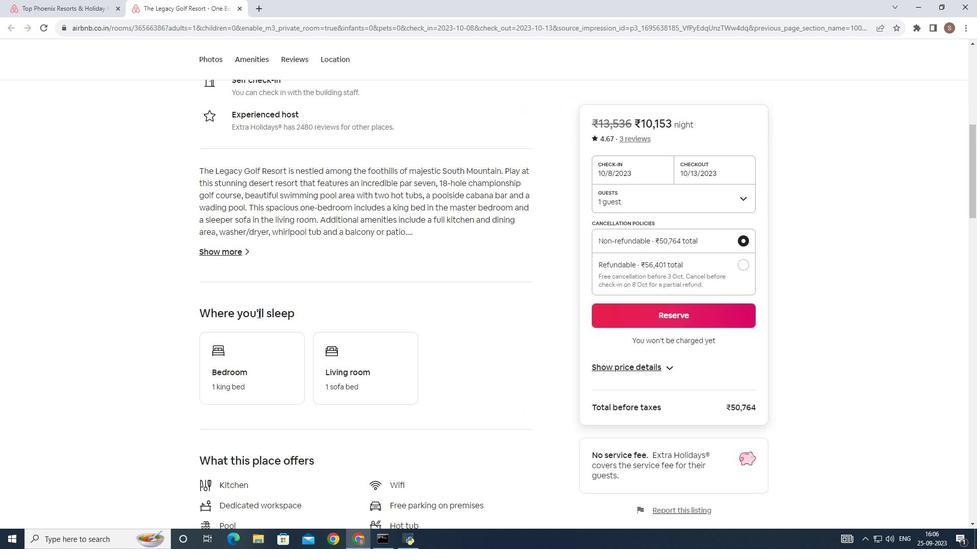 
Action: Mouse scrolled (244, 306) with delta (0, 0)
Screenshot: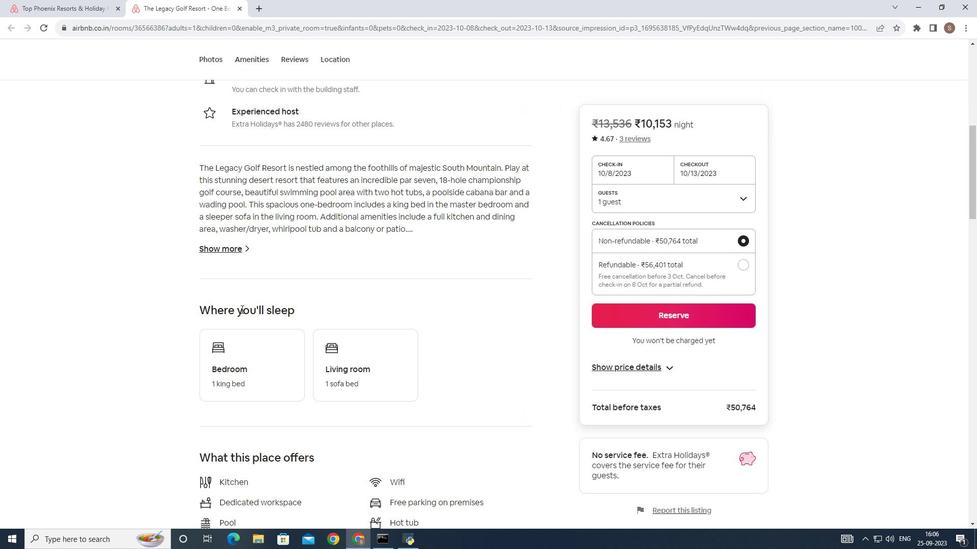 
Action: Mouse scrolled (244, 306) with delta (0, 0)
Screenshot: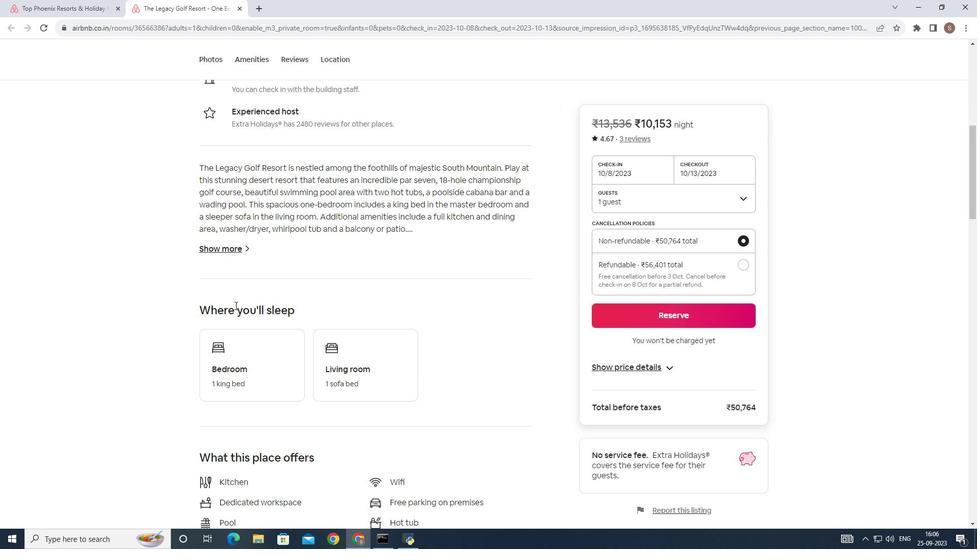 
Action: Mouse moved to (221, 248)
Screenshot: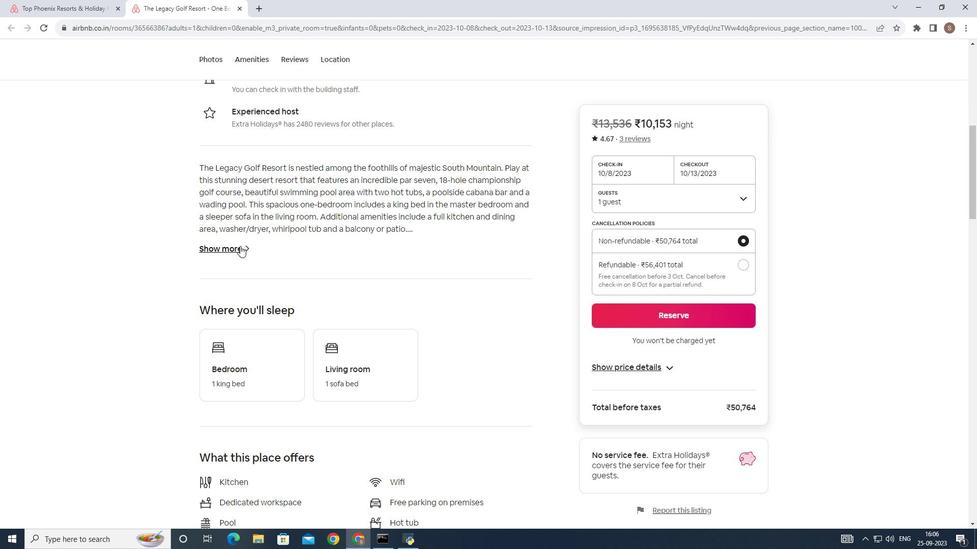 
Action: Mouse pressed left at (221, 248)
Screenshot: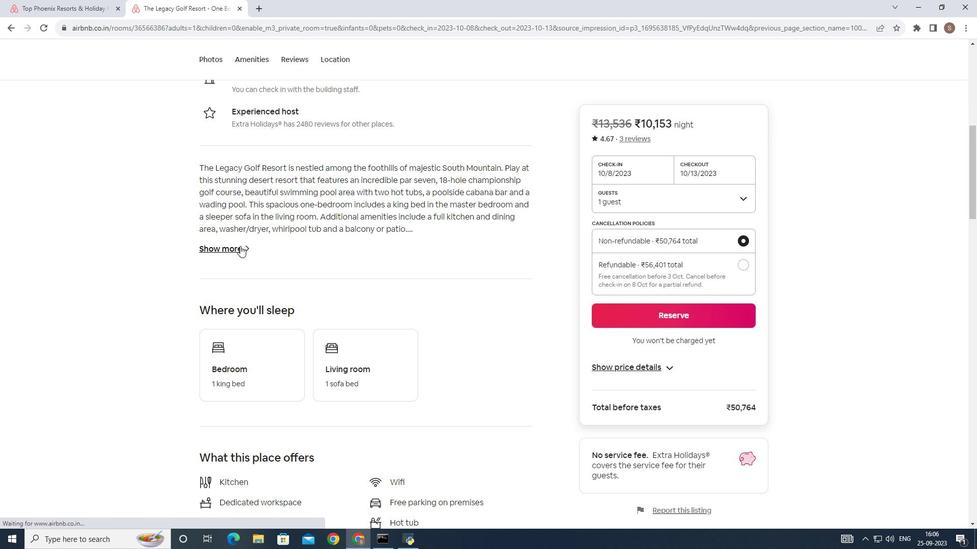 
Action: Mouse moved to (411, 295)
Screenshot: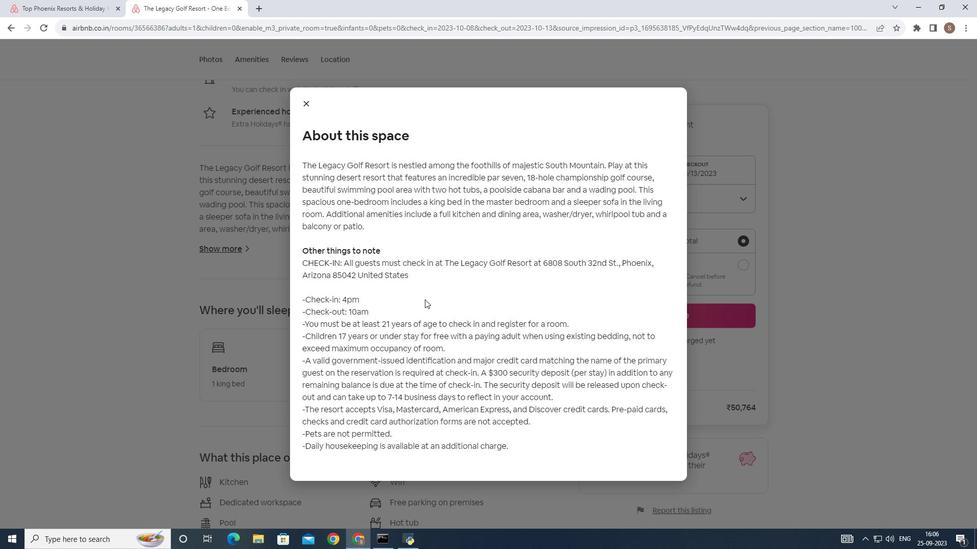 
Action: Mouse scrolled (411, 294) with delta (0, 0)
Screenshot: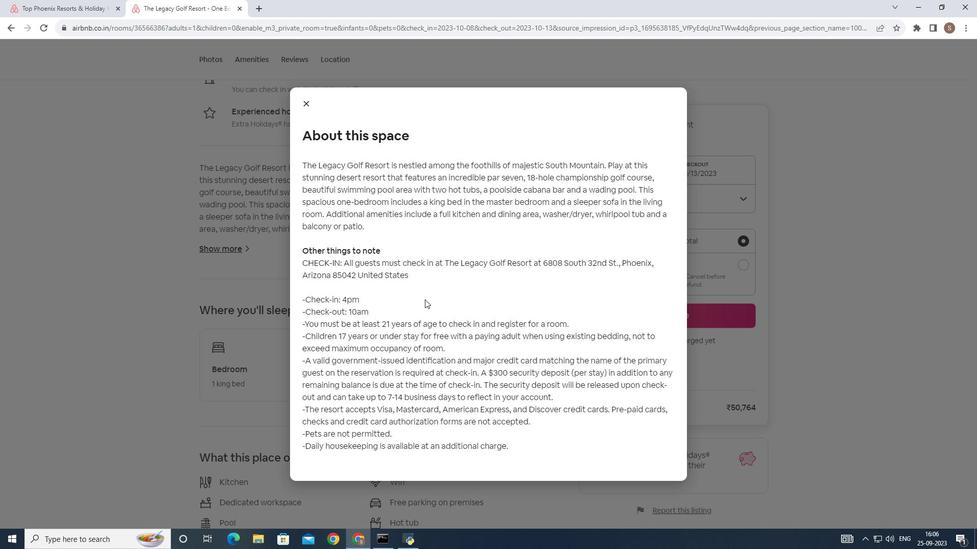
Action: Mouse scrolled (411, 294) with delta (0, 0)
Screenshot: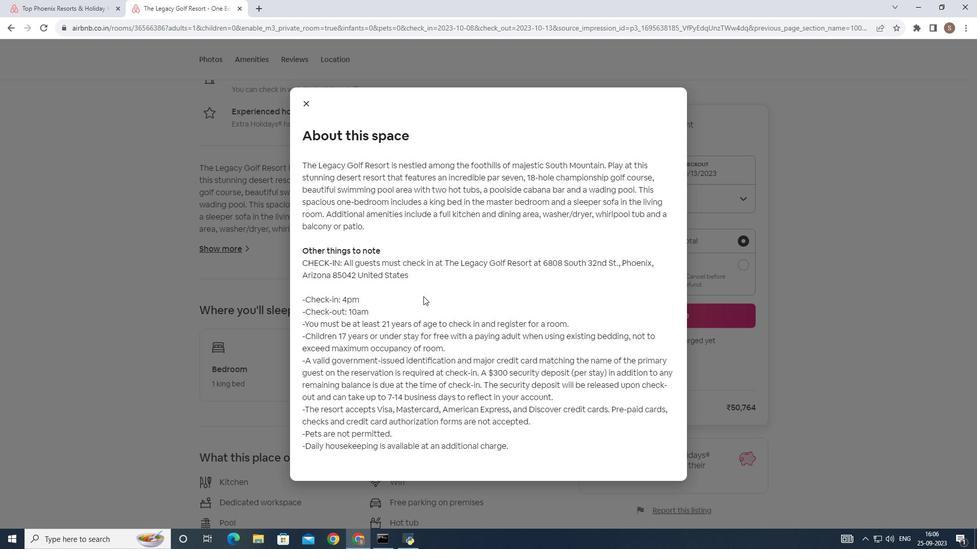 
Action: Mouse scrolled (411, 294) with delta (0, 0)
Screenshot: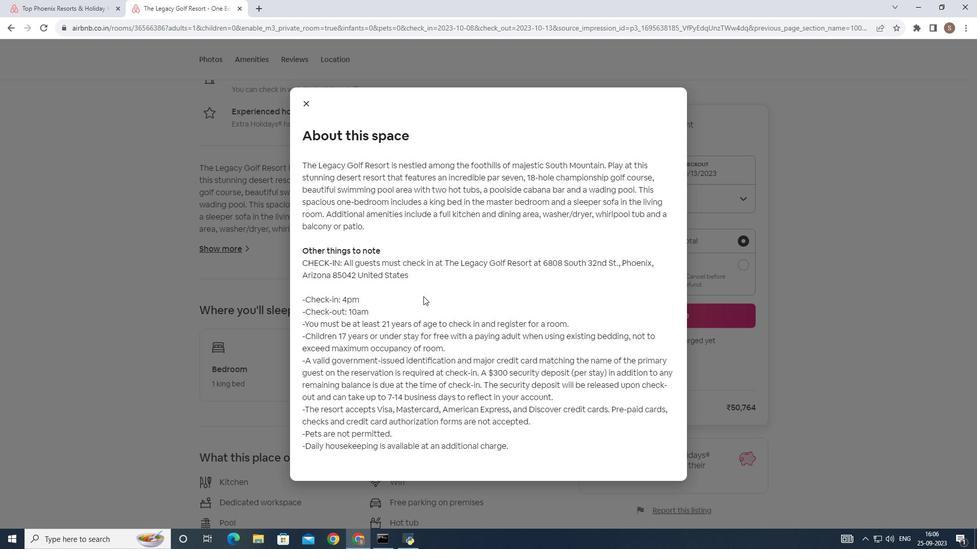 
Action: Mouse scrolled (411, 294) with delta (0, 0)
Screenshot: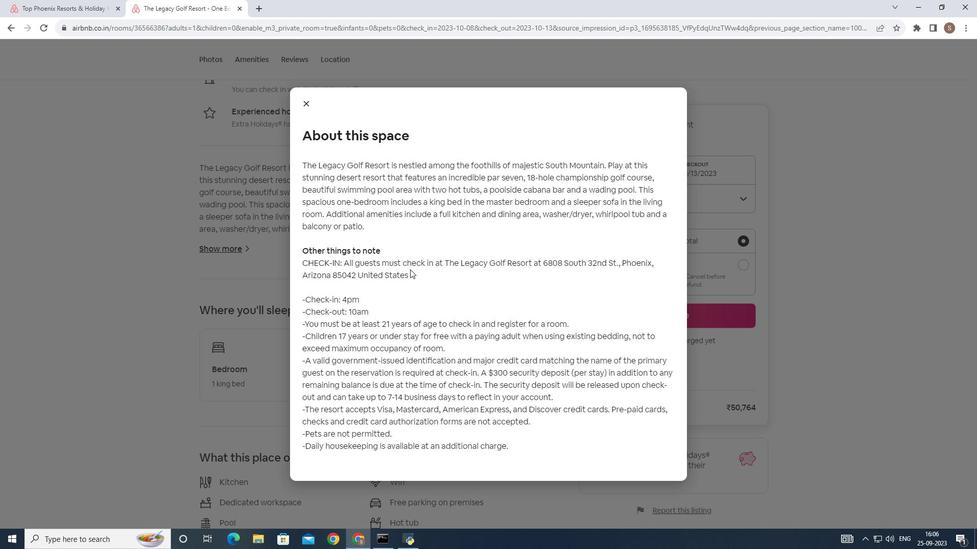 
Action: Mouse moved to (290, 127)
Screenshot: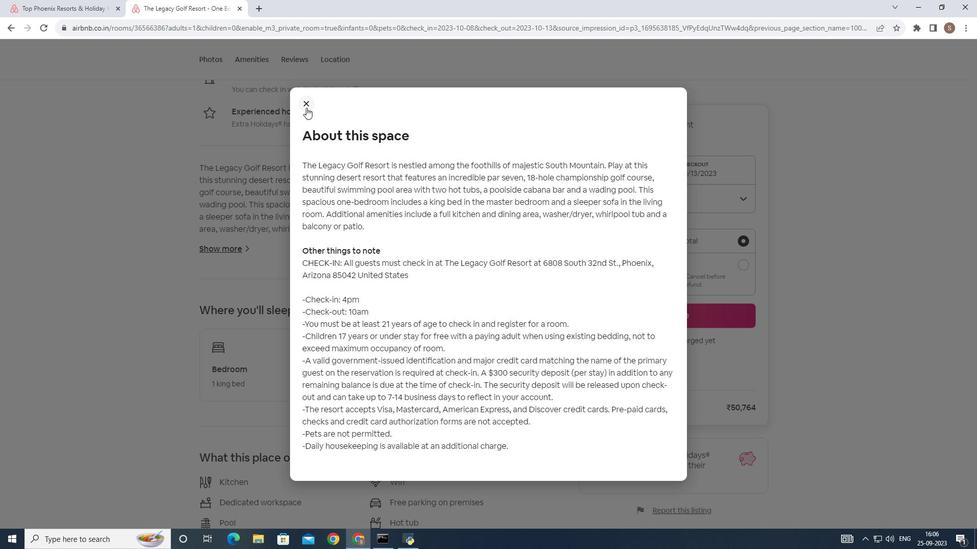 
Action: Mouse pressed left at (290, 127)
Screenshot: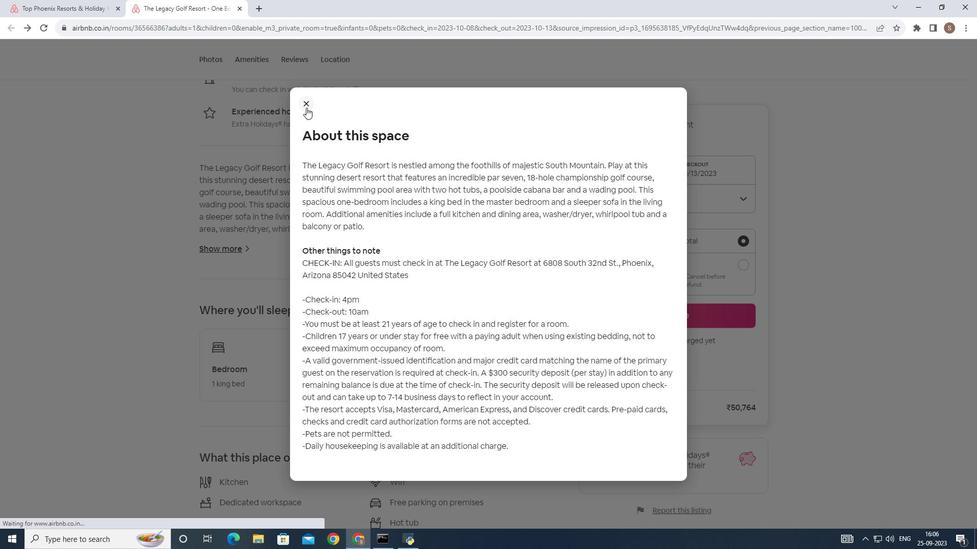 
Action: Mouse moved to (279, 267)
Screenshot: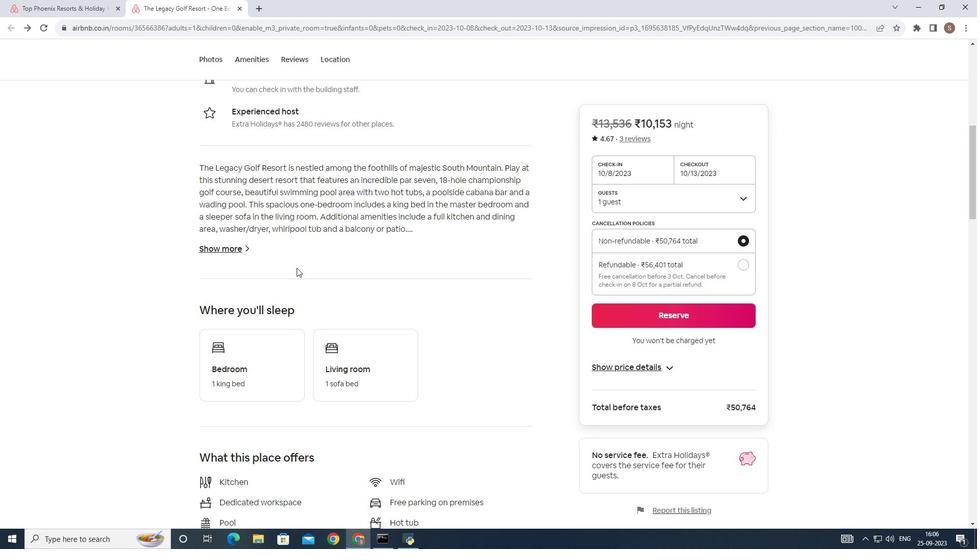 
Action: Mouse scrolled (279, 266) with delta (0, 0)
Screenshot: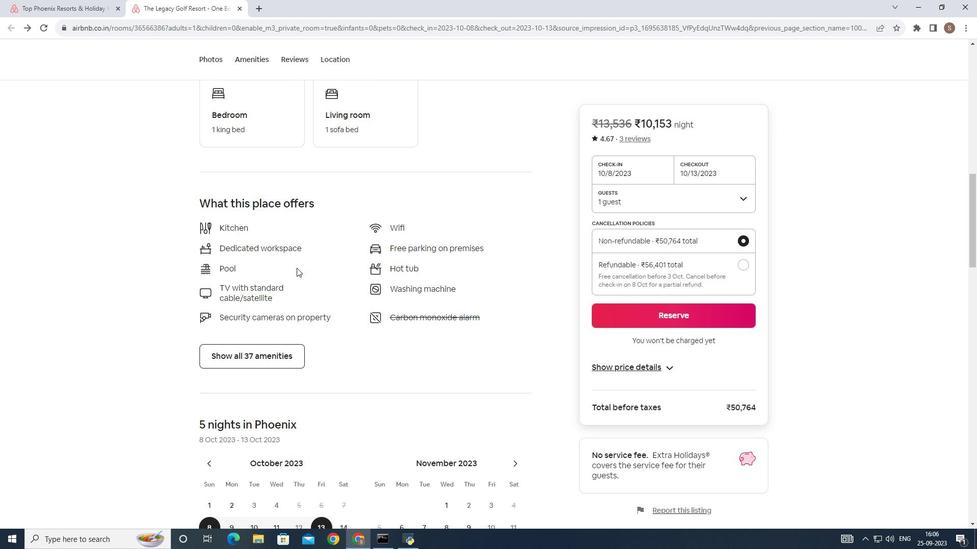 
Action: Mouse scrolled (279, 266) with delta (0, 0)
Screenshot: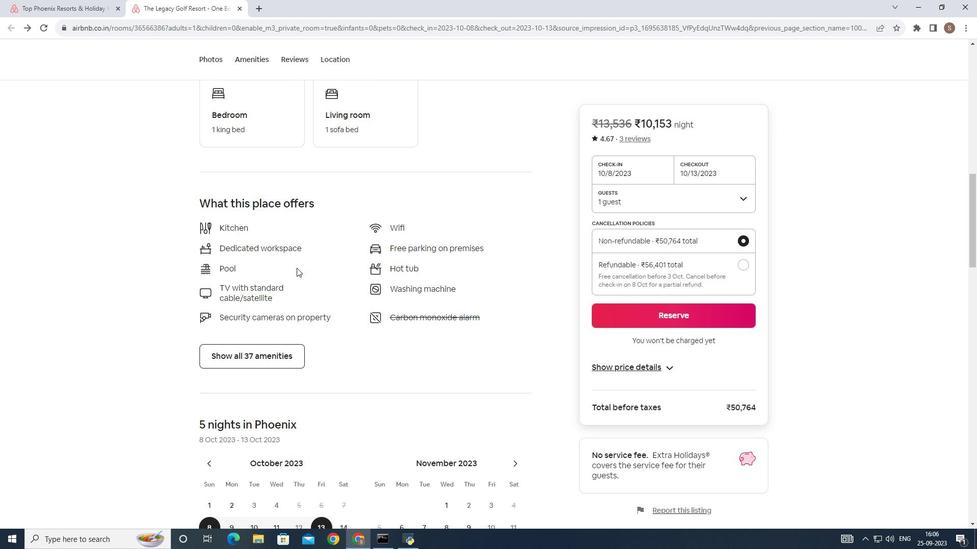 
Action: Mouse scrolled (279, 266) with delta (0, 0)
Screenshot: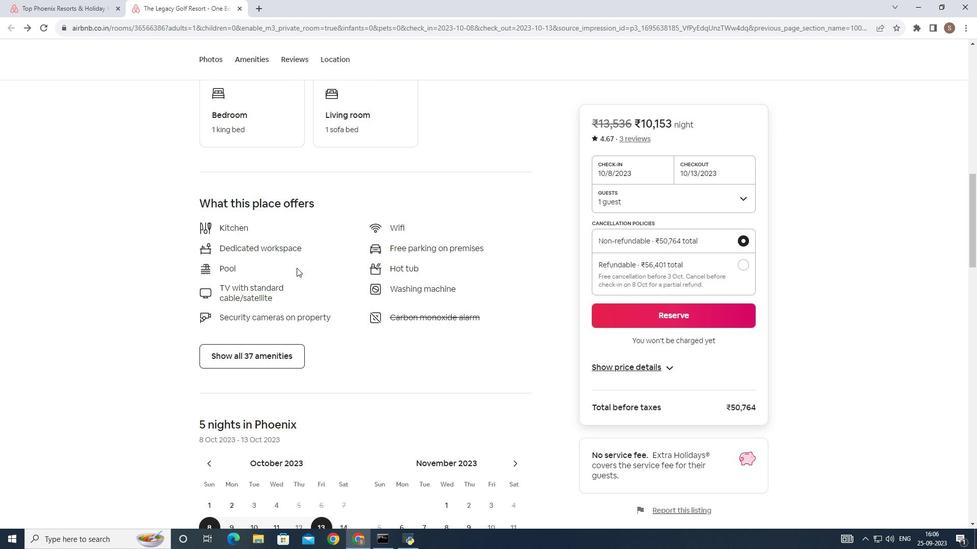 
Action: Mouse scrolled (279, 266) with delta (0, 0)
Screenshot: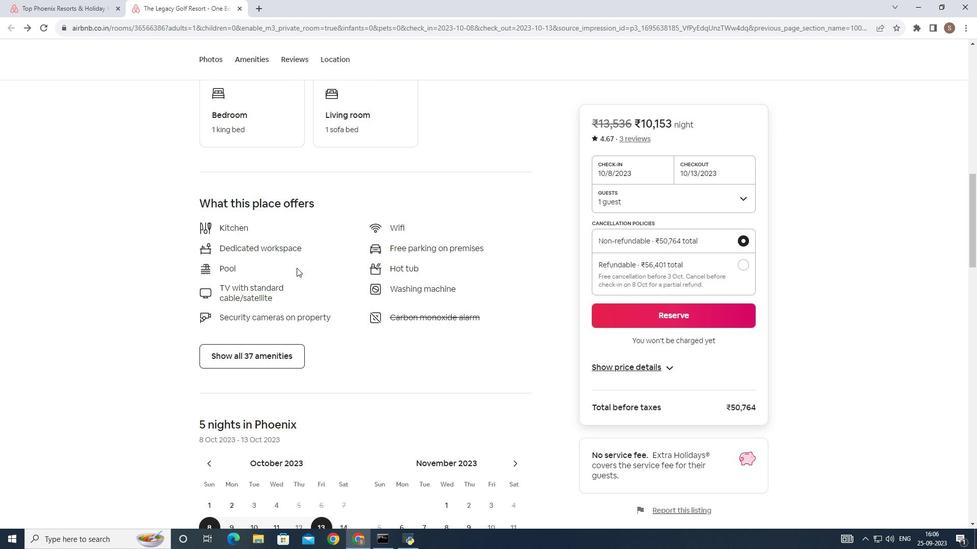 
Action: Mouse scrolled (279, 266) with delta (0, 0)
Screenshot: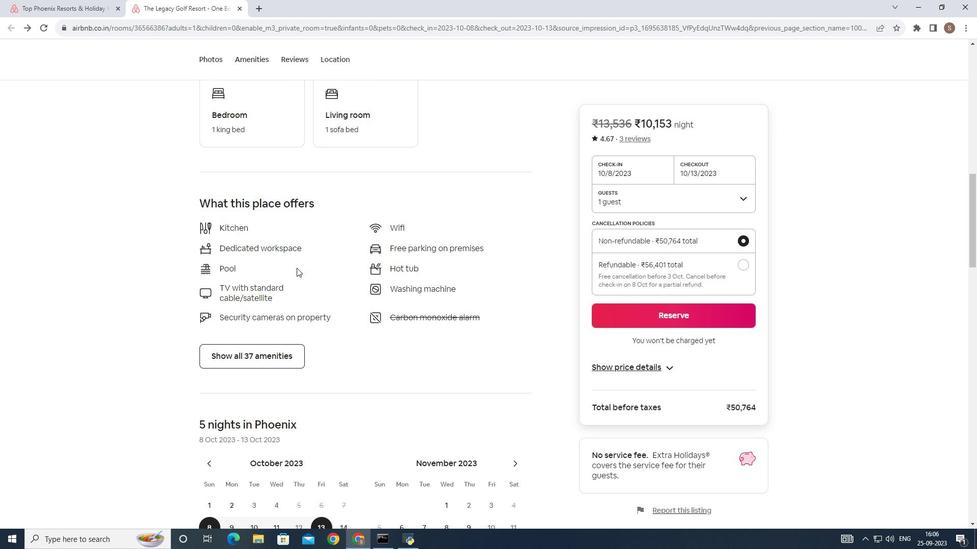 
Action: Mouse moved to (244, 342)
Screenshot: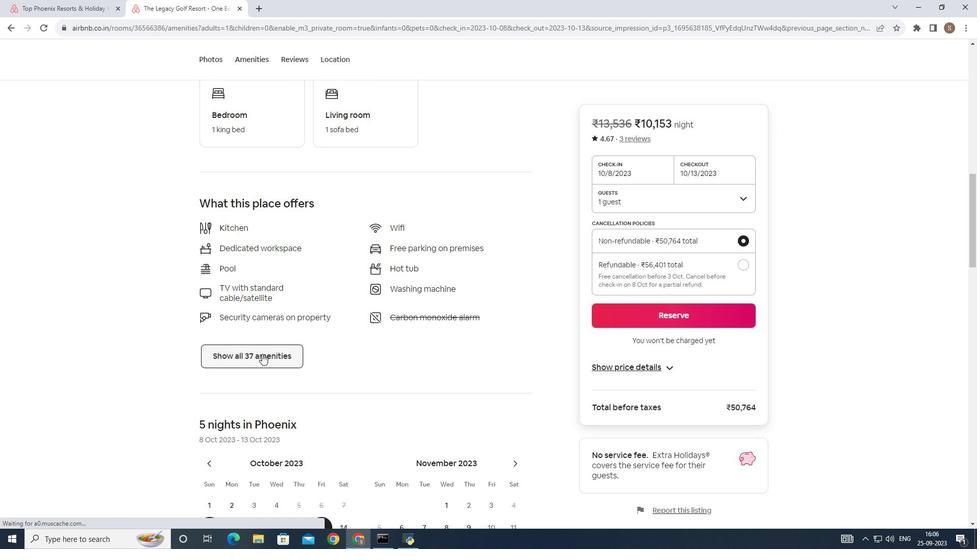 
Action: Mouse pressed left at (244, 342)
Screenshot: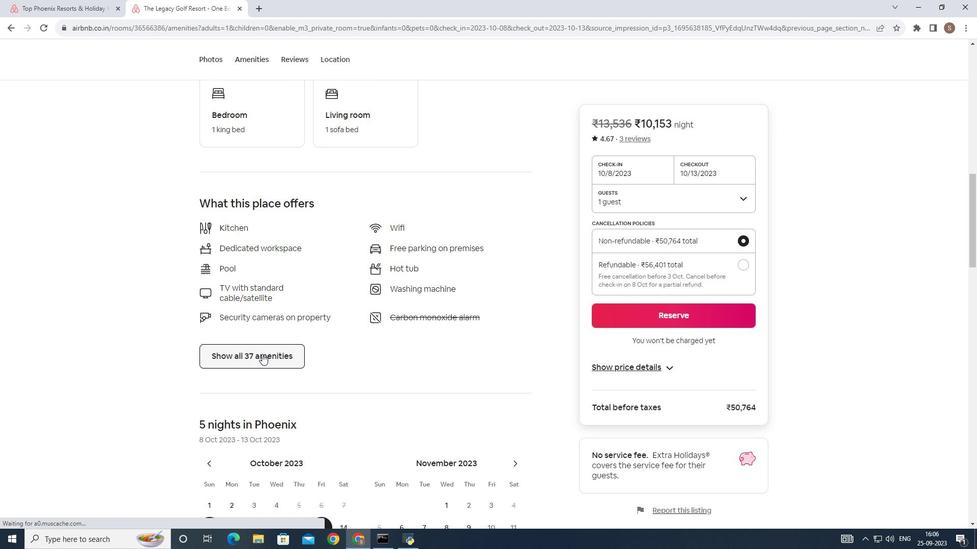 
Action: Mouse moved to (329, 295)
Screenshot: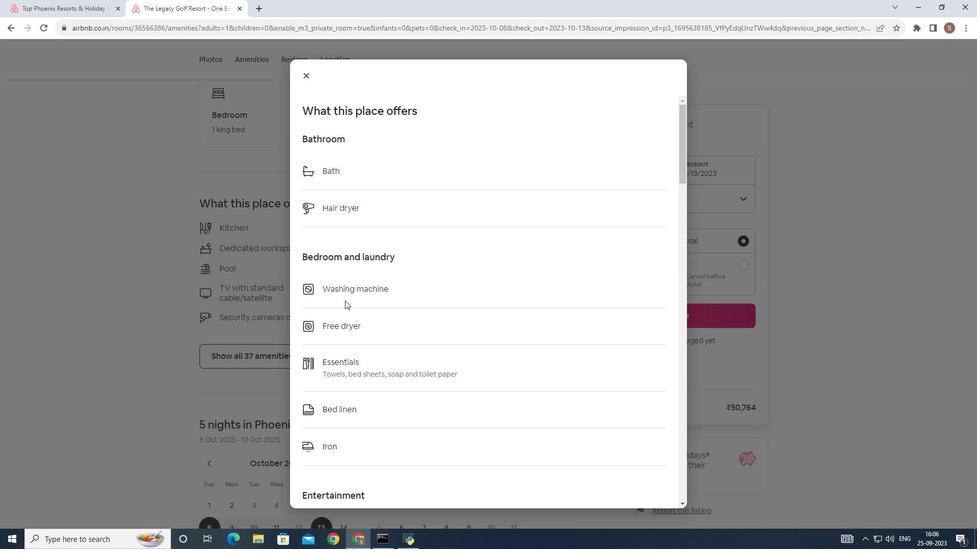 
Action: Mouse scrolled (329, 295) with delta (0, 0)
Screenshot: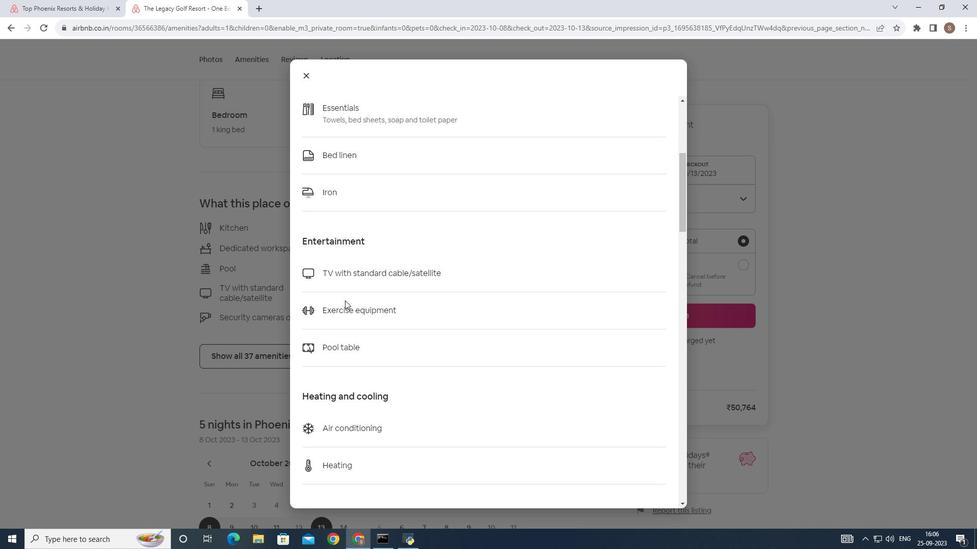 
Action: Mouse scrolled (329, 295) with delta (0, 0)
Screenshot: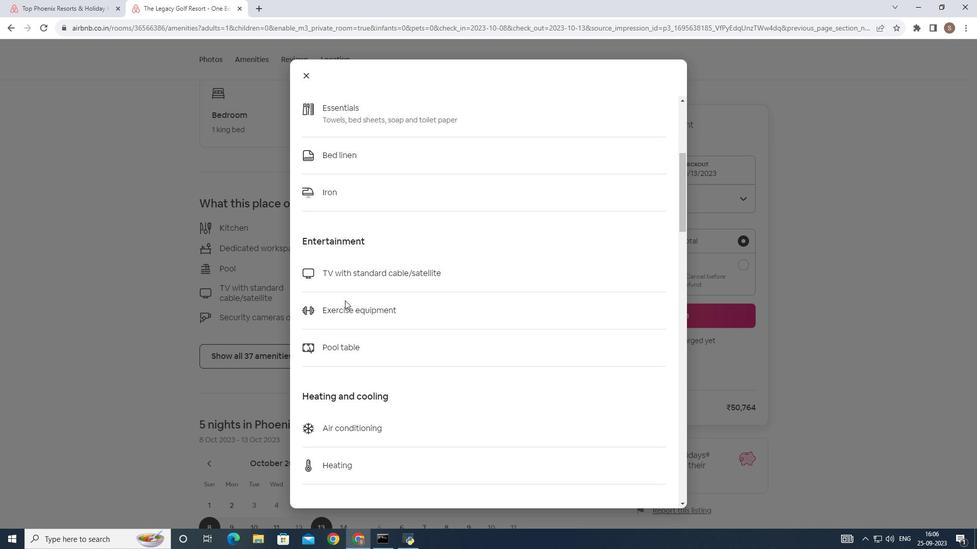 
Action: Mouse scrolled (329, 295) with delta (0, 0)
Screenshot: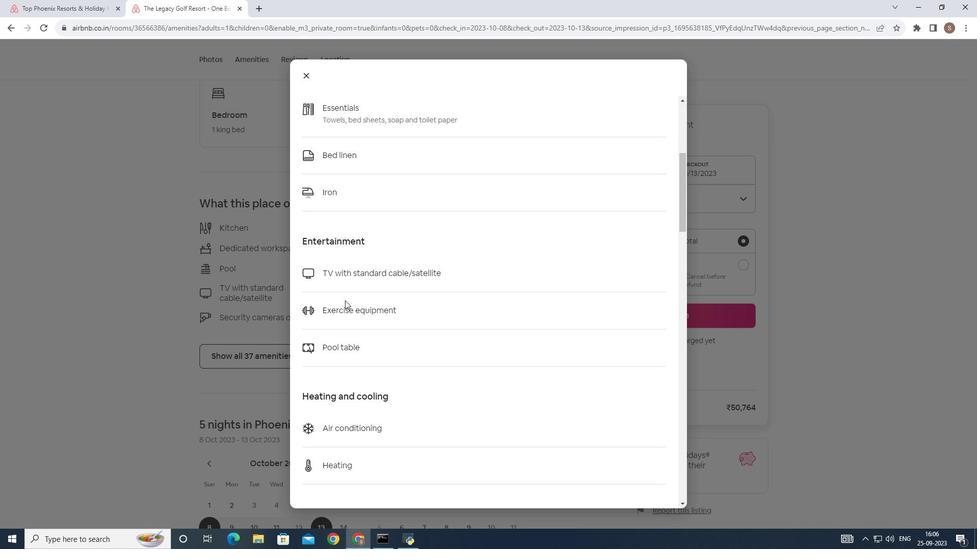 
Action: Mouse scrolled (329, 295) with delta (0, 0)
Screenshot: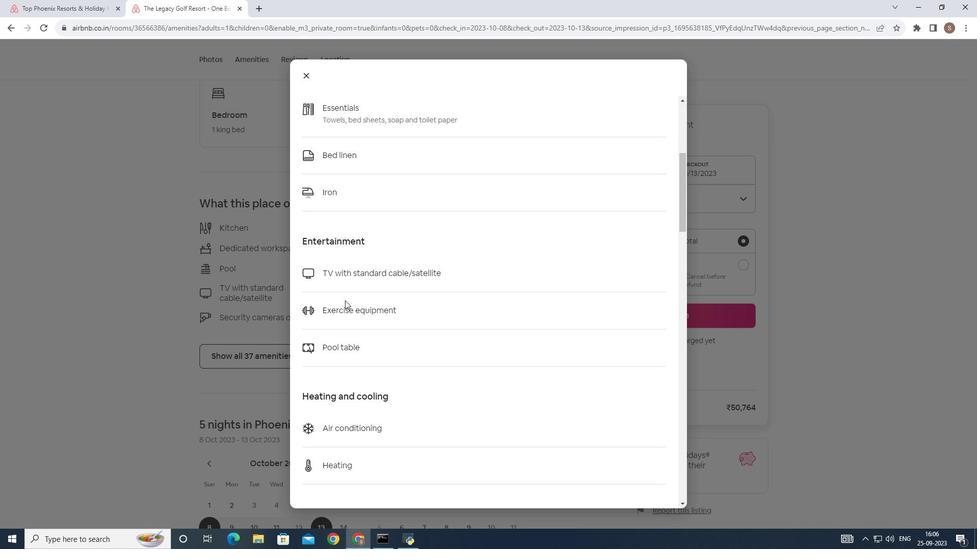 
Action: Mouse scrolled (329, 295) with delta (0, 0)
Screenshot: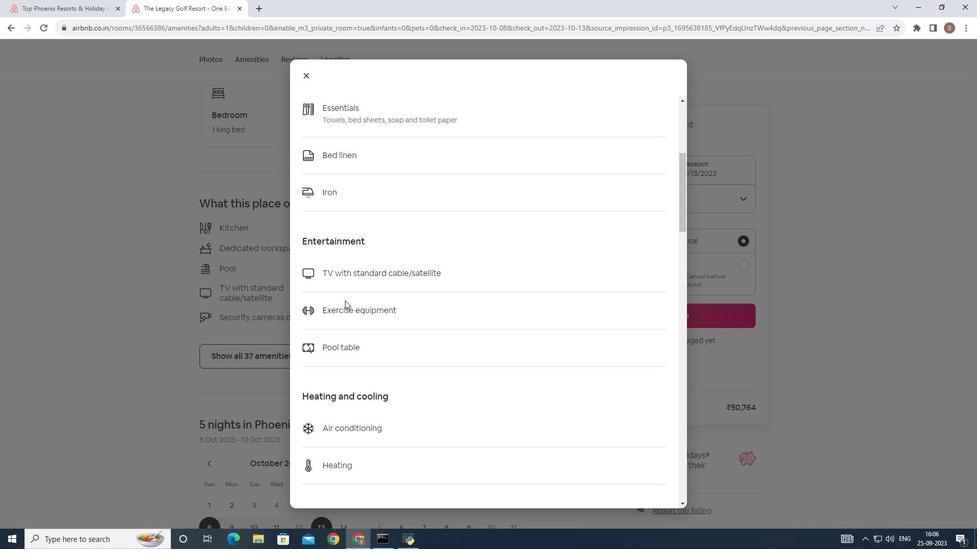 
Action: Mouse scrolled (329, 295) with delta (0, 0)
Screenshot: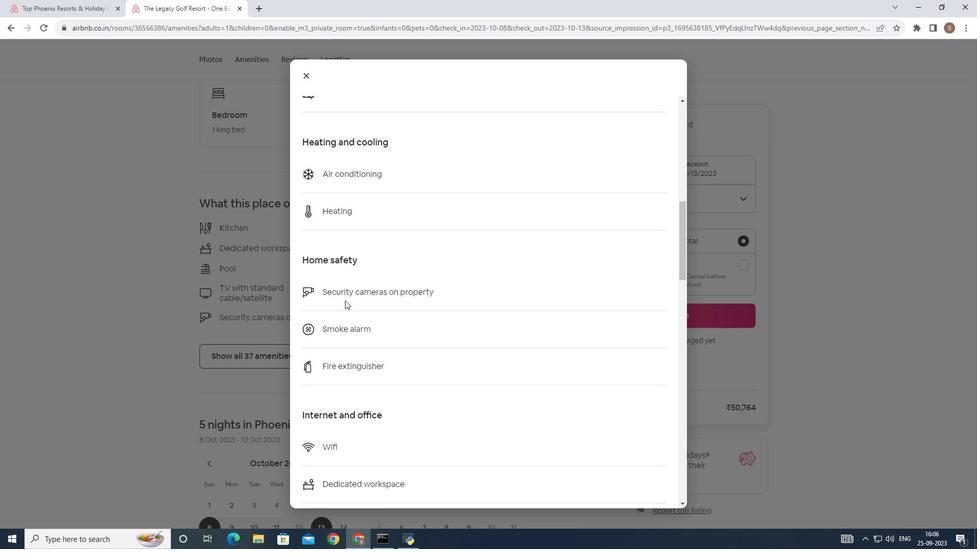 
Action: Mouse scrolled (329, 295) with delta (0, 0)
Screenshot: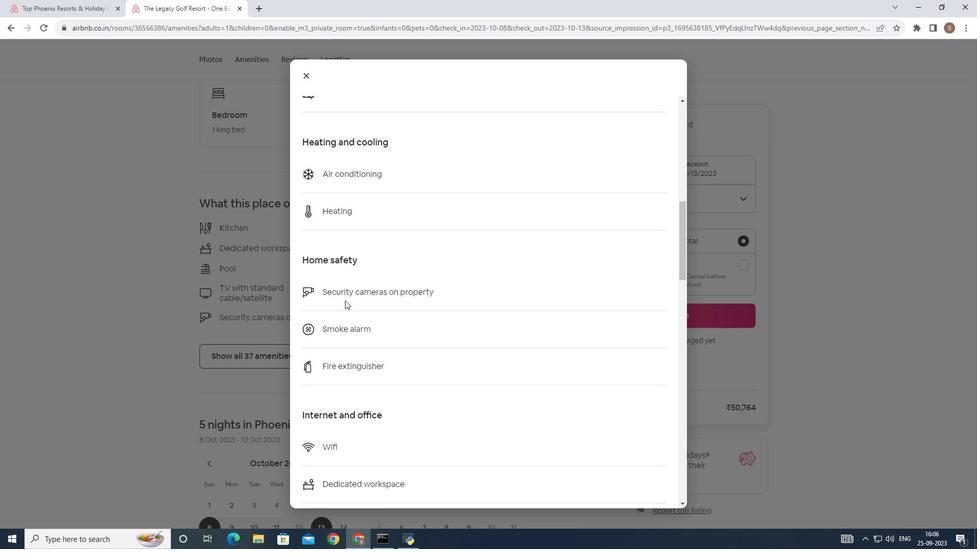 
Action: Mouse scrolled (329, 295) with delta (0, 0)
Screenshot: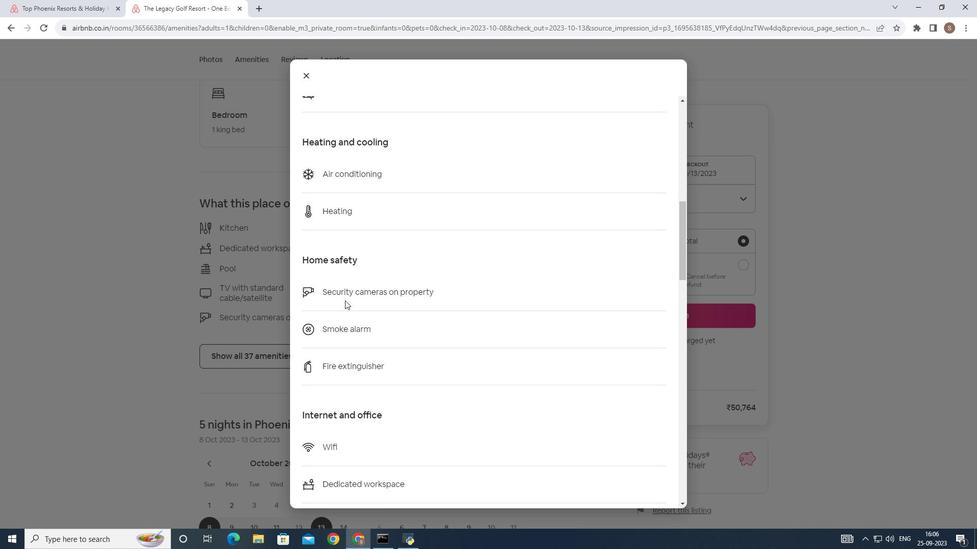 
Action: Mouse scrolled (329, 295) with delta (0, 0)
Screenshot: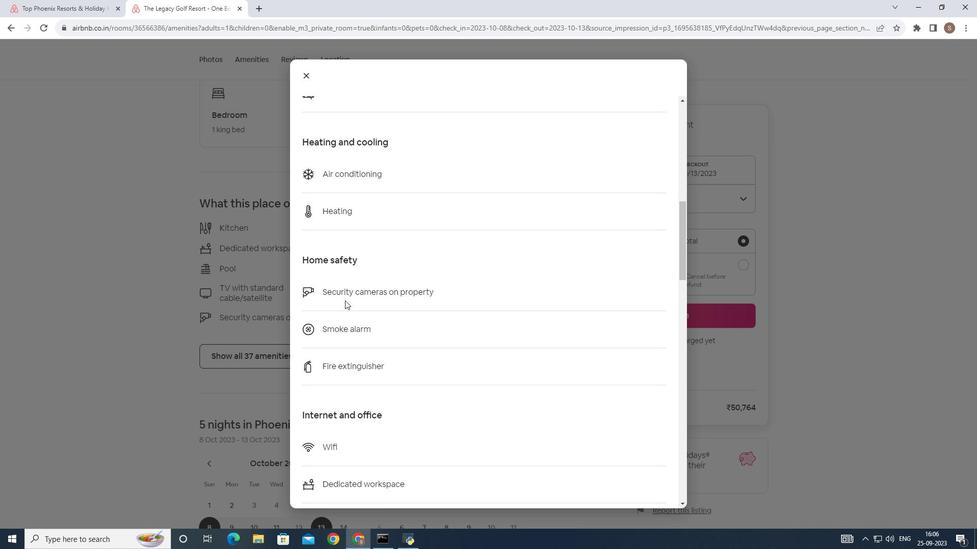 
Action: Mouse scrolled (329, 295) with delta (0, 0)
Screenshot: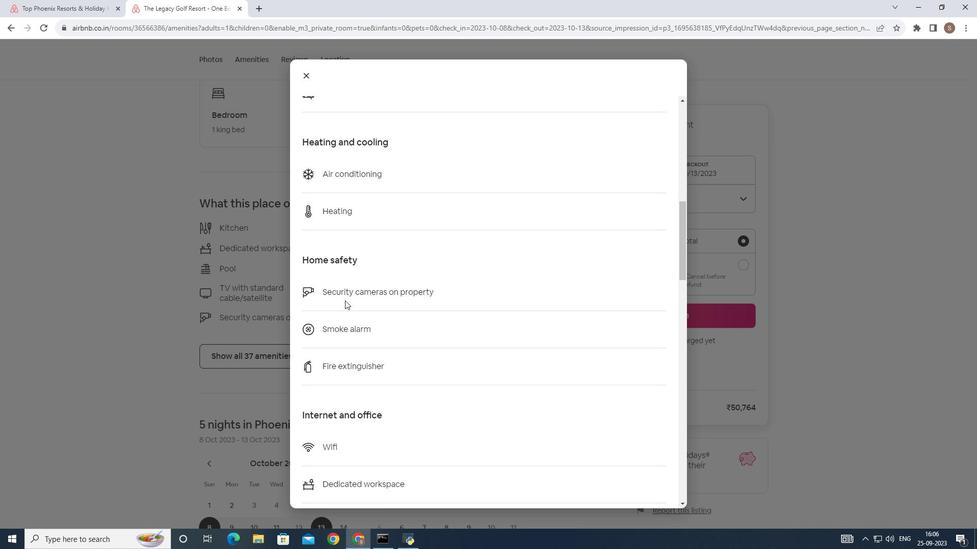 
Action: Mouse scrolled (329, 295) with delta (0, 0)
Screenshot: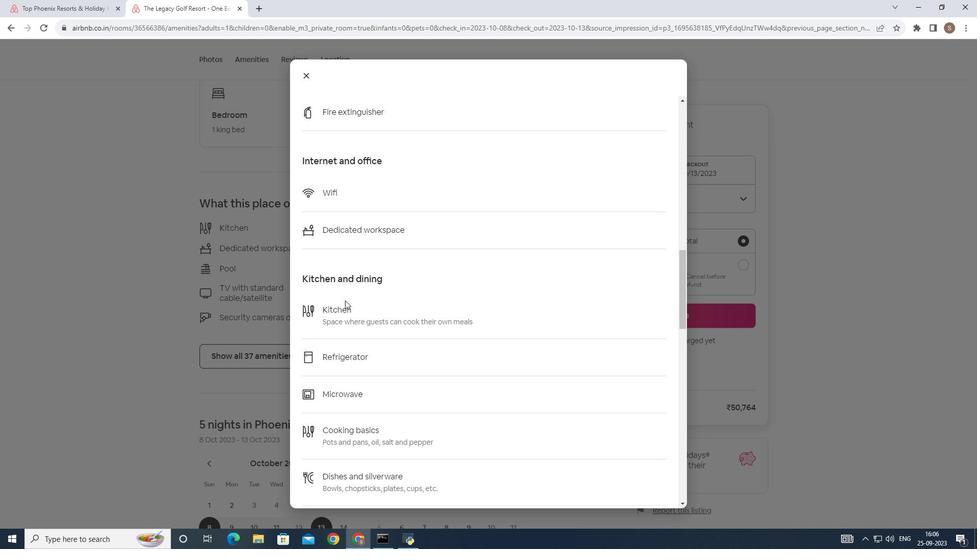 
Action: Mouse scrolled (329, 295) with delta (0, 0)
Screenshot: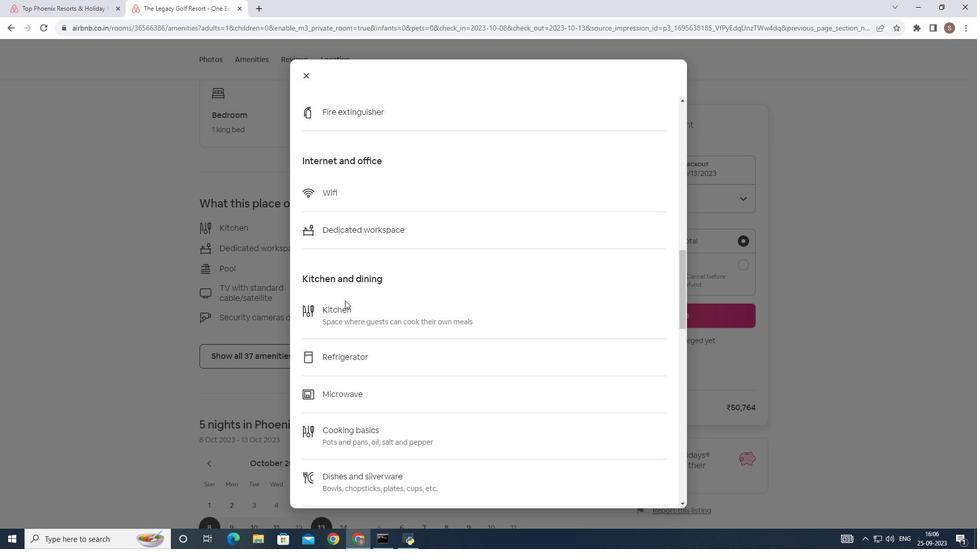 
Action: Mouse scrolled (329, 295) with delta (0, 0)
Screenshot: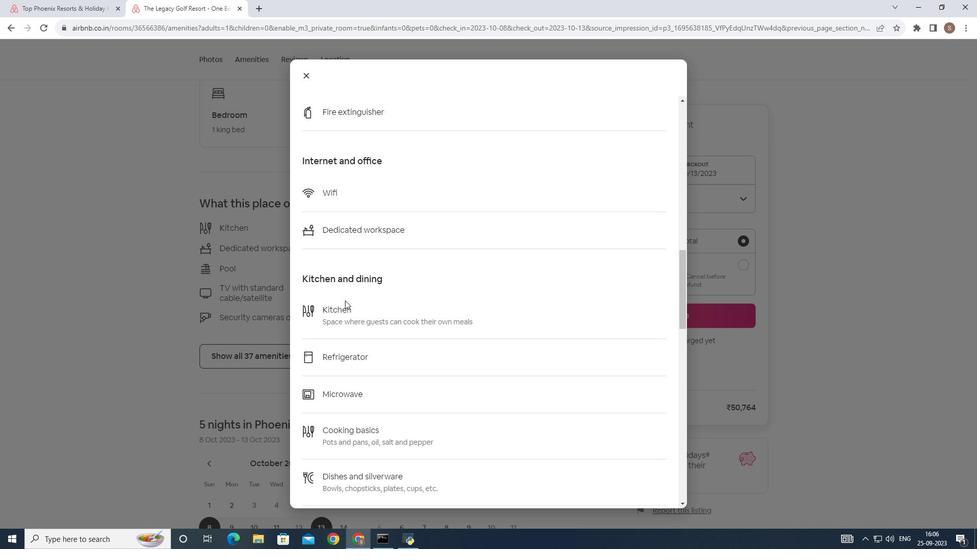 
Action: Mouse scrolled (329, 295) with delta (0, 0)
Screenshot: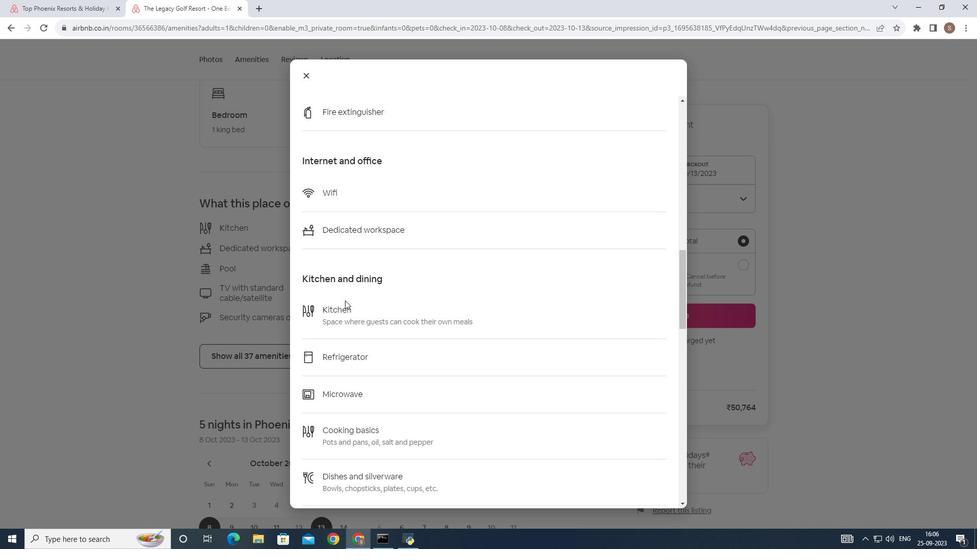 
Action: Mouse scrolled (329, 295) with delta (0, 0)
Screenshot: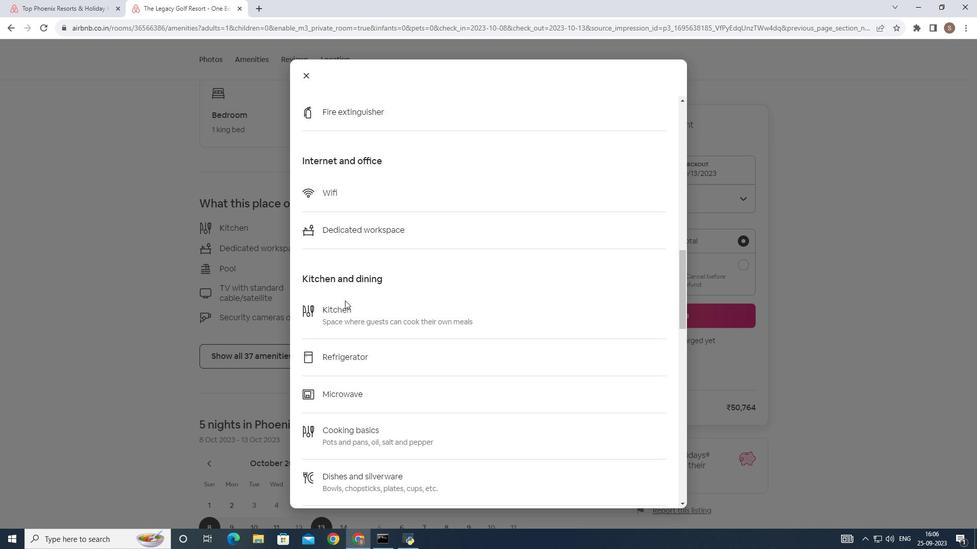 
Action: Mouse scrolled (329, 295) with delta (0, 0)
Screenshot: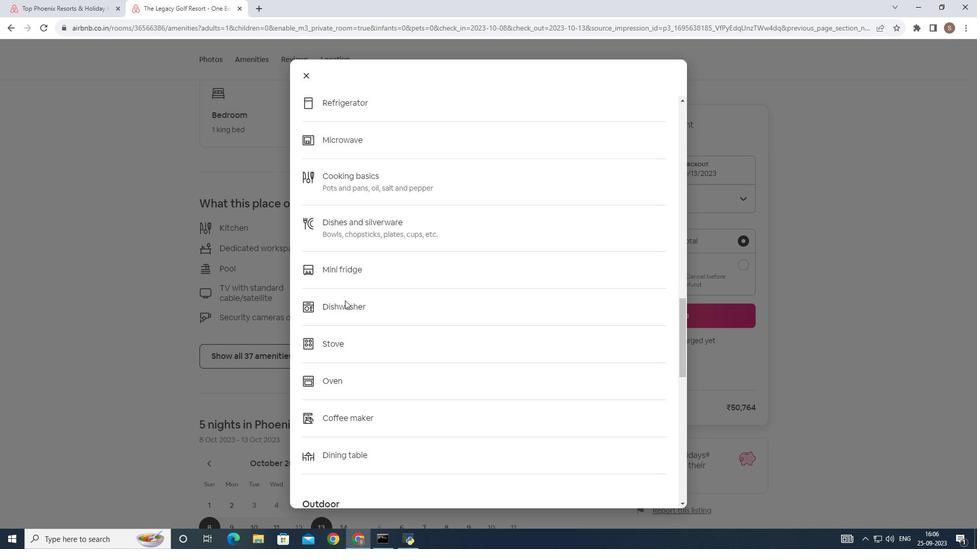 
Action: Mouse scrolled (329, 295) with delta (0, 0)
Screenshot: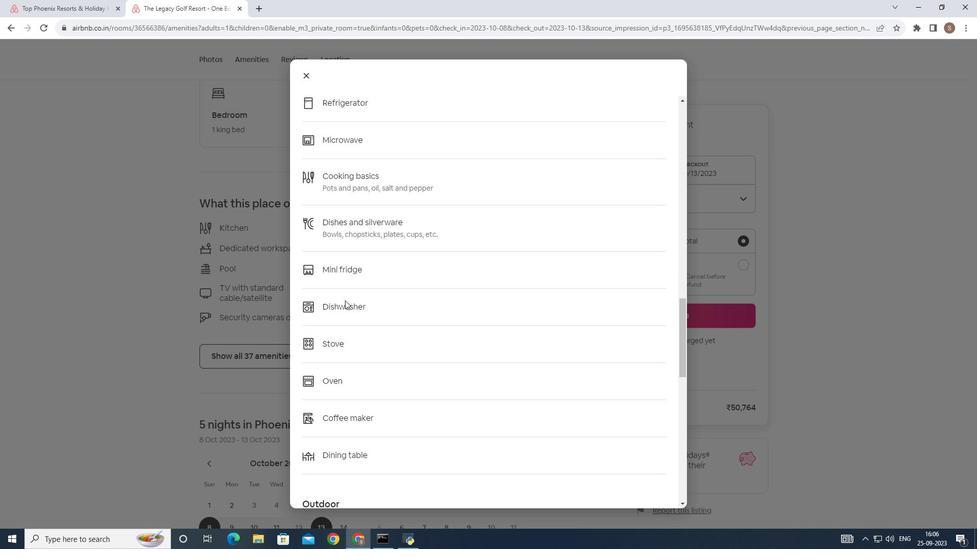
Action: Mouse scrolled (329, 295) with delta (0, 0)
Screenshot: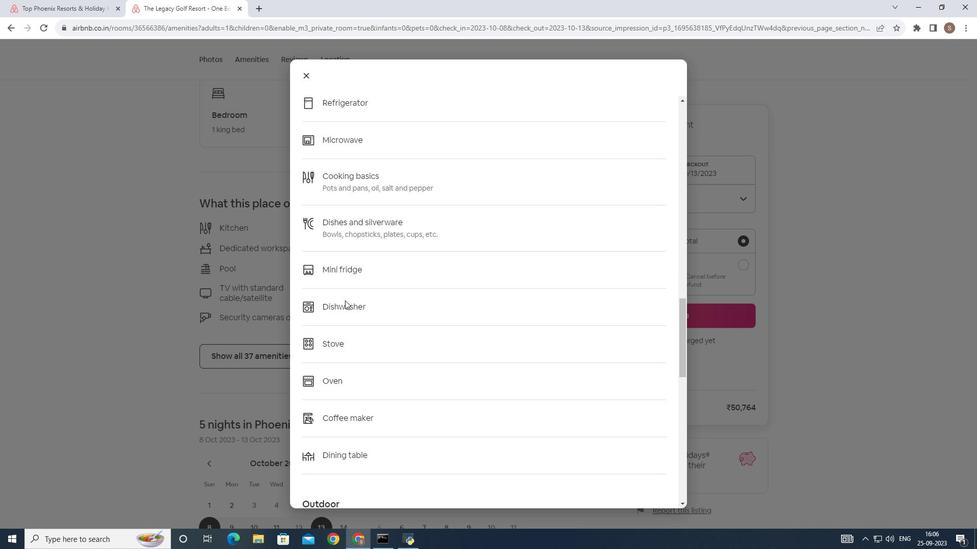 
Action: Mouse scrolled (329, 295) with delta (0, 0)
Screenshot: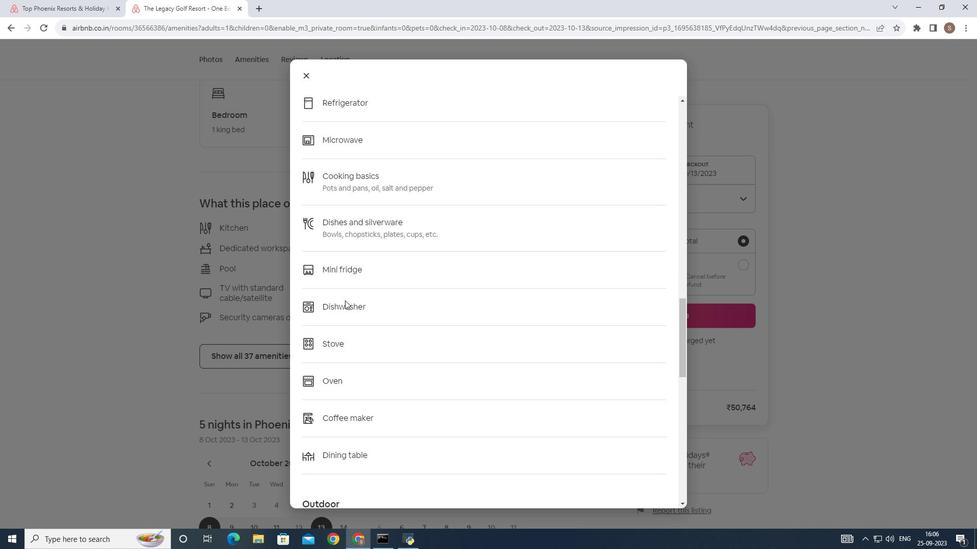 
Action: Mouse scrolled (329, 295) with delta (0, 0)
Screenshot: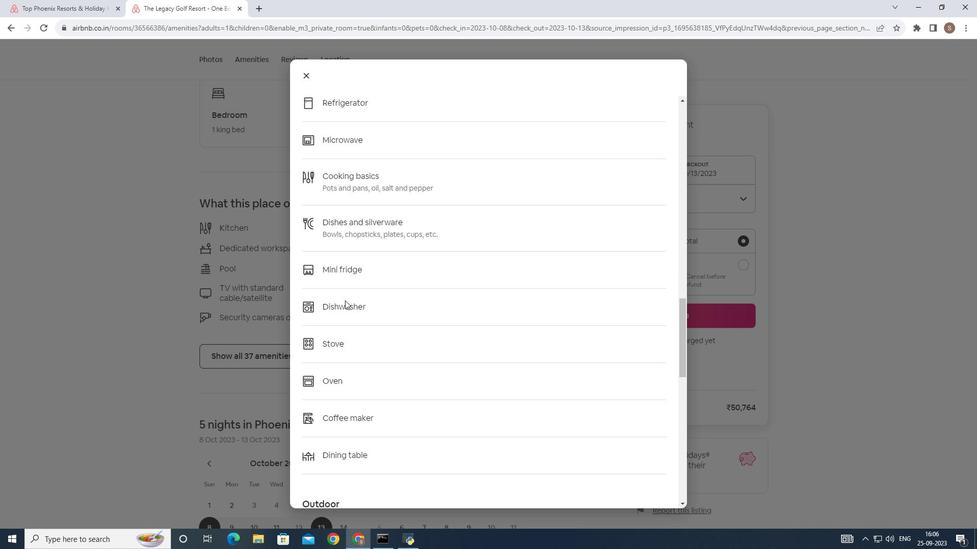 
Action: Mouse scrolled (329, 295) with delta (0, 0)
Screenshot: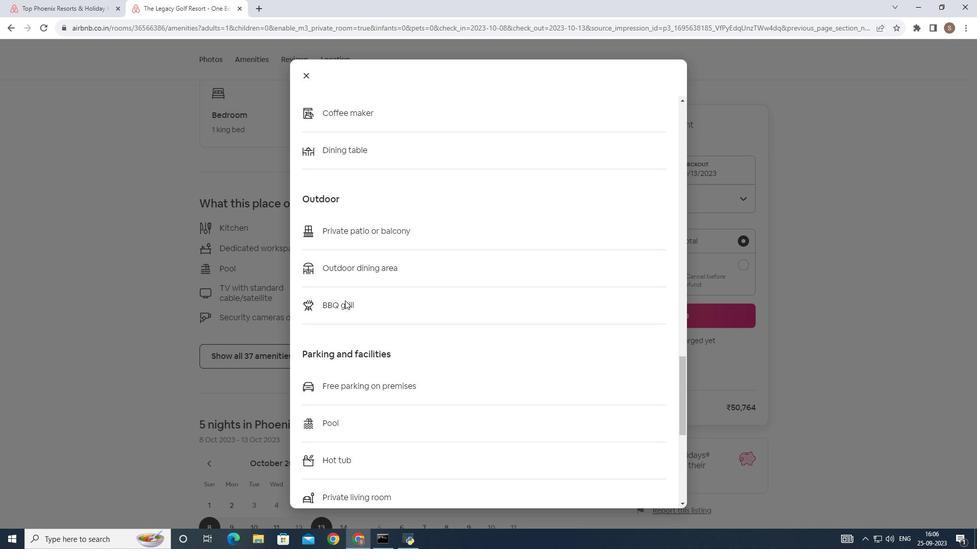 
Action: Mouse scrolled (329, 295) with delta (0, 0)
Screenshot: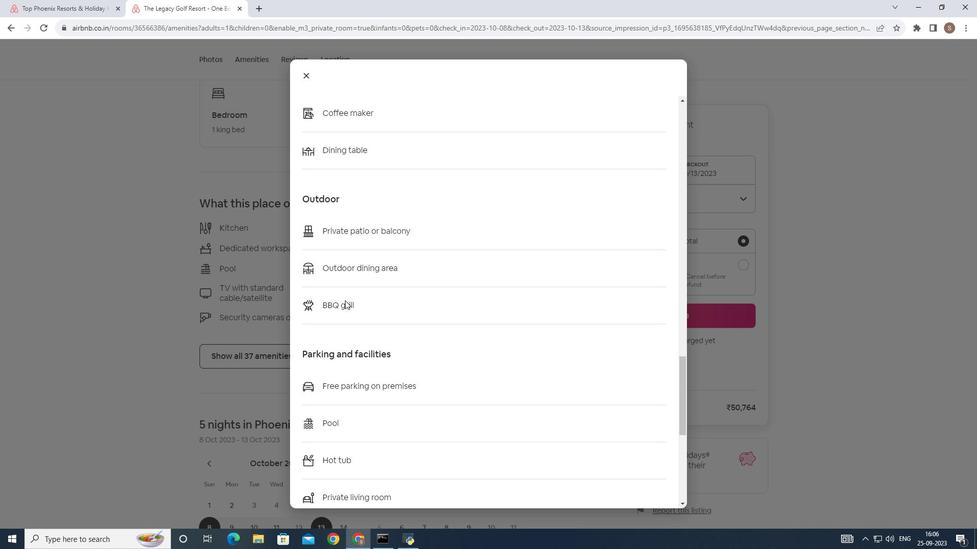 
Action: Mouse scrolled (329, 295) with delta (0, 0)
Screenshot: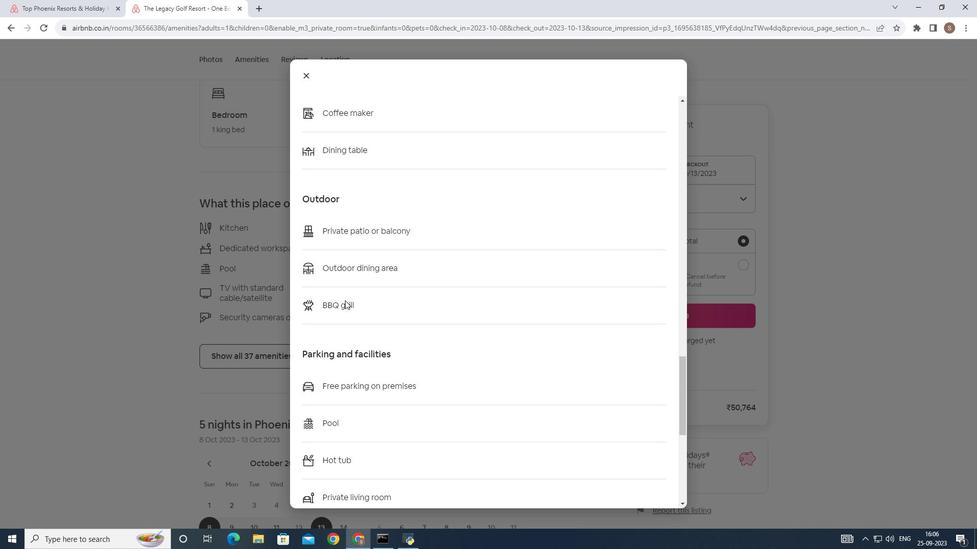 
Action: Mouse scrolled (329, 295) with delta (0, 0)
Screenshot: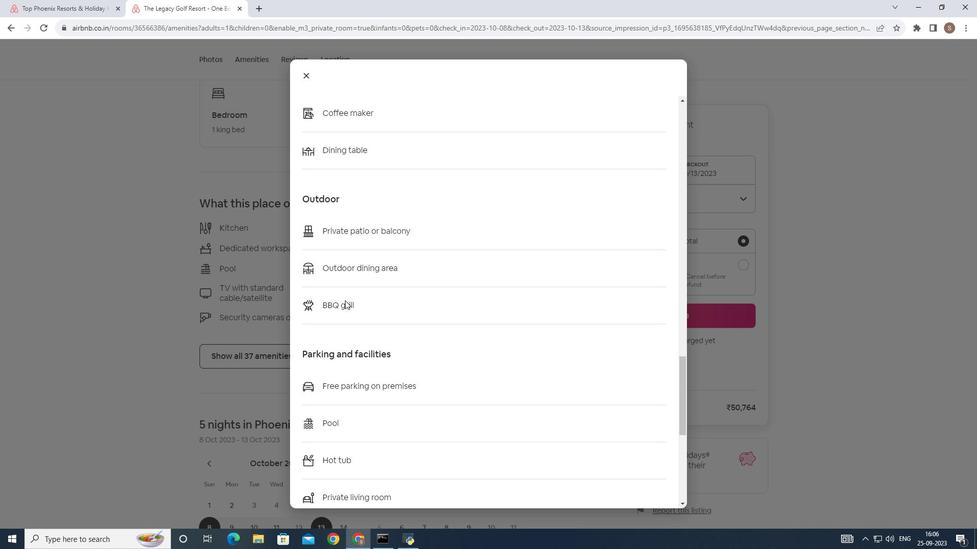 
Action: Mouse scrolled (329, 295) with delta (0, 0)
Screenshot: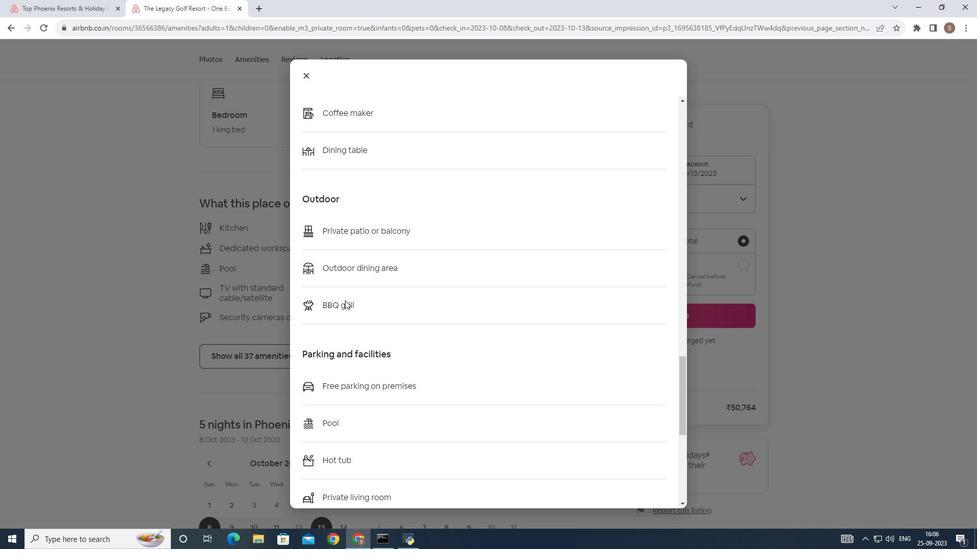 
Action: Mouse scrolled (329, 295) with delta (0, 0)
Screenshot: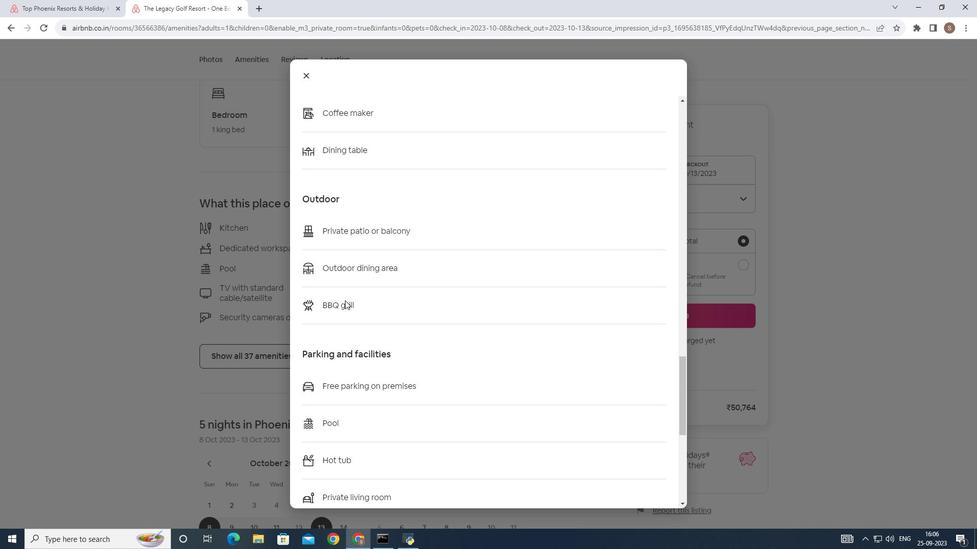 
Action: Mouse scrolled (329, 295) with delta (0, 0)
Screenshot: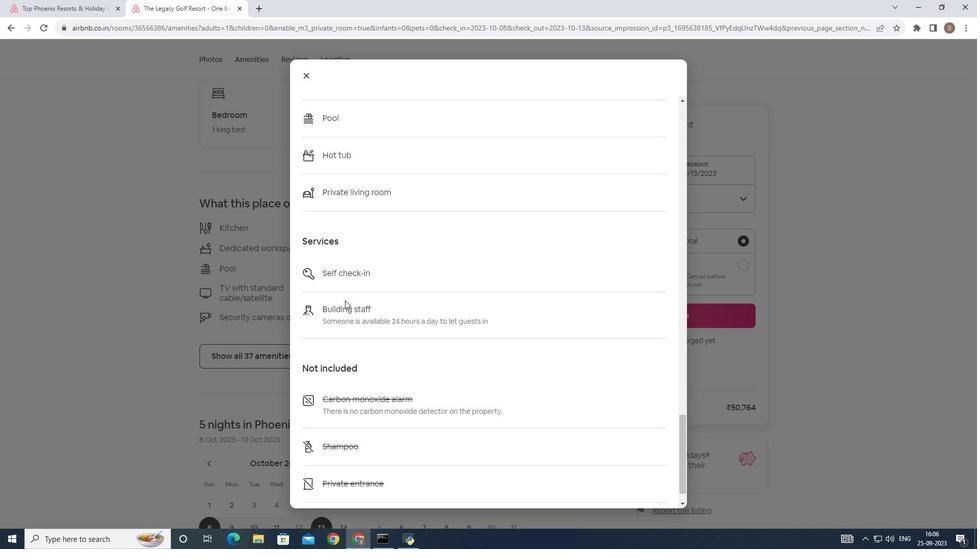 
Action: Mouse scrolled (329, 295) with delta (0, 0)
Screenshot: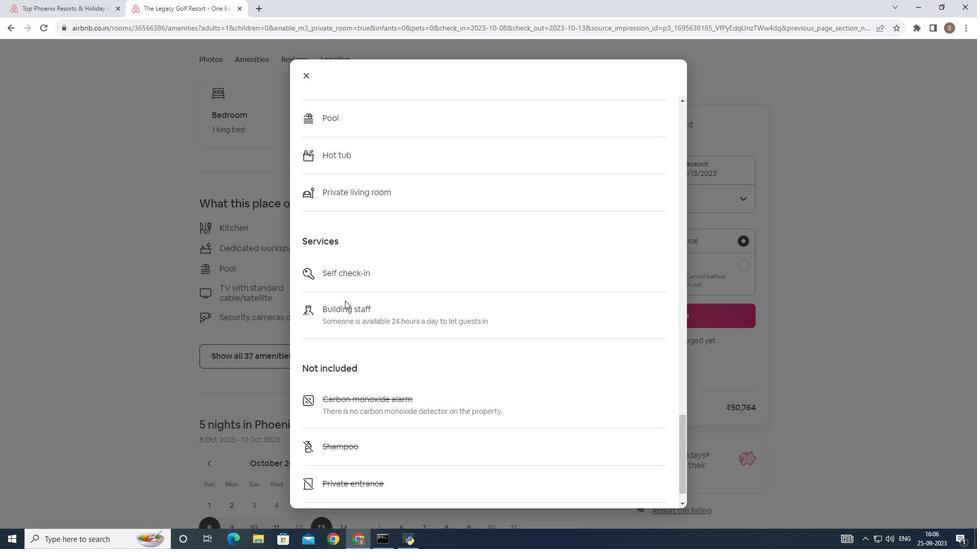 
Action: Mouse scrolled (329, 295) with delta (0, 0)
Screenshot: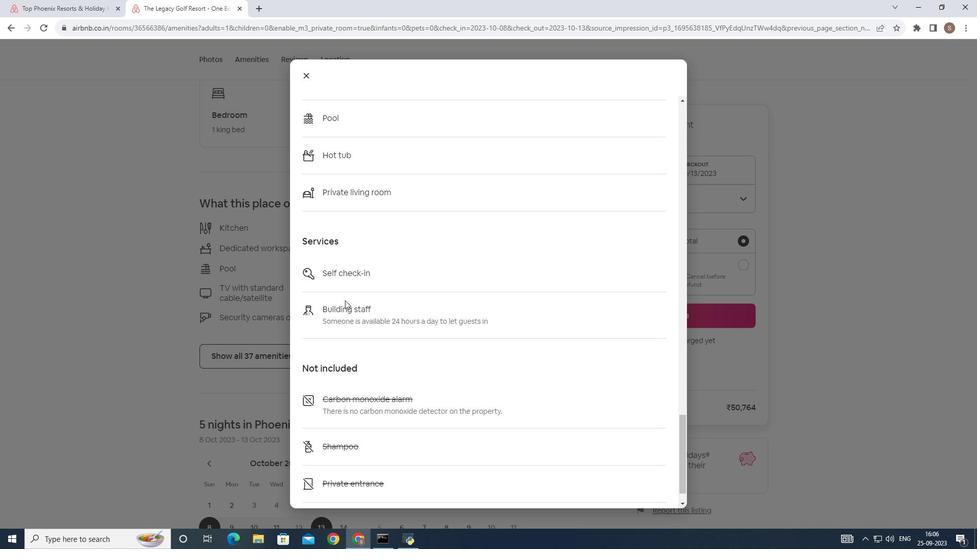 
Action: Mouse scrolled (329, 295) with delta (0, 0)
Screenshot: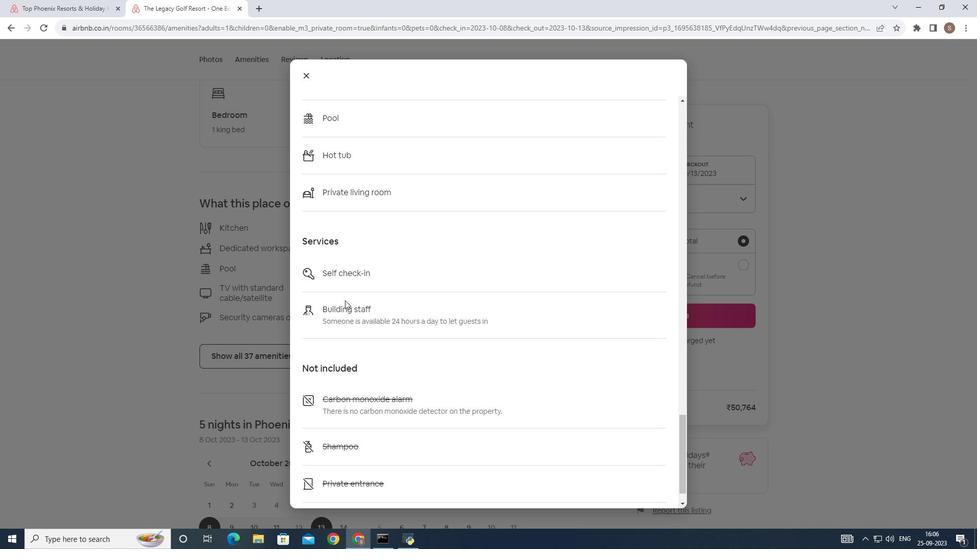 
Action: Mouse scrolled (329, 295) with delta (0, 0)
Screenshot: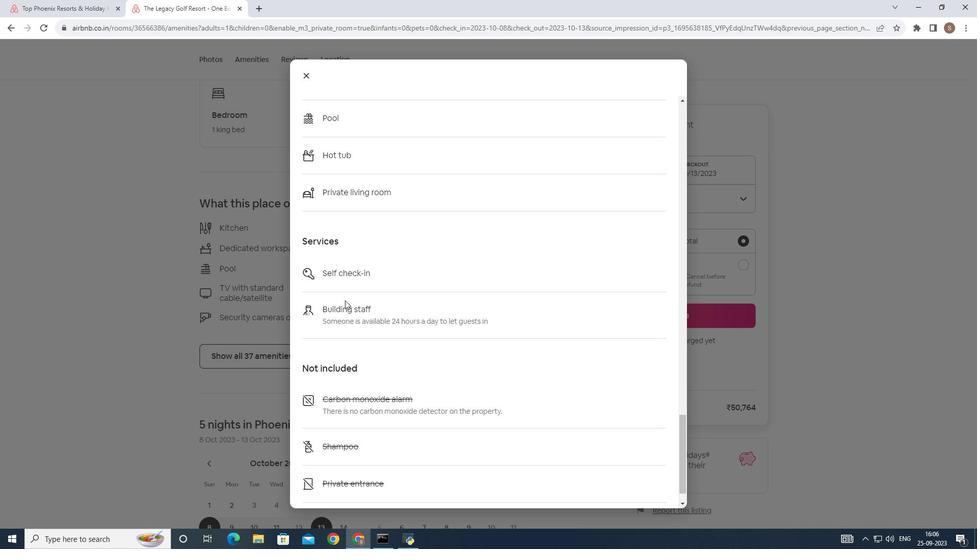 
Action: Mouse scrolled (329, 295) with delta (0, 0)
Screenshot: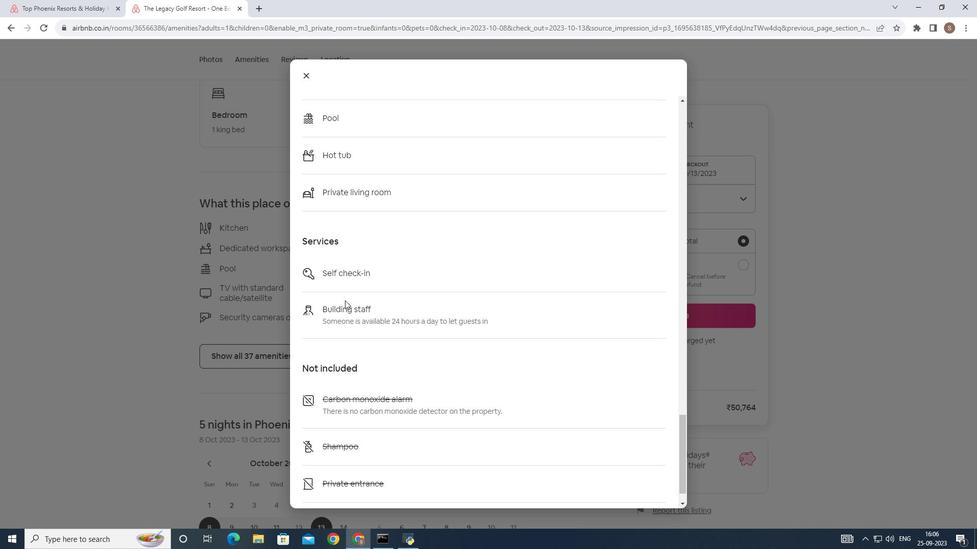 
Action: Mouse scrolled (329, 295) with delta (0, 0)
Screenshot: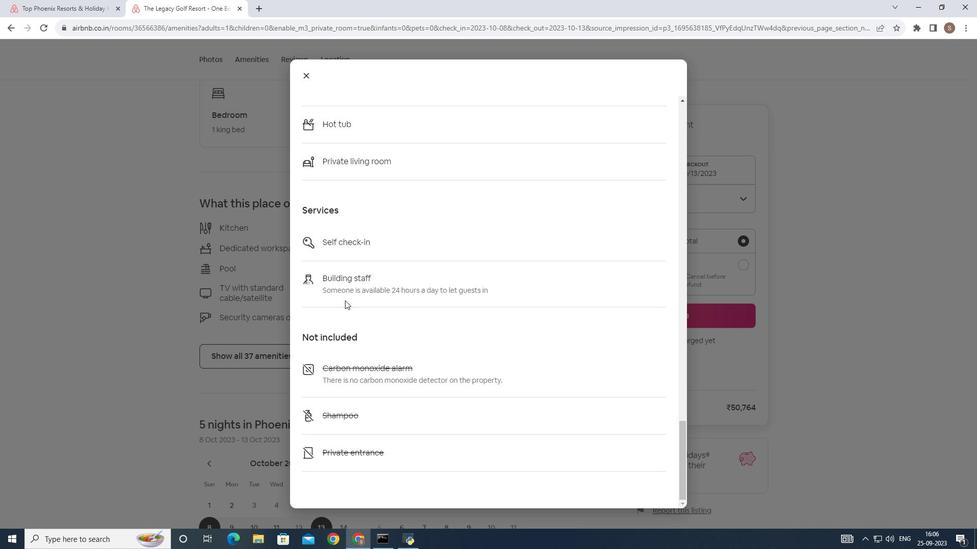 
Action: Mouse scrolled (329, 295) with delta (0, 0)
Screenshot: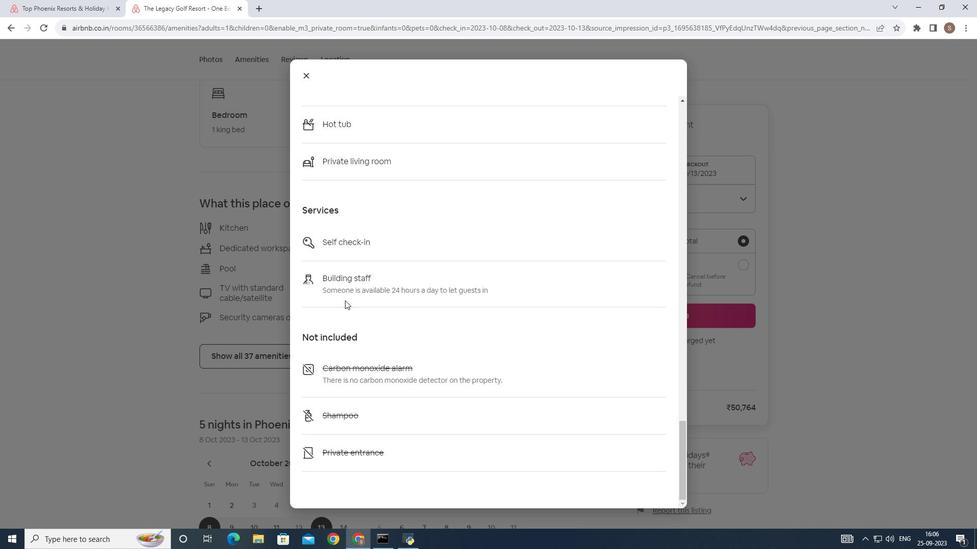 
Action: Mouse scrolled (329, 295) with delta (0, 0)
Screenshot: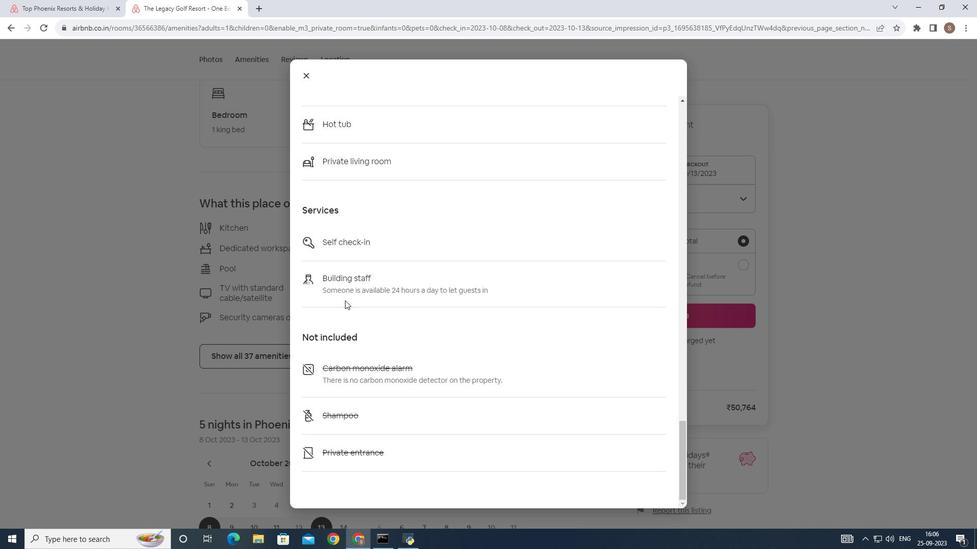 
Action: Mouse scrolled (329, 295) with delta (0, 0)
Screenshot: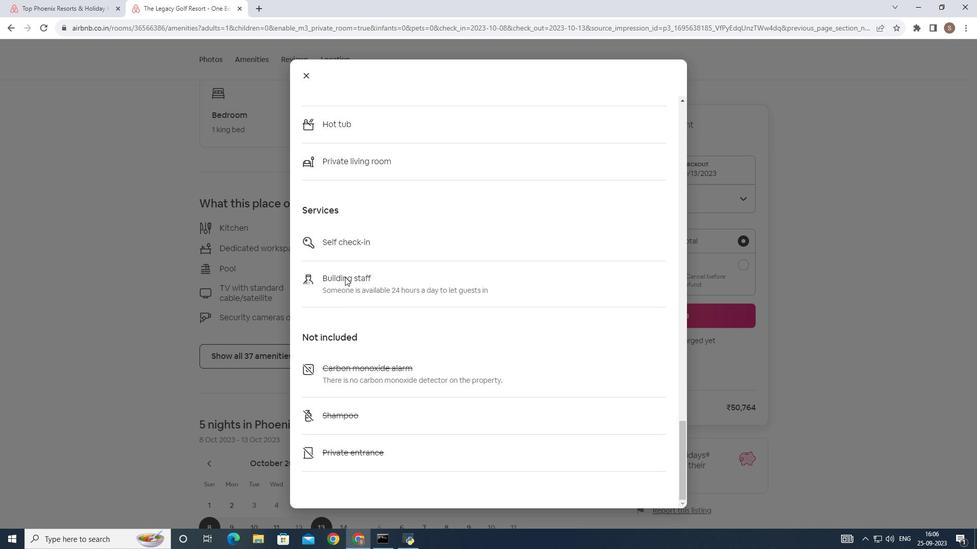 
Action: Mouse scrolled (329, 295) with delta (0, 0)
Screenshot: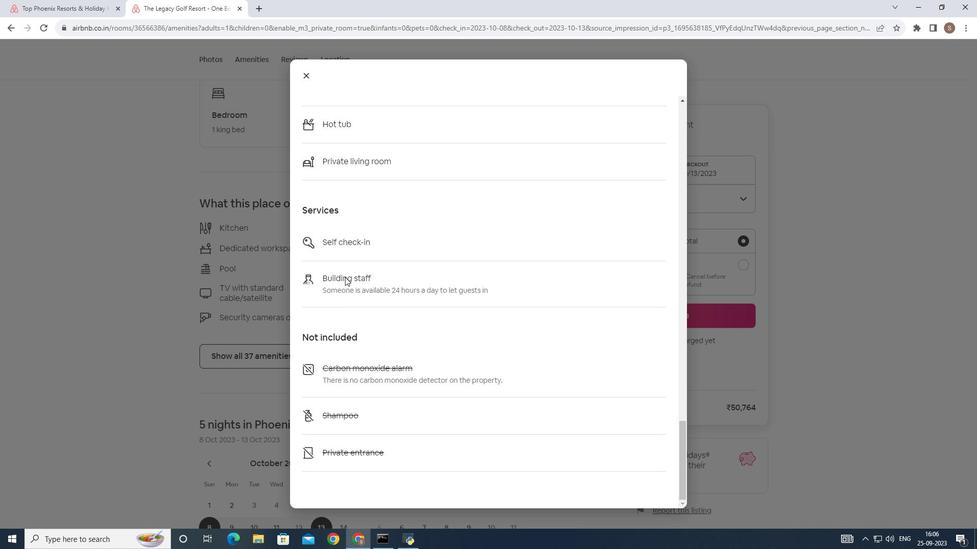 
Action: Mouse moved to (290, 104)
Screenshot: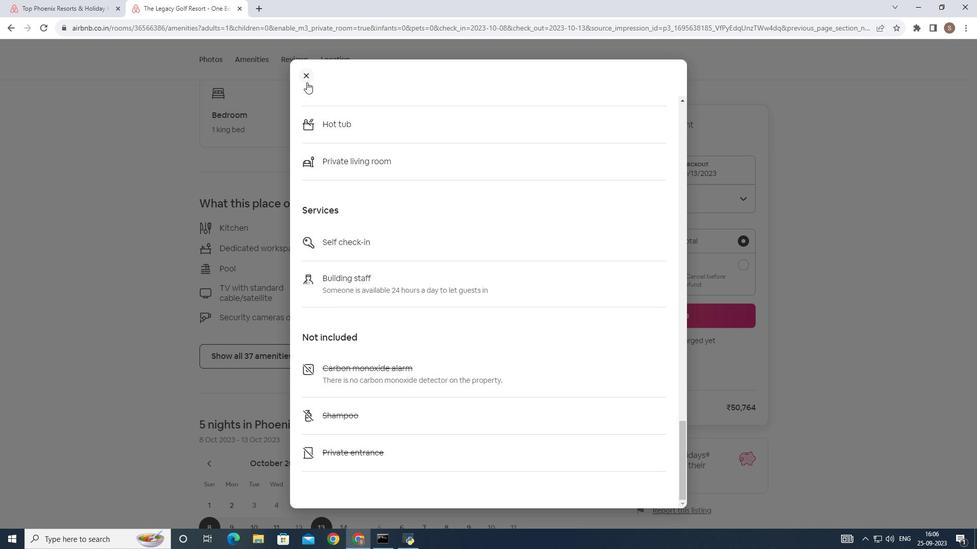 
Action: Mouse pressed left at (290, 104)
Screenshot: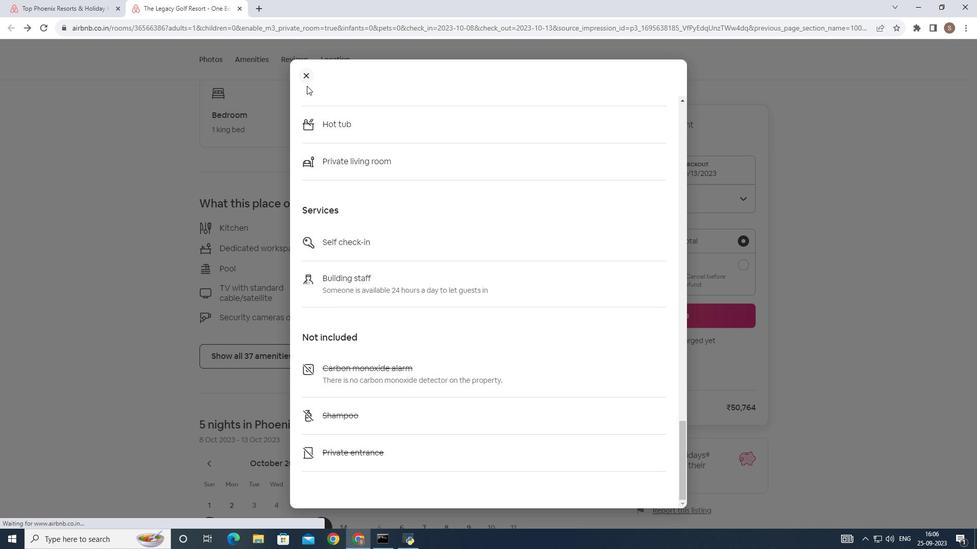 
Action: Mouse moved to (284, 241)
Screenshot: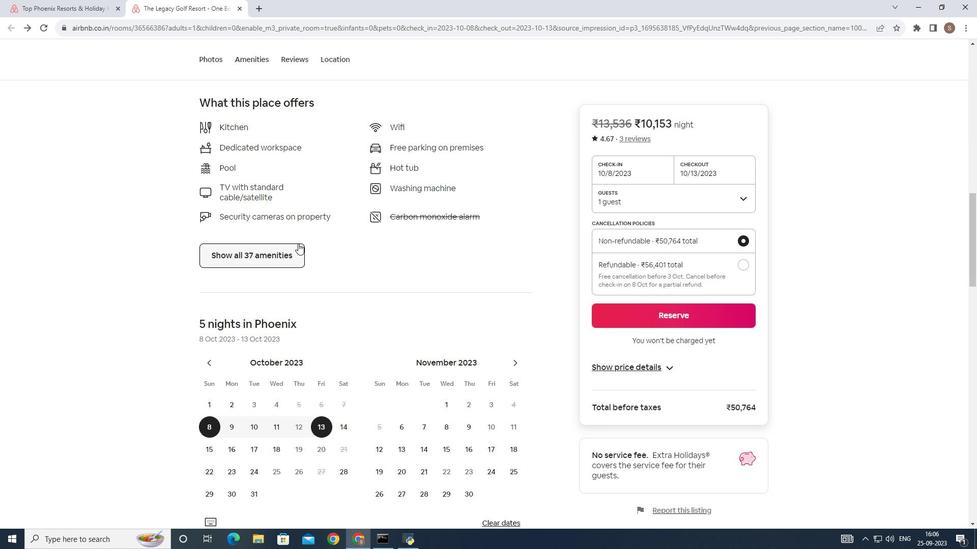 
Action: Mouse scrolled (284, 240) with delta (0, 0)
Screenshot: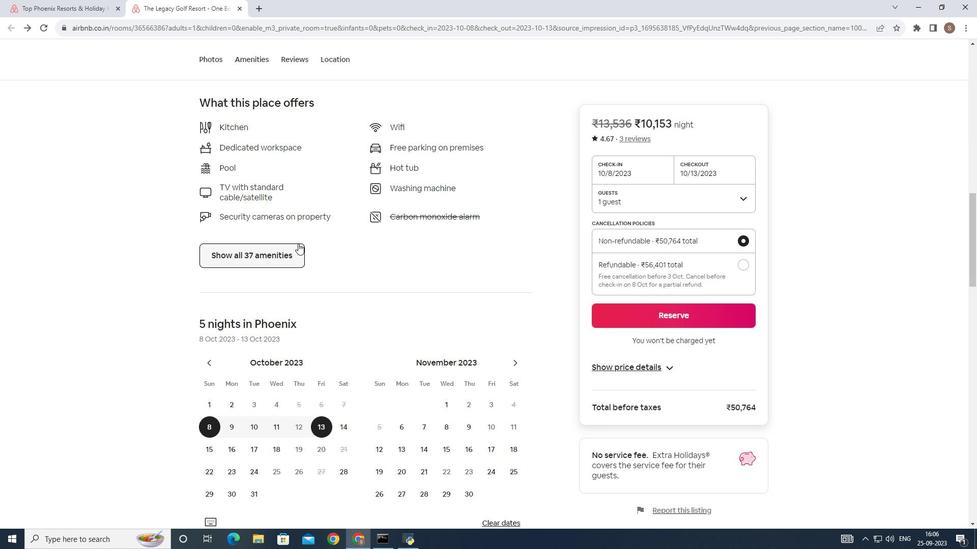 
Action: Mouse moved to (284, 242)
Screenshot: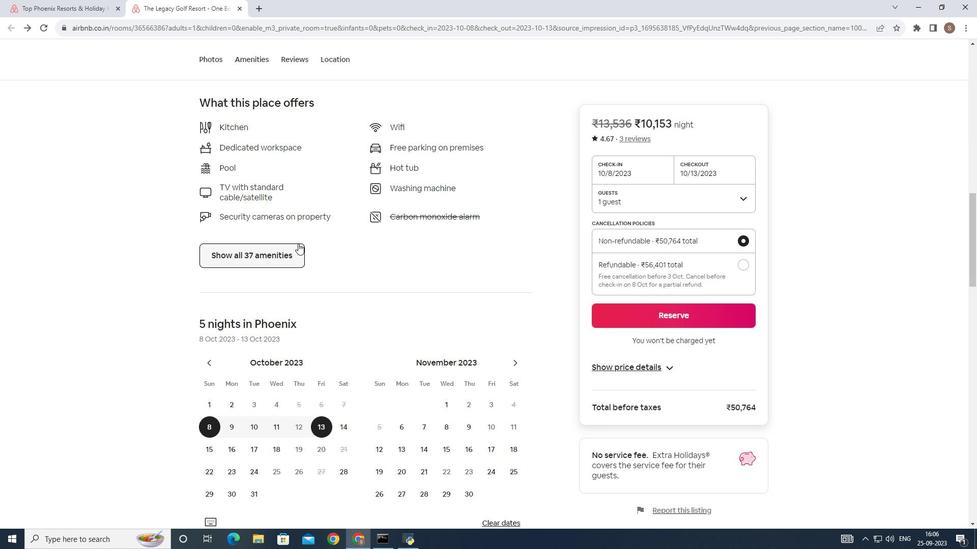 
Action: Mouse scrolled (284, 241) with delta (0, 0)
Screenshot: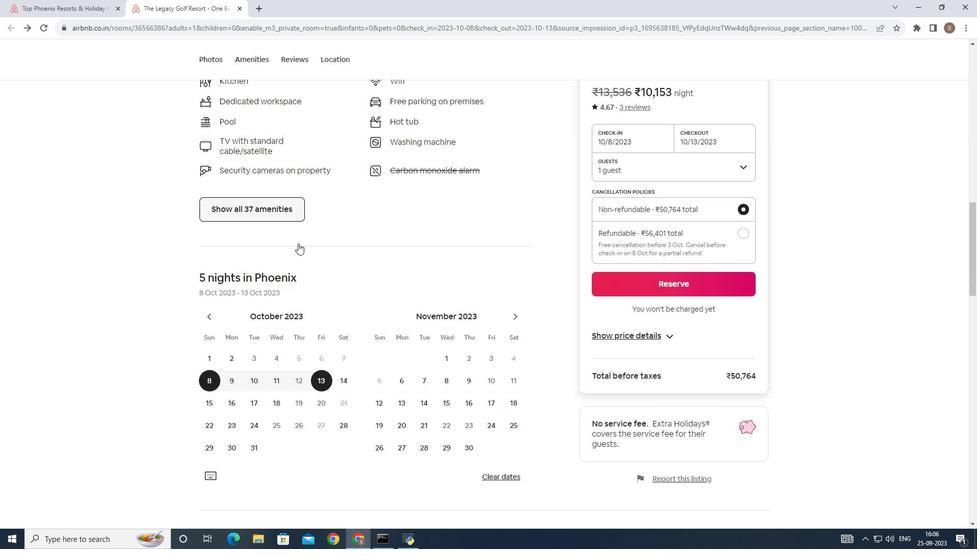 
Action: Mouse moved to (284, 242)
Screenshot: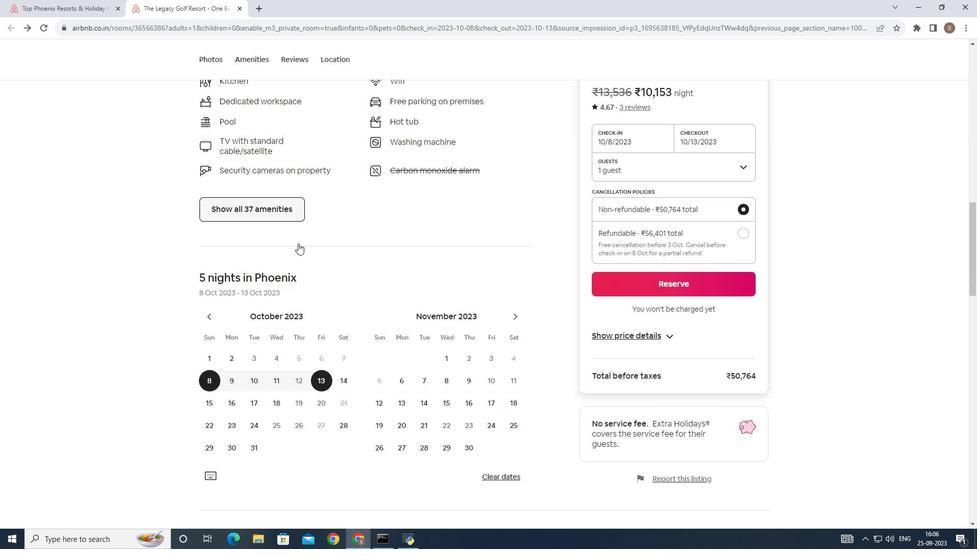 
Action: Mouse scrolled (284, 242) with delta (0, 0)
Screenshot: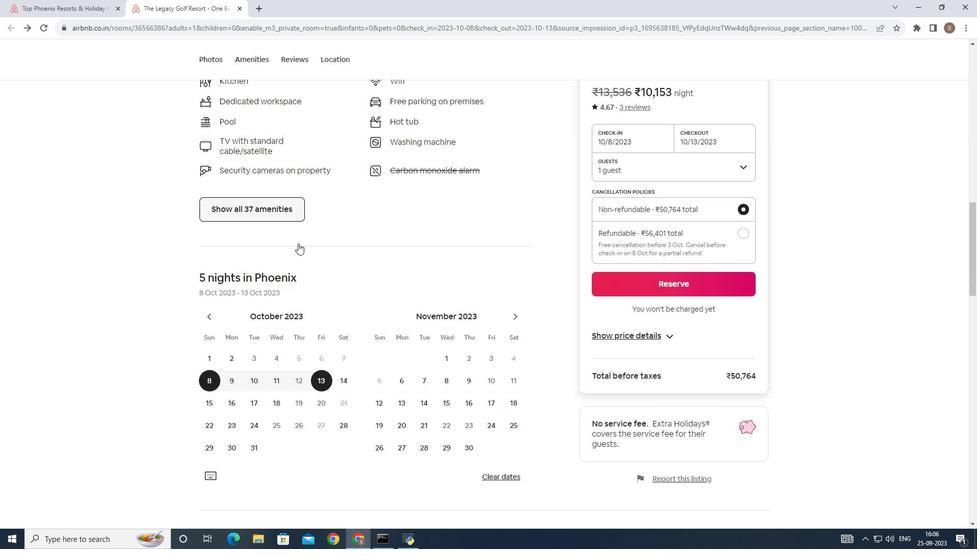 
Action: Mouse scrolled (284, 242) with delta (0, 0)
Screenshot: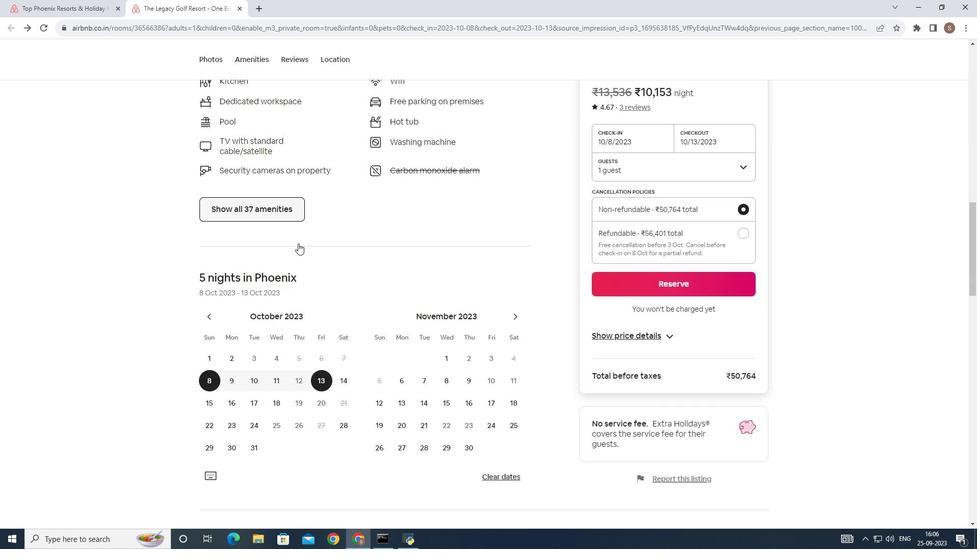 
Action: Mouse scrolled (284, 242) with delta (0, 0)
Screenshot: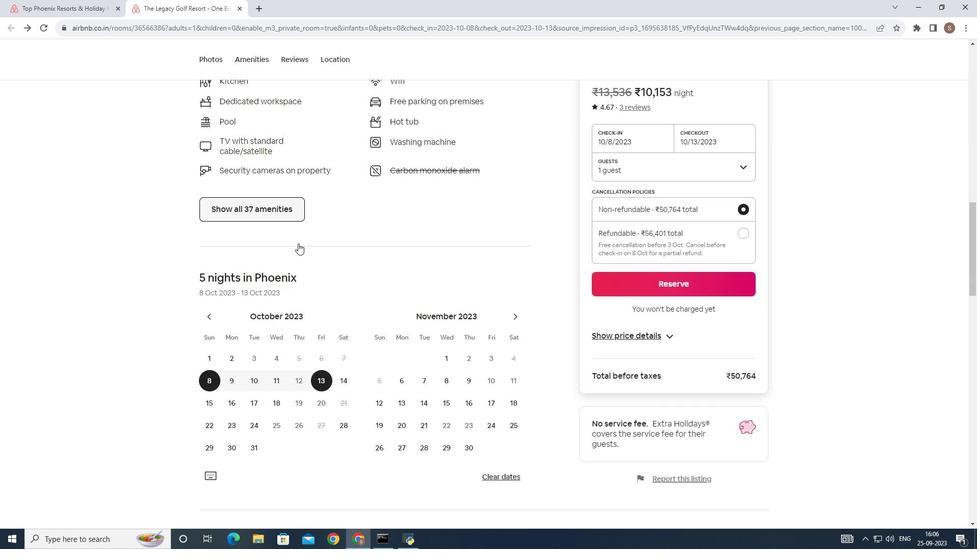 
Action: Mouse moved to (281, 244)
Screenshot: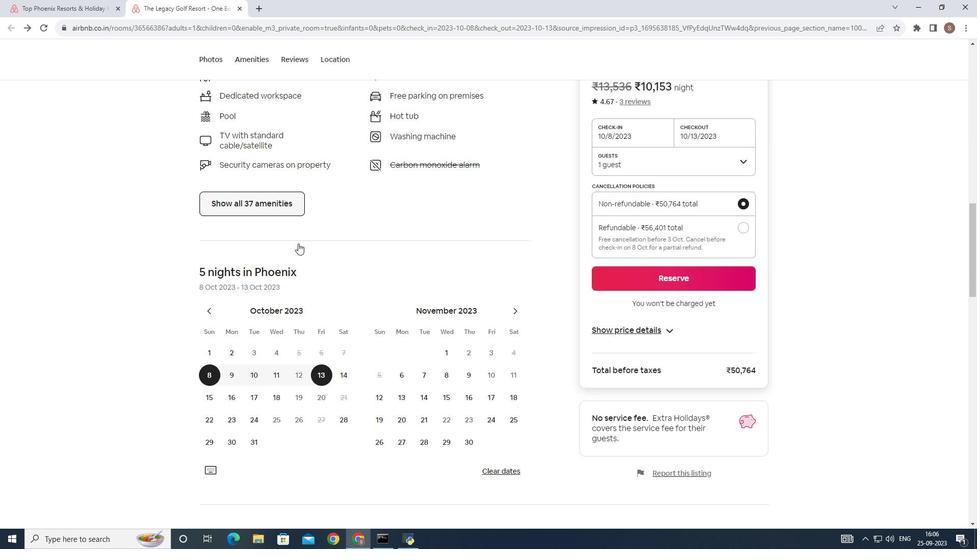 
Action: Mouse scrolled (281, 244) with delta (0, 0)
Screenshot: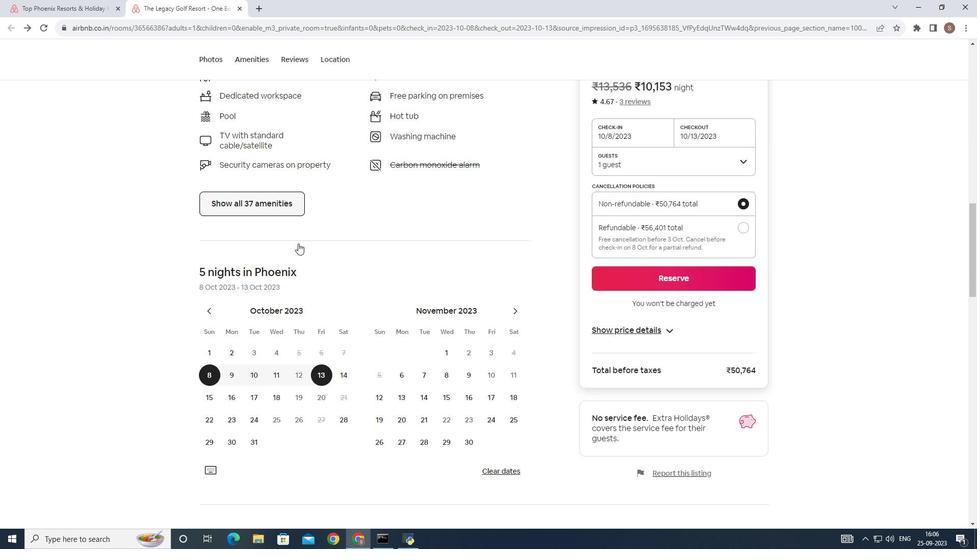 
Action: Mouse moved to (281, 245)
Screenshot: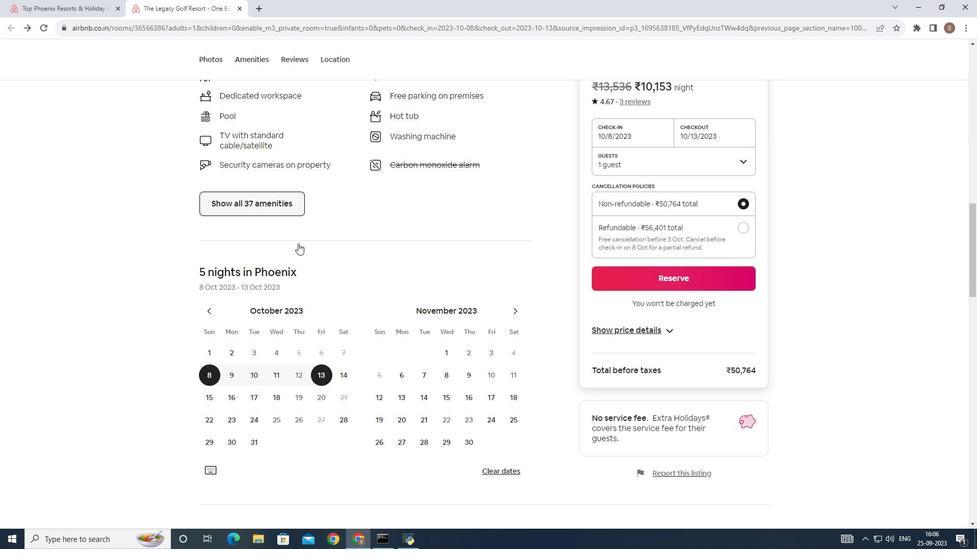 
Action: Mouse scrolled (281, 245) with delta (0, 0)
Screenshot: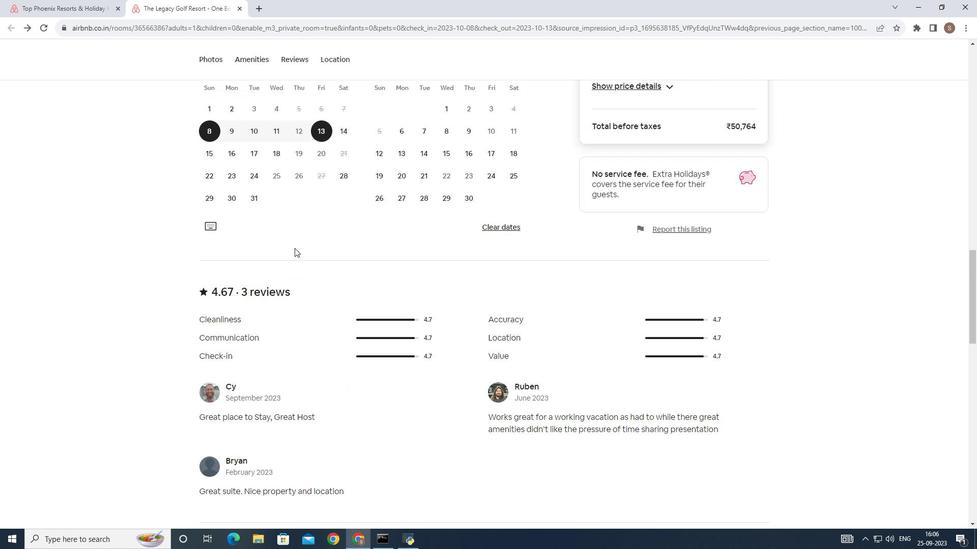 
Action: Mouse scrolled (281, 245) with delta (0, 0)
Screenshot: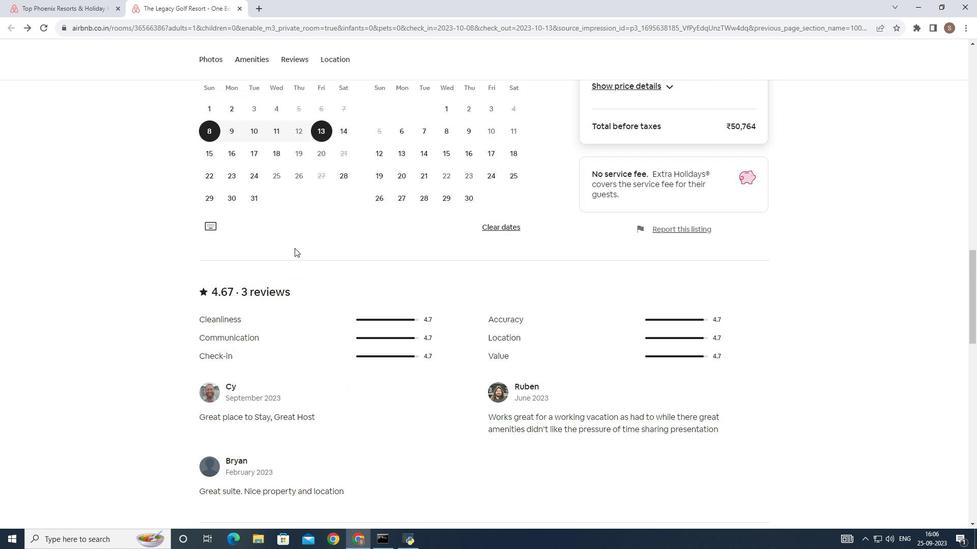 
Action: Mouse scrolled (281, 245) with delta (0, 0)
Screenshot: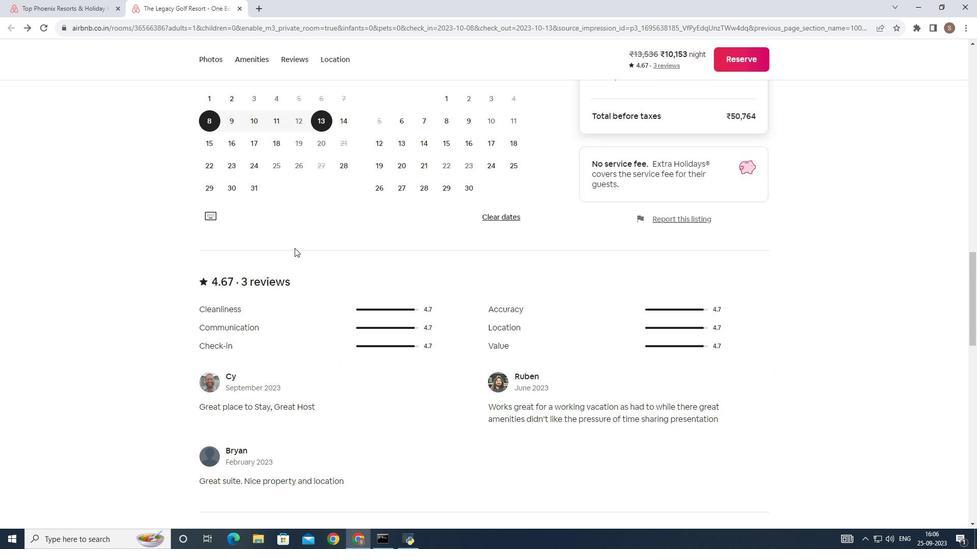 
Action: Mouse scrolled (281, 245) with delta (0, 0)
Screenshot: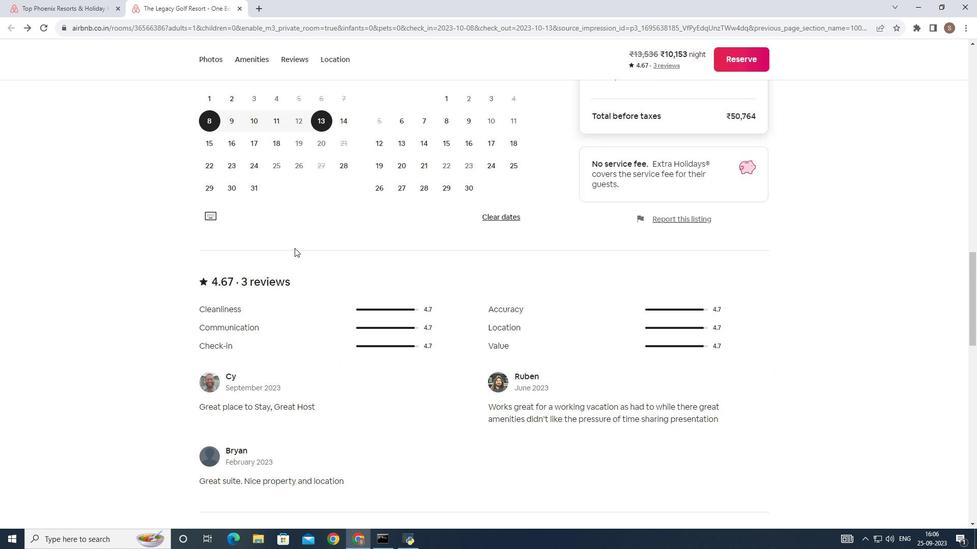 
Action: Mouse moved to (278, 248)
Screenshot: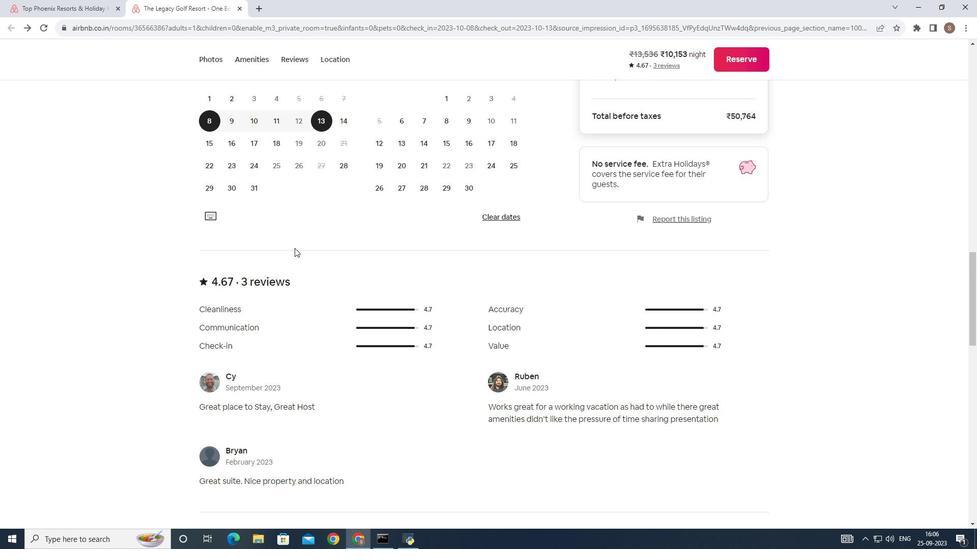 
Action: Mouse scrolled (278, 247) with delta (0, 0)
Screenshot: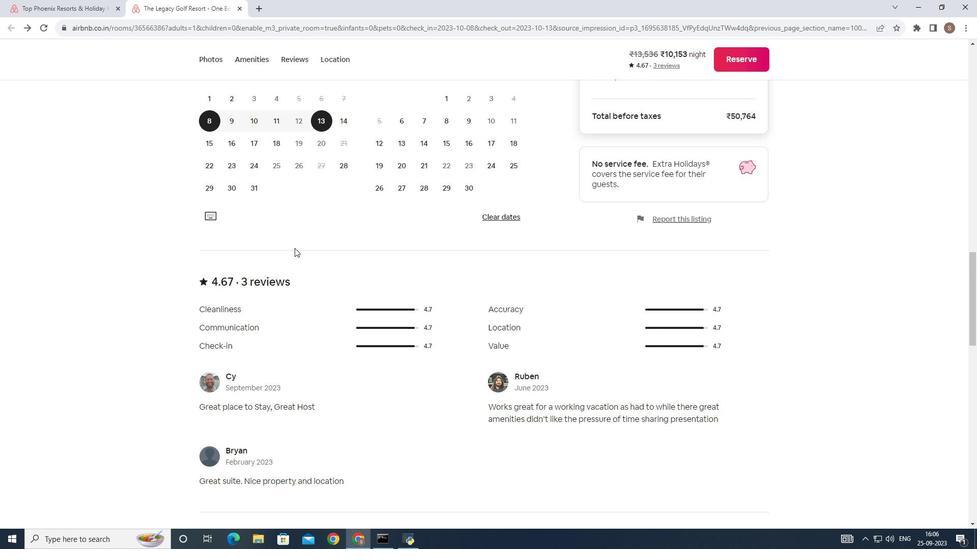 
Action: Mouse moved to (277, 250)
Screenshot: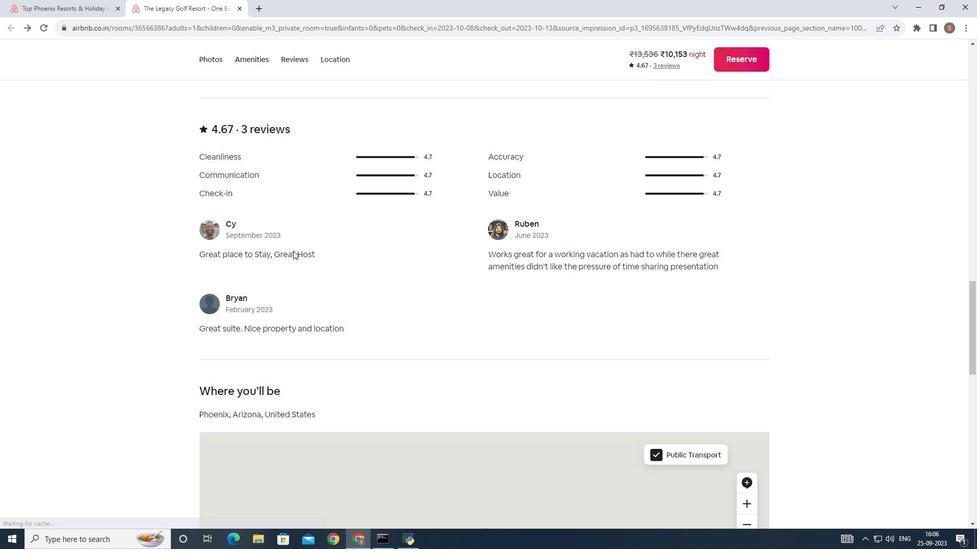 
Action: Mouse scrolled (277, 249) with delta (0, 0)
Screenshot: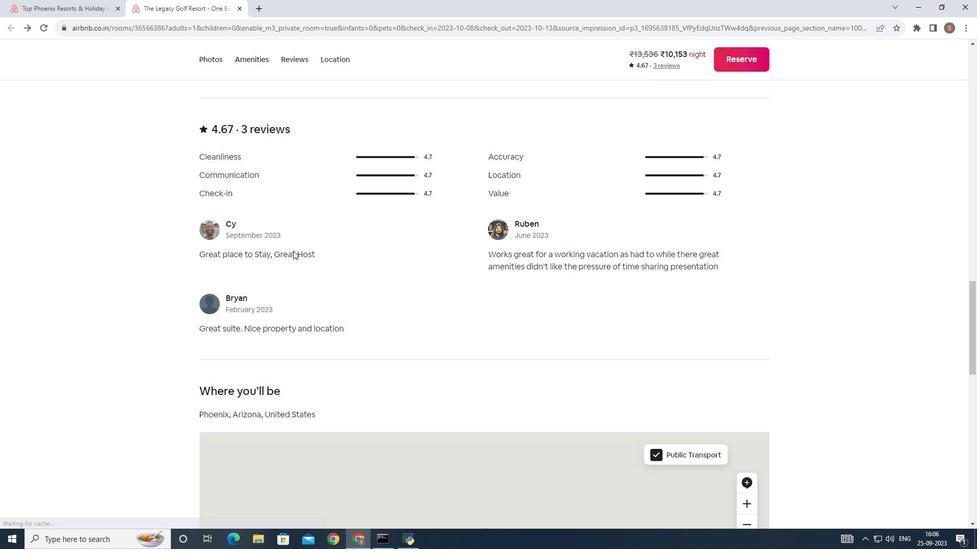 
Action: Mouse moved to (276, 251)
Screenshot: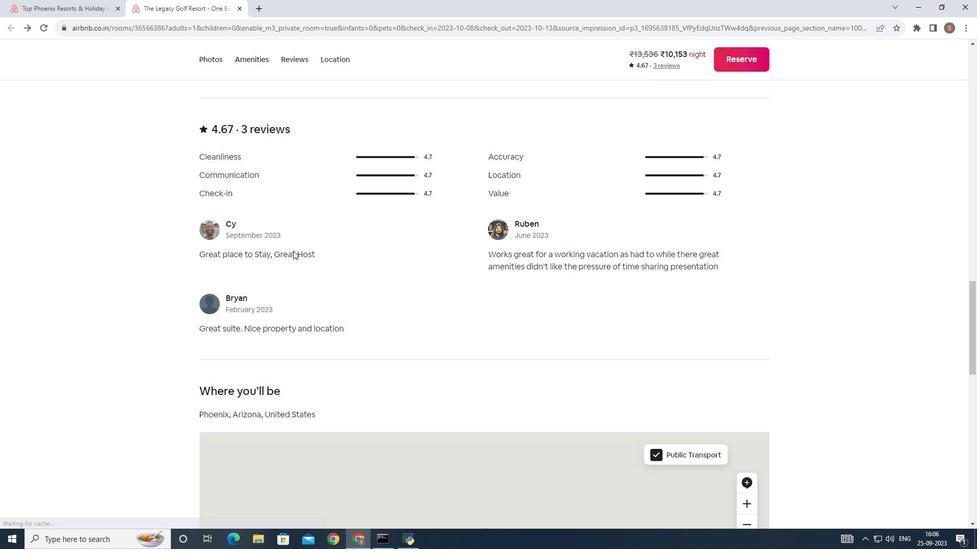 
Action: Mouse scrolled (276, 251) with delta (0, 0)
Screenshot: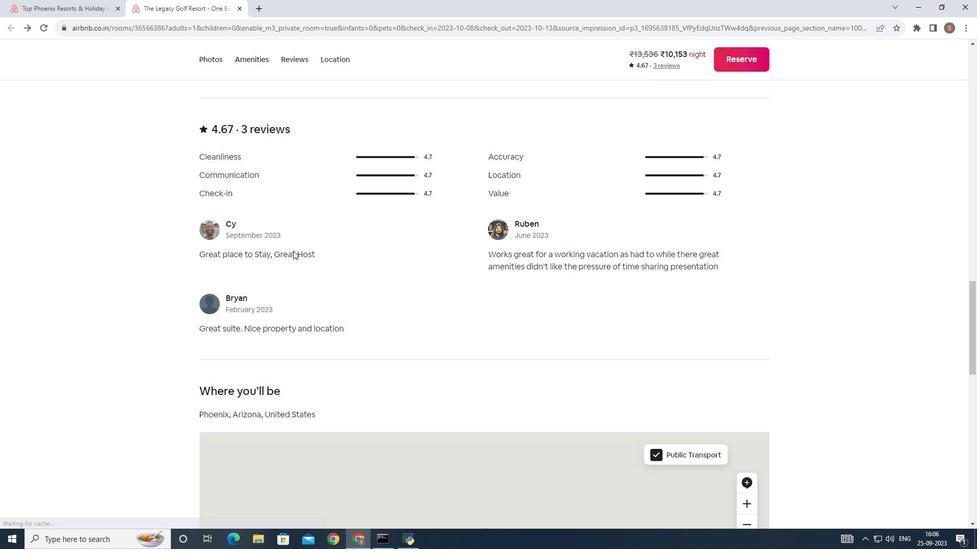 
Action: Mouse scrolled (276, 251) with delta (0, 0)
Screenshot: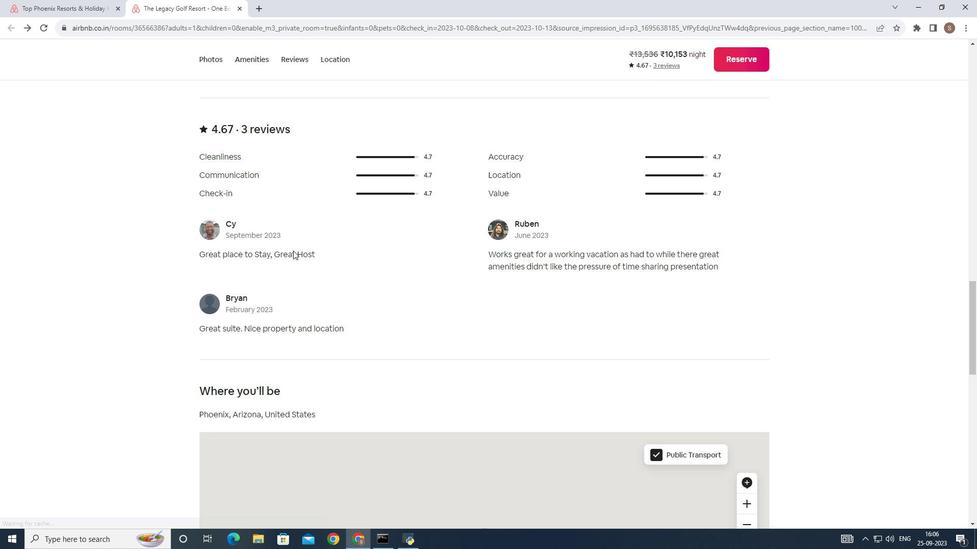 
Action: Mouse moved to (270, 257)
Screenshot: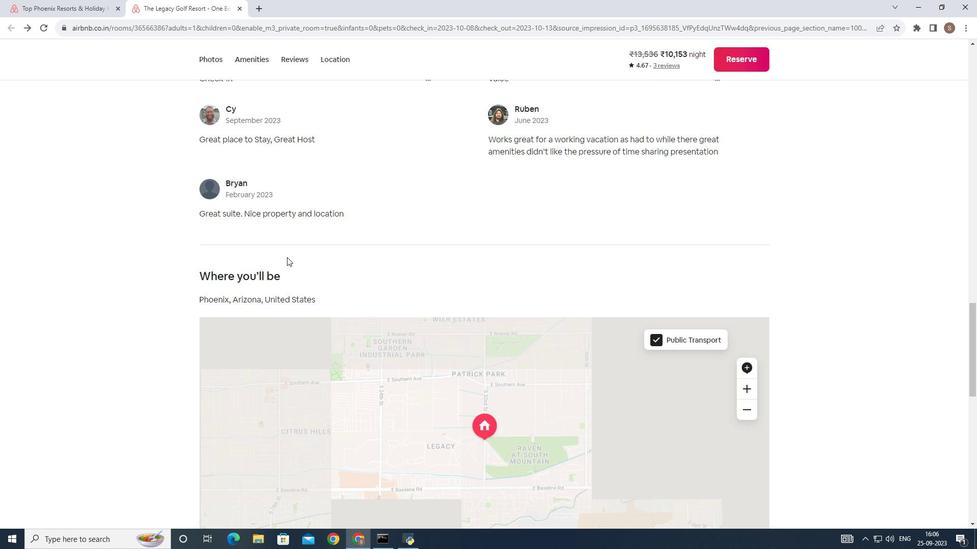 
Action: Mouse scrolled (270, 257) with delta (0, 0)
Screenshot: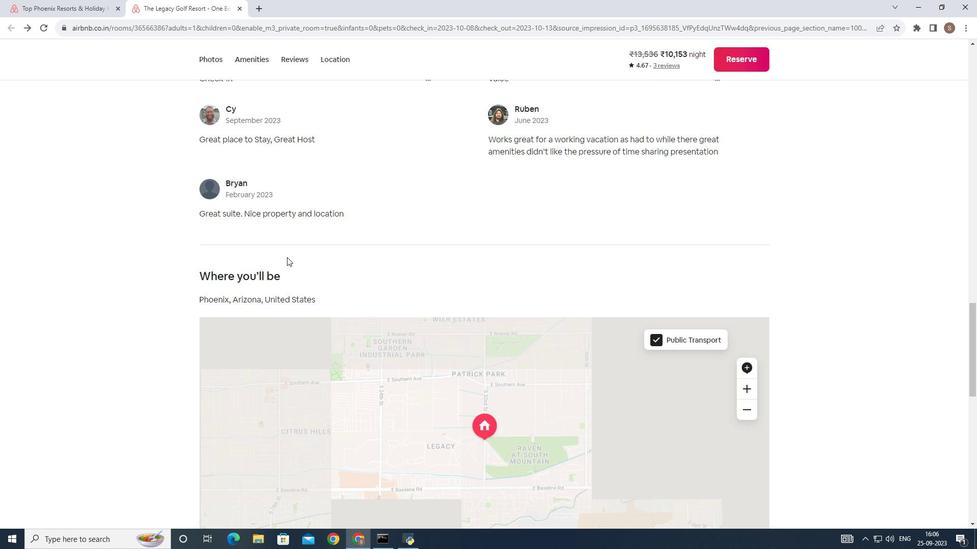 
Action: Mouse scrolled (270, 257) with delta (0, 0)
Screenshot: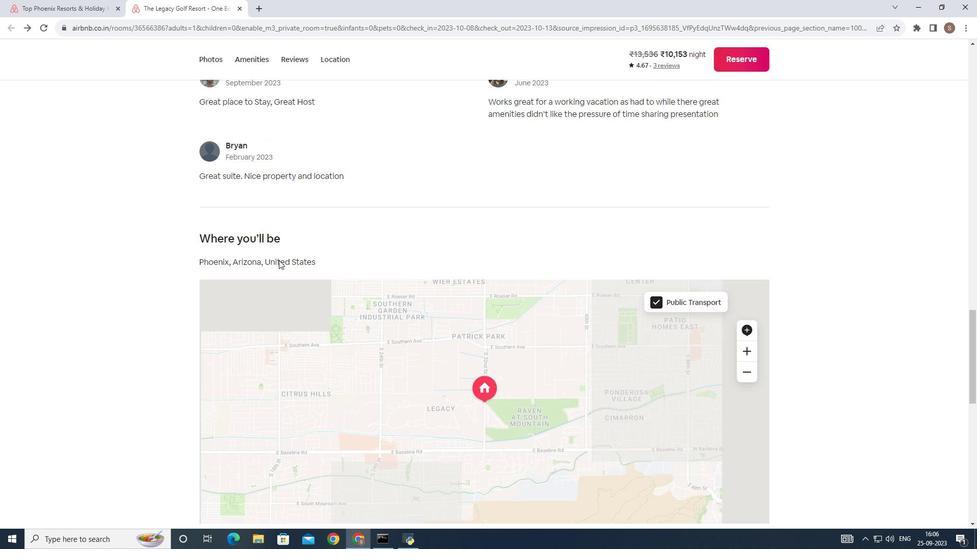 
Action: Mouse scrolled (270, 257) with delta (0, 0)
Screenshot: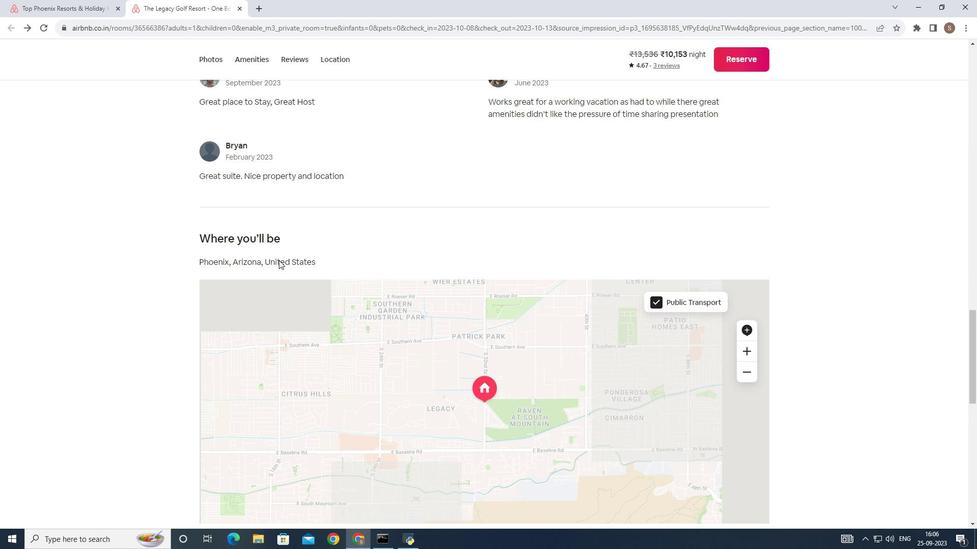 
Action: Mouse moved to (253, 264)
Screenshot: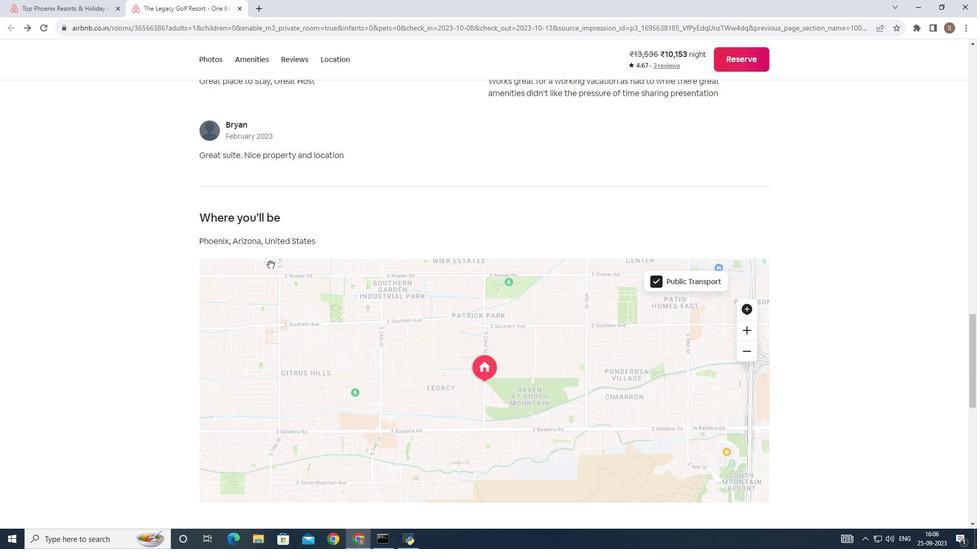 
Action: Mouse scrolled (253, 264) with delta (0, 0)
Screenshot: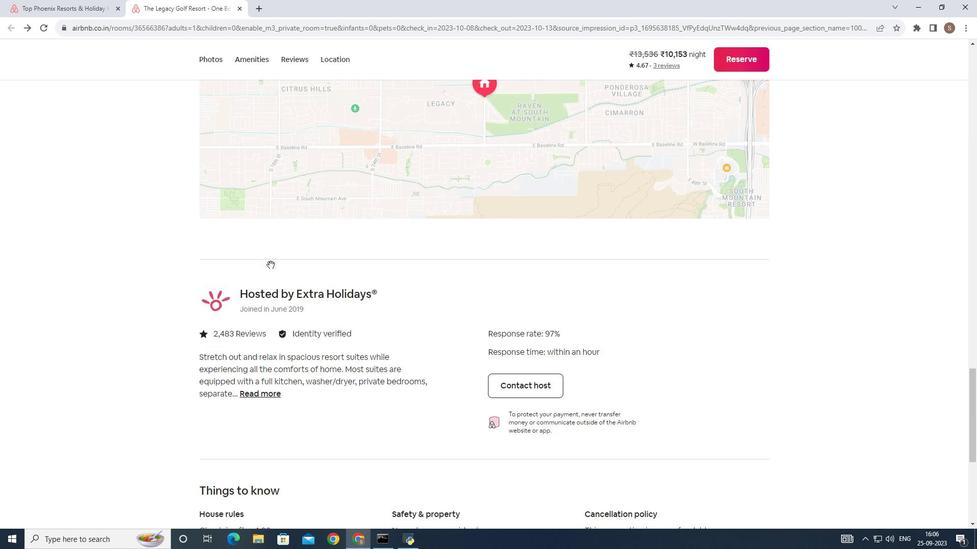 
Action: Mouse scrolled (253, 264) with delta (0, 0)
Screenshot: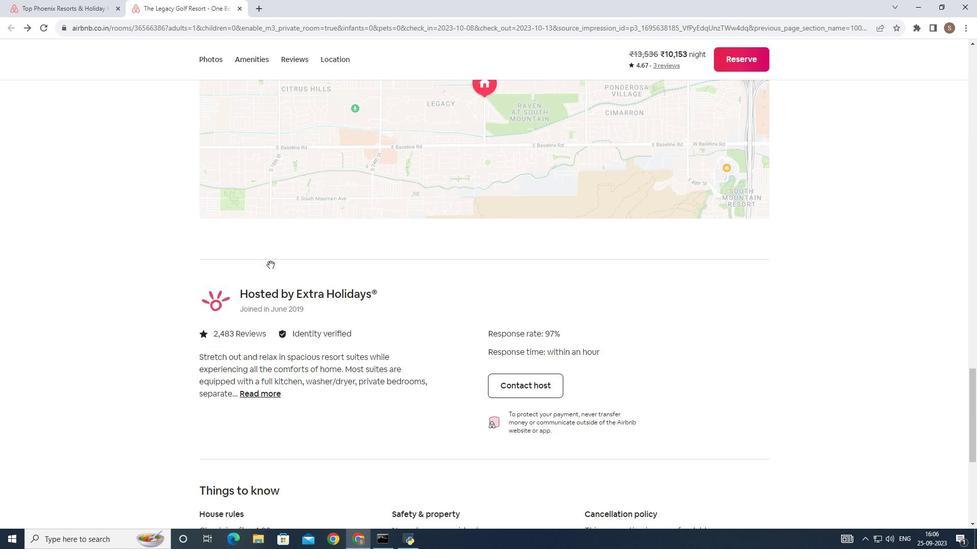 
Action: Mouse scrolled (253, 264) with delta (0, 0)
Screenshot: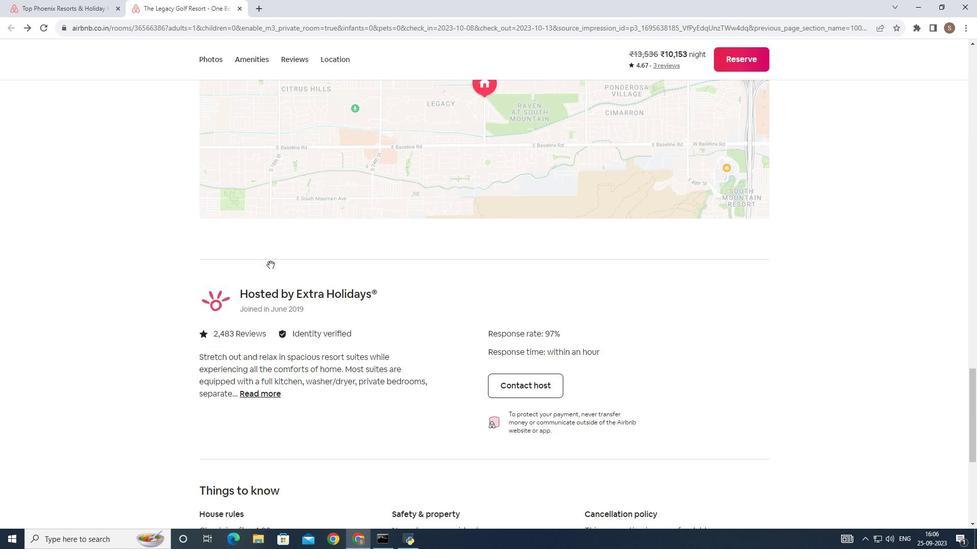 
Action: Mouse scrolled (253, 264) with delta (0, 0)
Screenshot: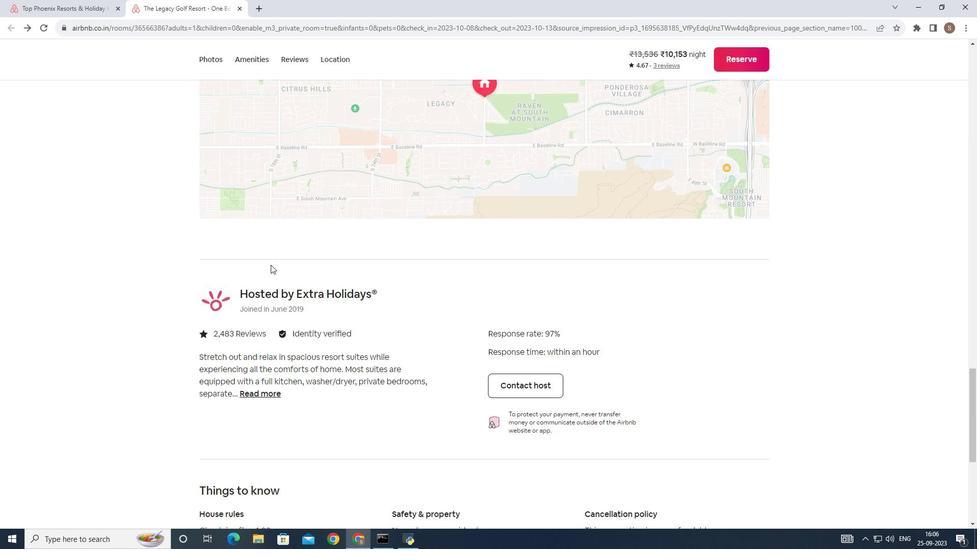 
Action: Mouse scrolled (253, 264) with delta (0, 0)
Screenshot: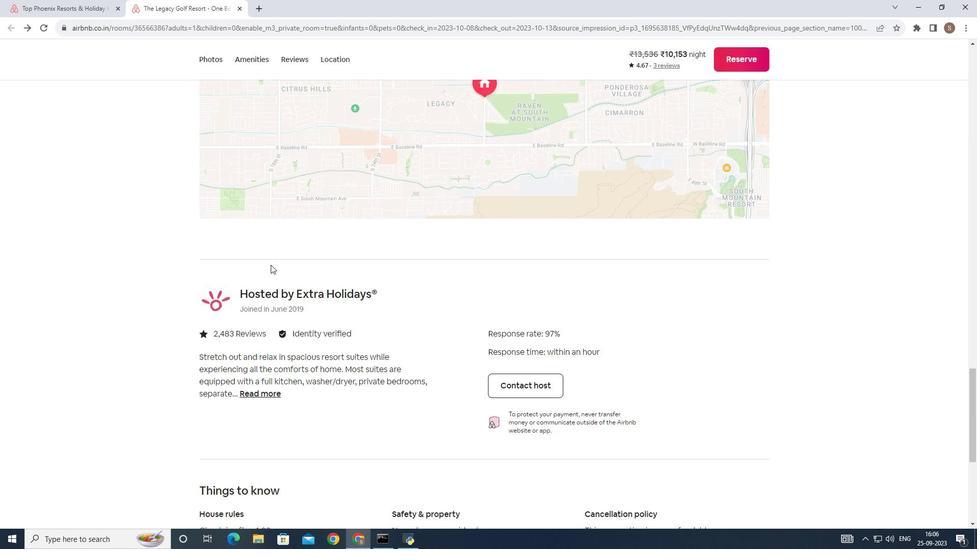 
Action: Mouse scrolled (253, 264) with delta (0, 0)
Screenshot: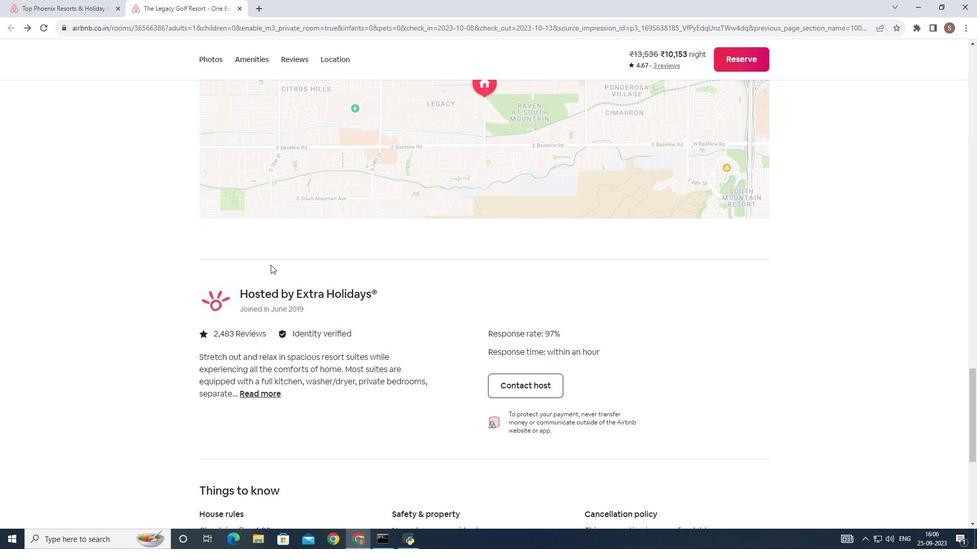 
Action: Mouse scrolled (253, 264) with delta (0, 0)
Screenshot: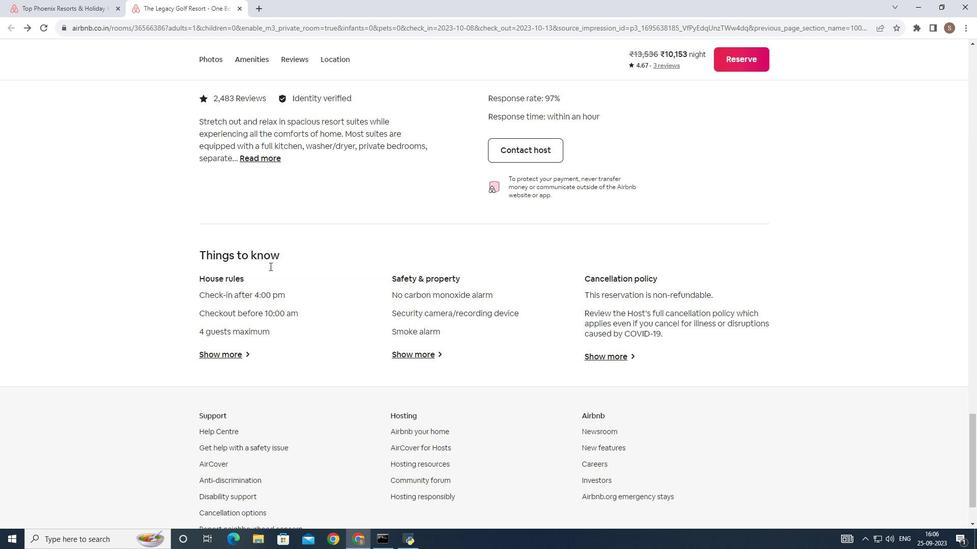 
Action: Mouse scrolled (253, 264) with delta (0, 0)
Screenshot: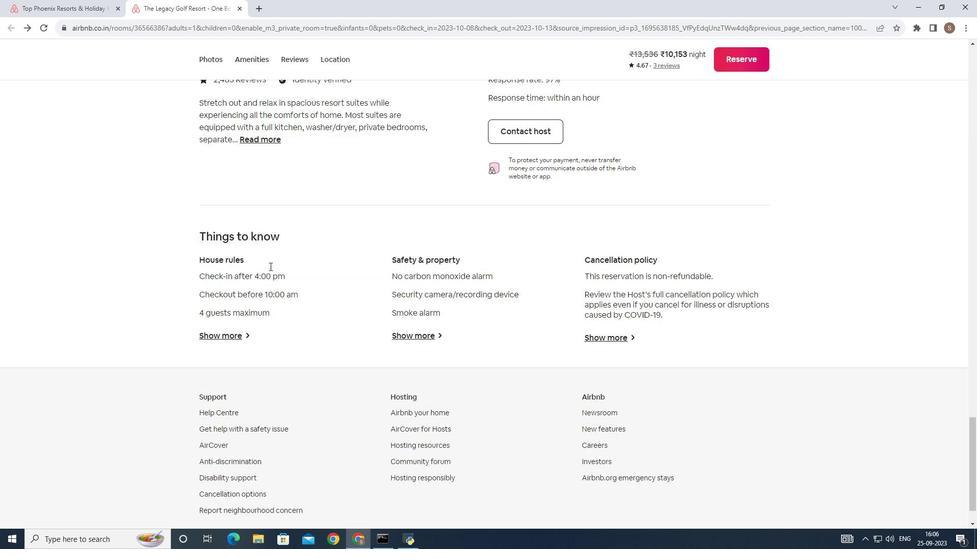 
Action: Mouse moved to (253, 265)
Screenshot: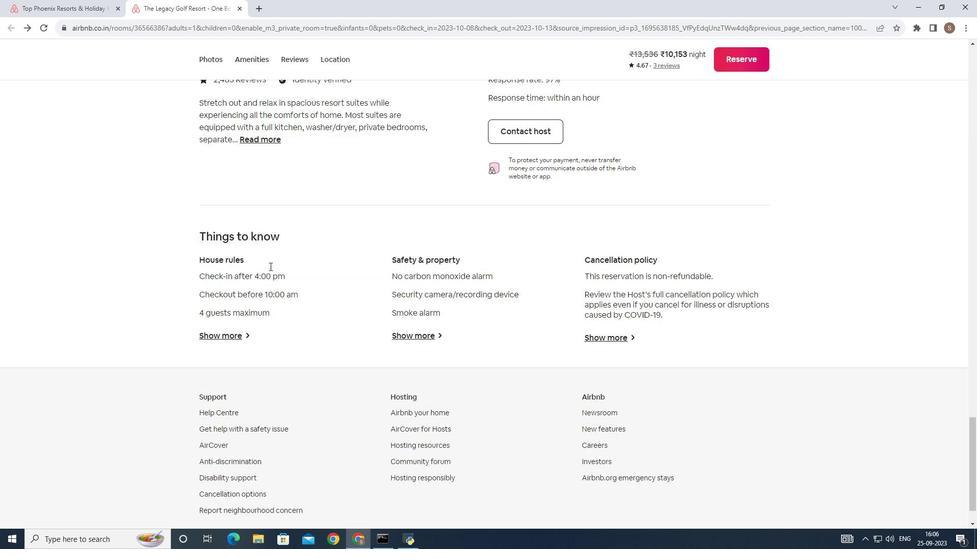 
Action: Mouse scrolled (253, 264) with delta (0, 0)
Screenshot: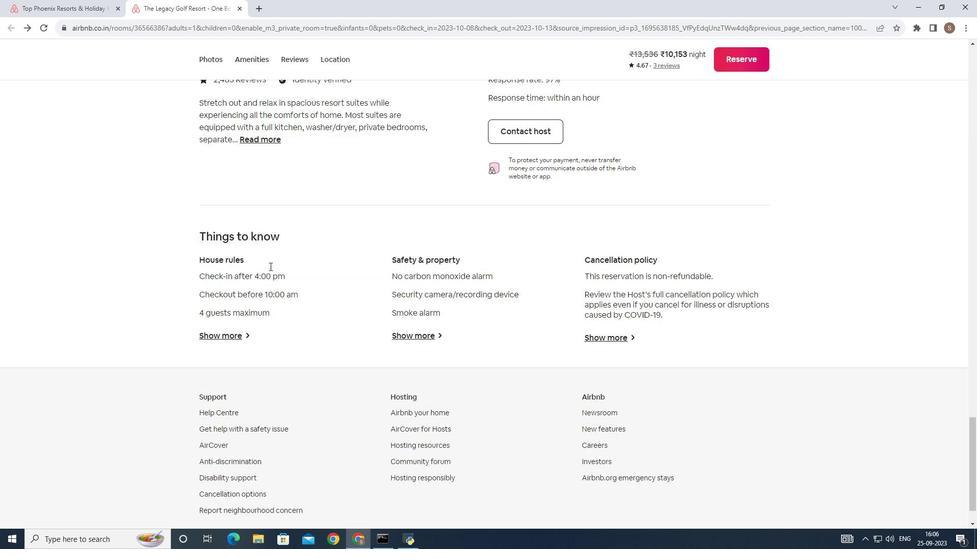 
Action: Mouse moved to (252, 266)
Screenshot: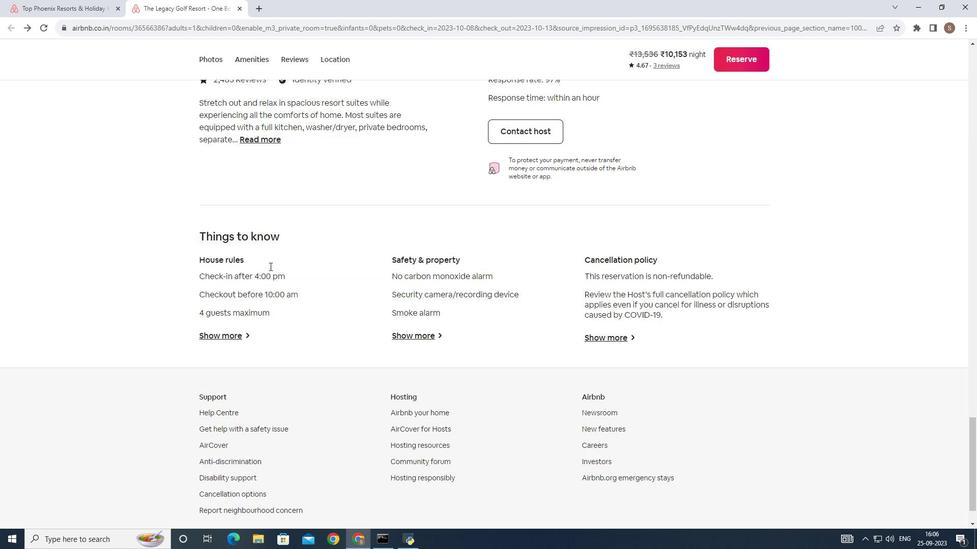 
Action: Mouse scrolled (252, 265) with delta (0, 0)
Screenshot: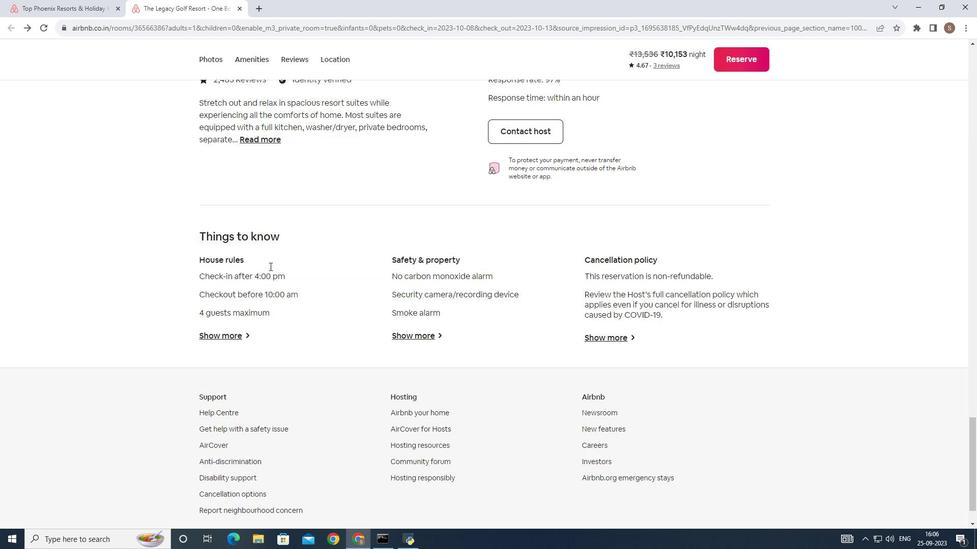 
Action: Mouse scrolled (252, 265) with delta (0, 0)
Screenshot: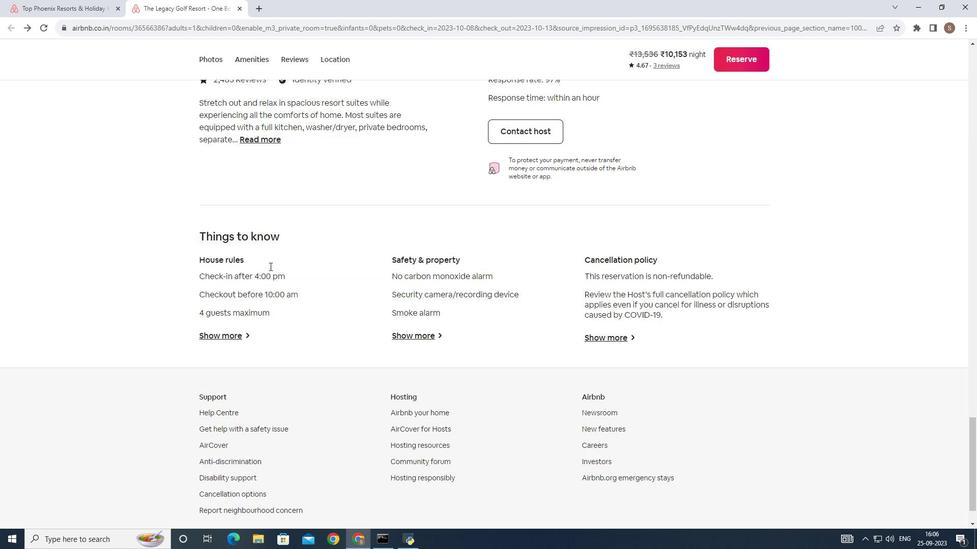 
Action: Mouse moved to (234, 155)
Screenshot: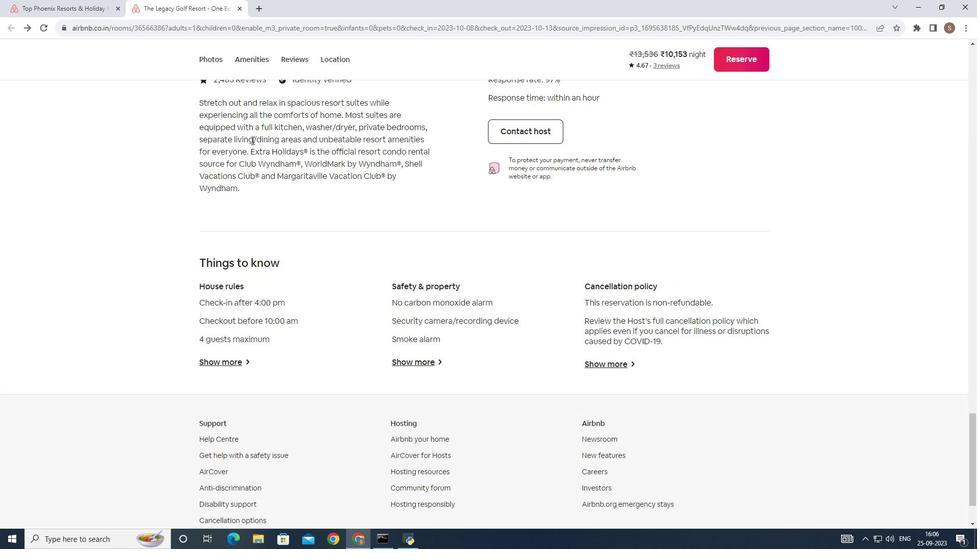 
Action: Mouse pressed left at (234, 155)
Screenshot: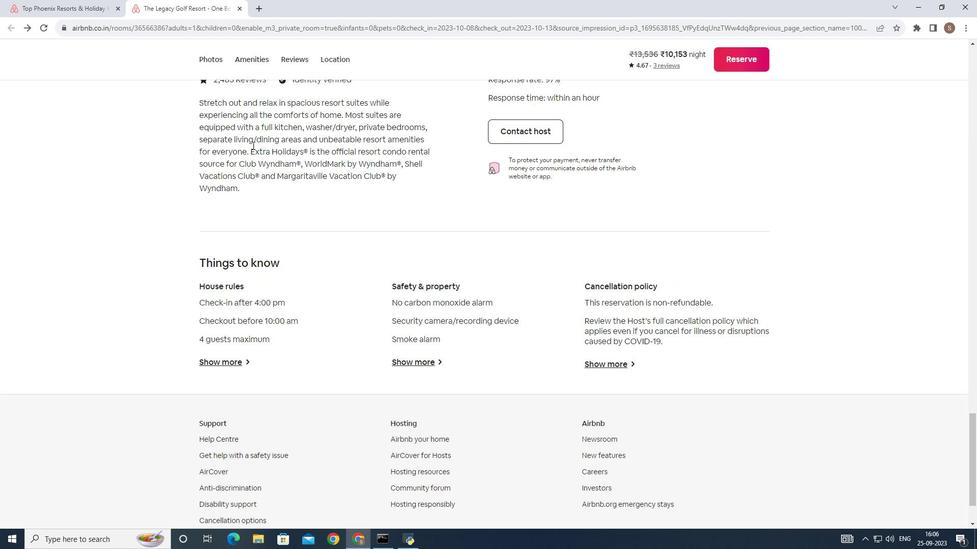 
Action: Mouse moved to (241, 210)
Screenshot: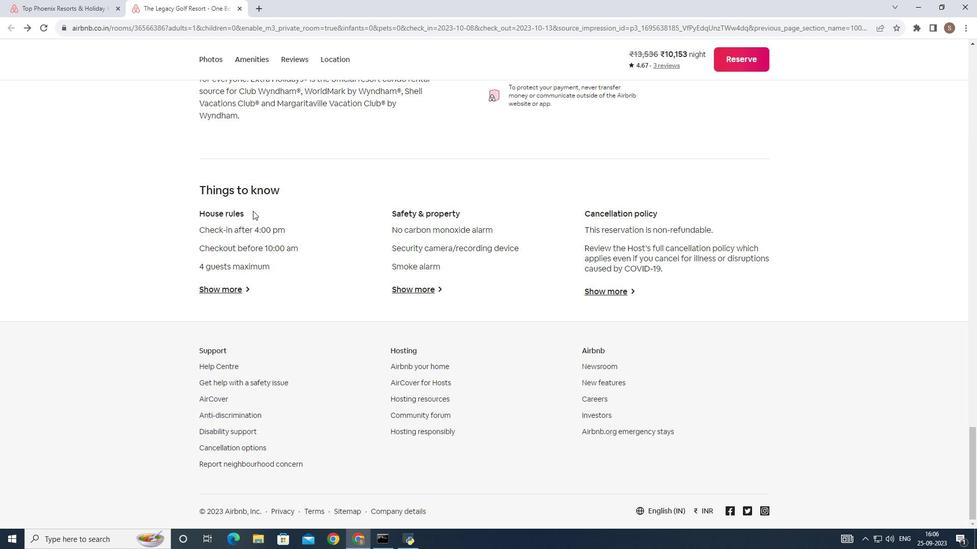 
Action: Mouse scrolled (241, 210) with delta (0, 0)
Screenshot: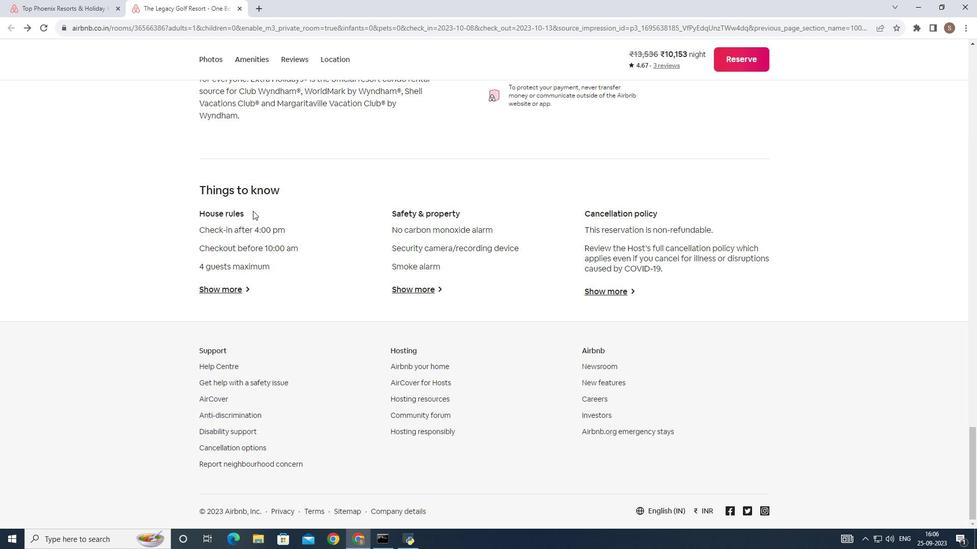 
Action: Mouse moved to (241, 210)
Screenshot: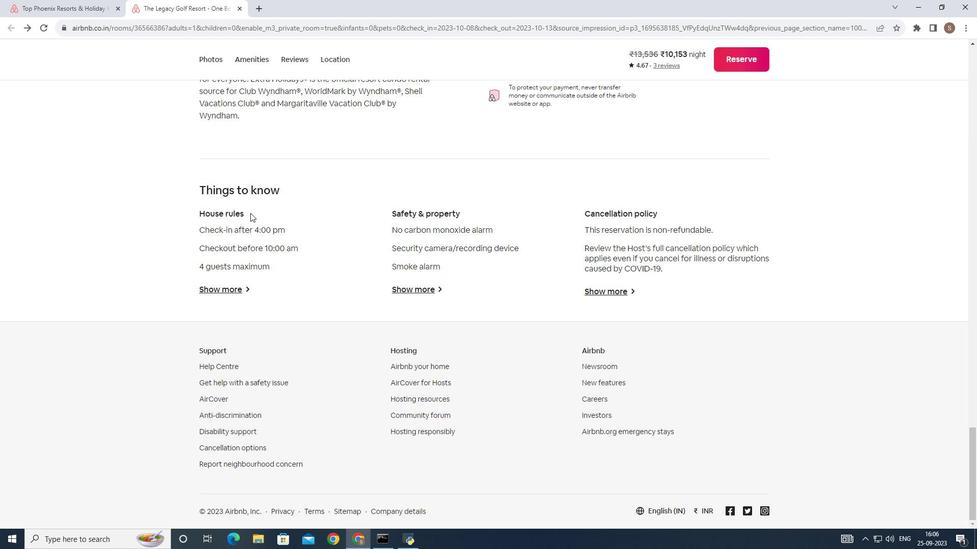 
Action: Mouse scrolled (241, 210) with delta (0, 0)
Screenshot: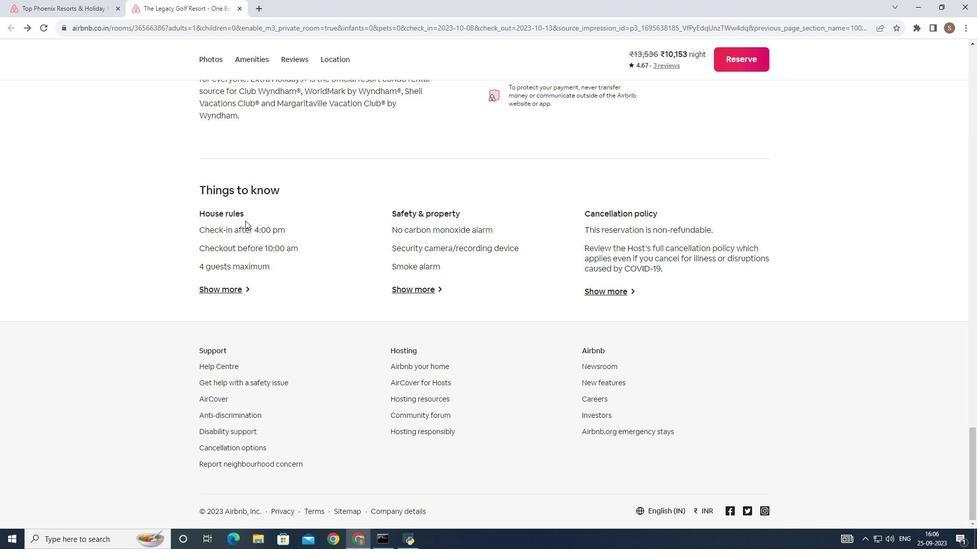 
Action: Mouse moved to (202, 288)
Screenshot: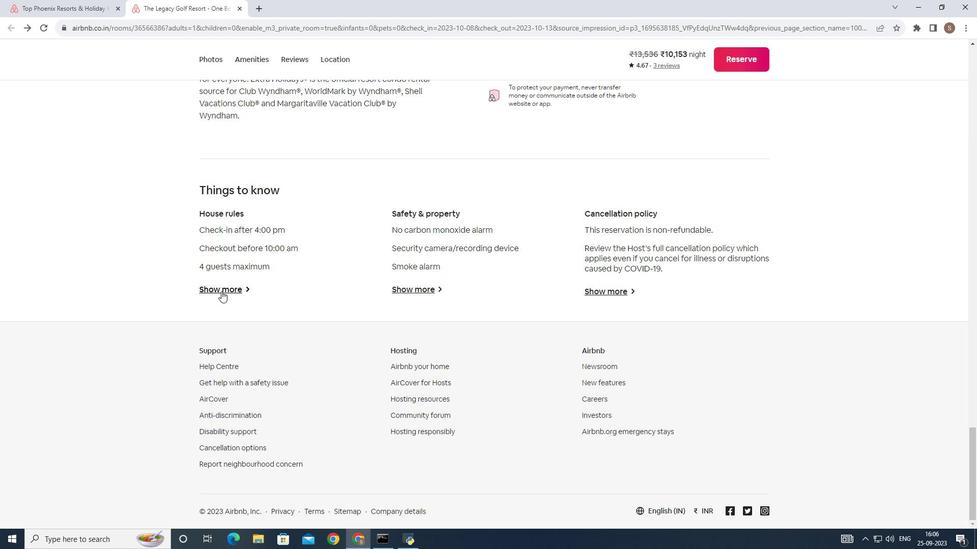 
Action: Mouse pressed left at (202, 288)
Screenshot: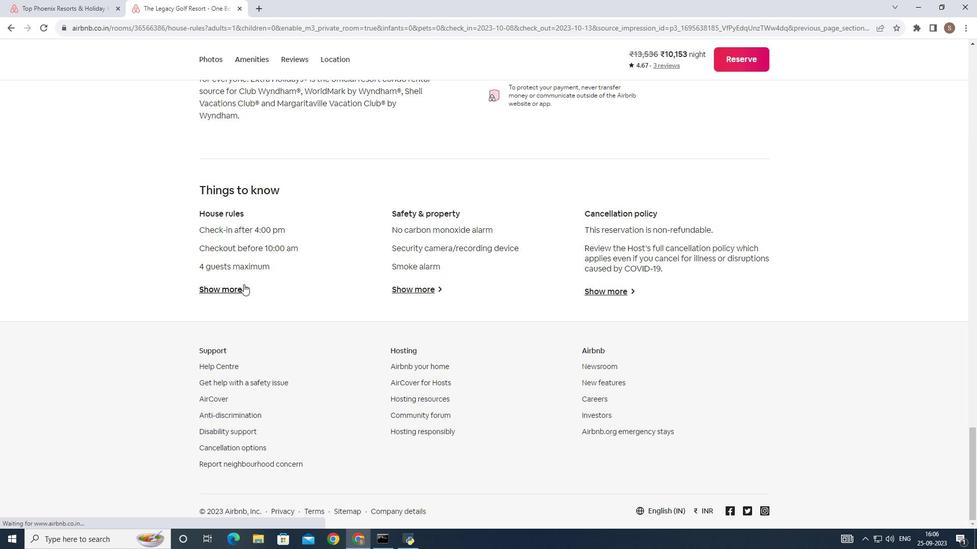 
Action: Mouse moved to (280, 263)
Screenshot: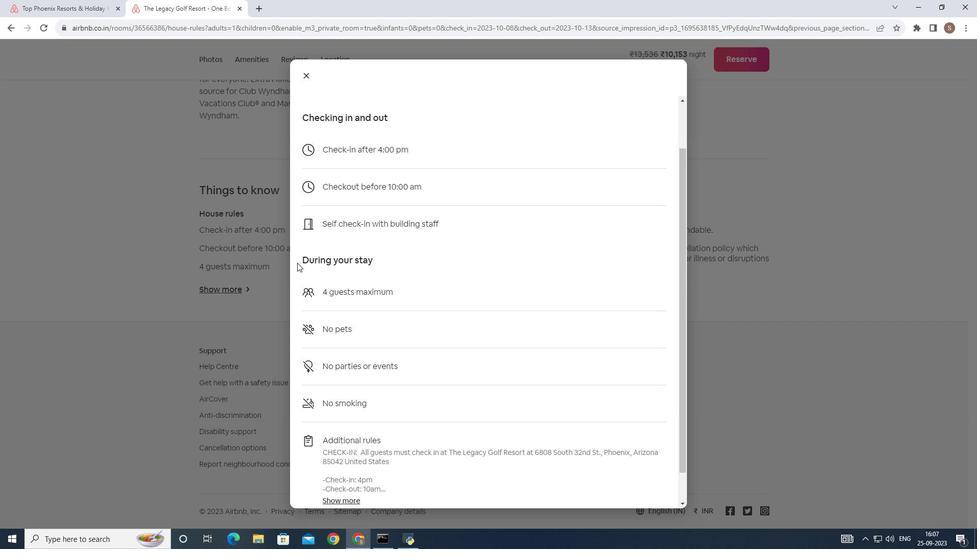 
Action: Mouse scrolled (280, 262) with delta (0, 0)
Screenshot: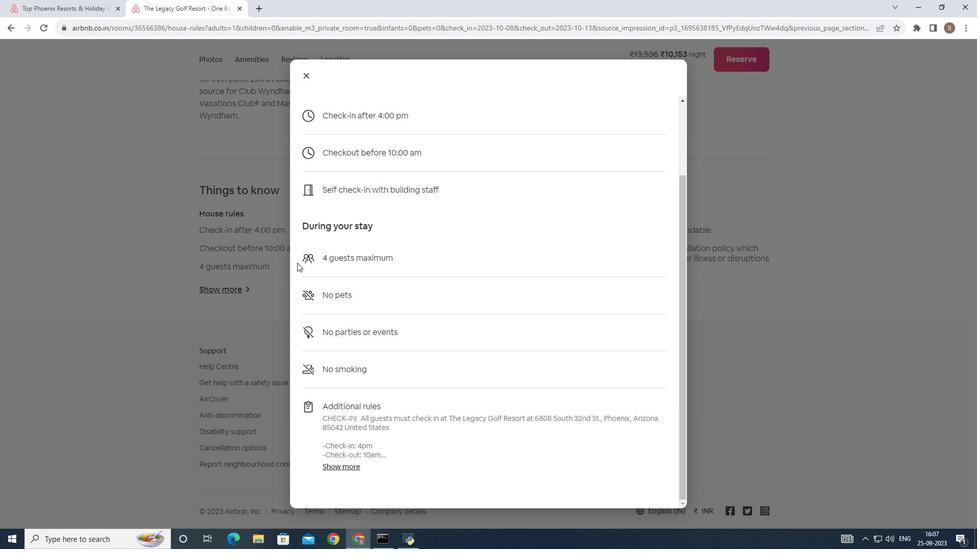 
Action: Mouse scrolled (280, 262) with delta (0, 0)
Screenshot: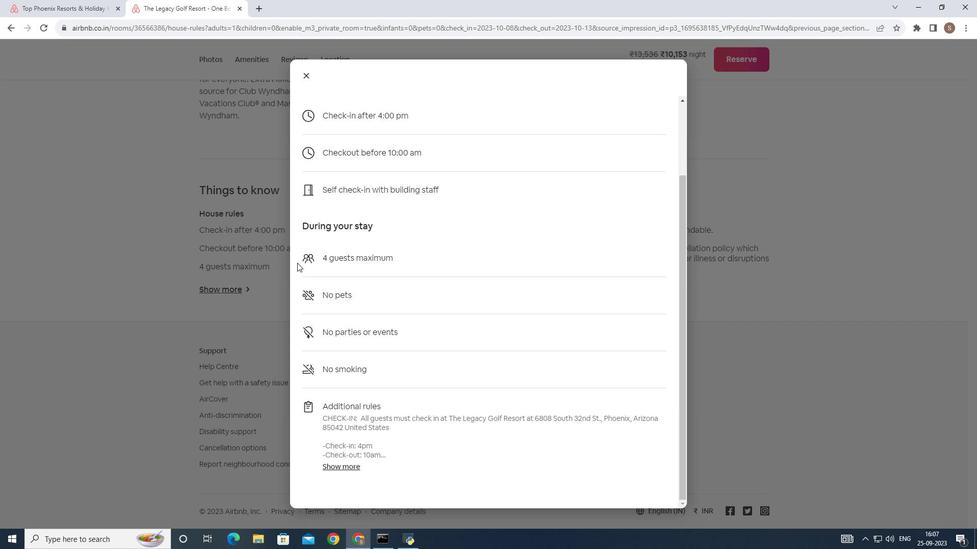 
Action: Mouse scrolled (280, 262) with delta (0, 0)
Screenshot: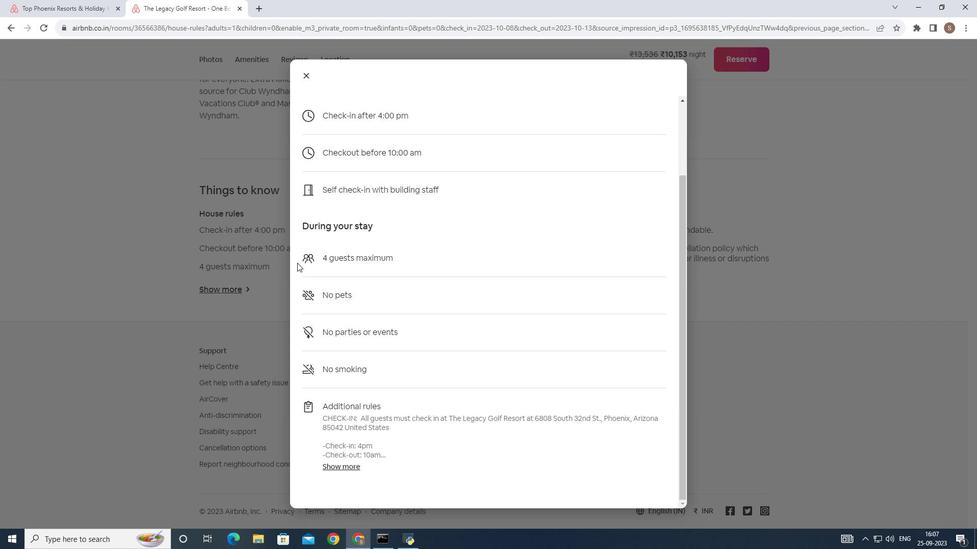 
Action: Mouse scrolled (280, 262) with delta (0, 0)
Screenshot: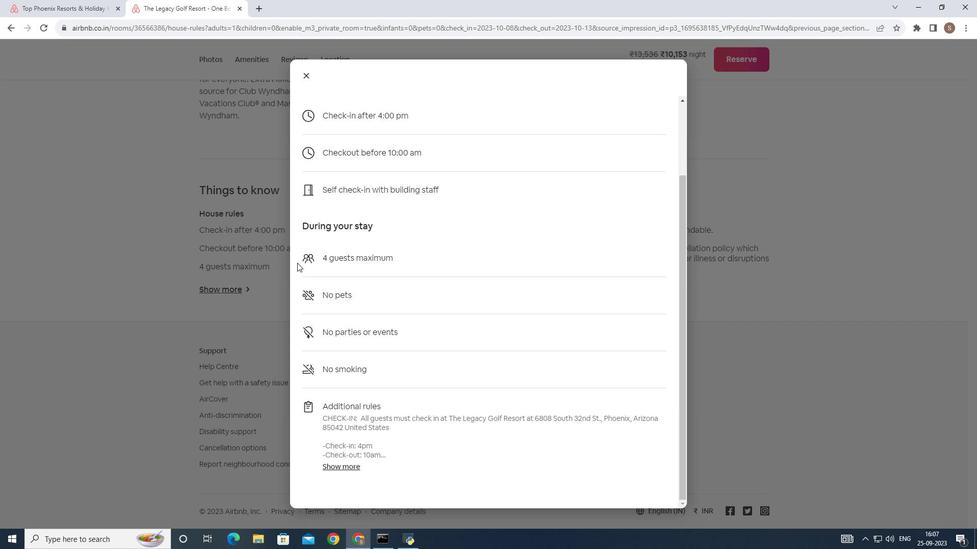 
Action: Mouse scrolled (280, 262) with delta (0, 0)
Screenshot: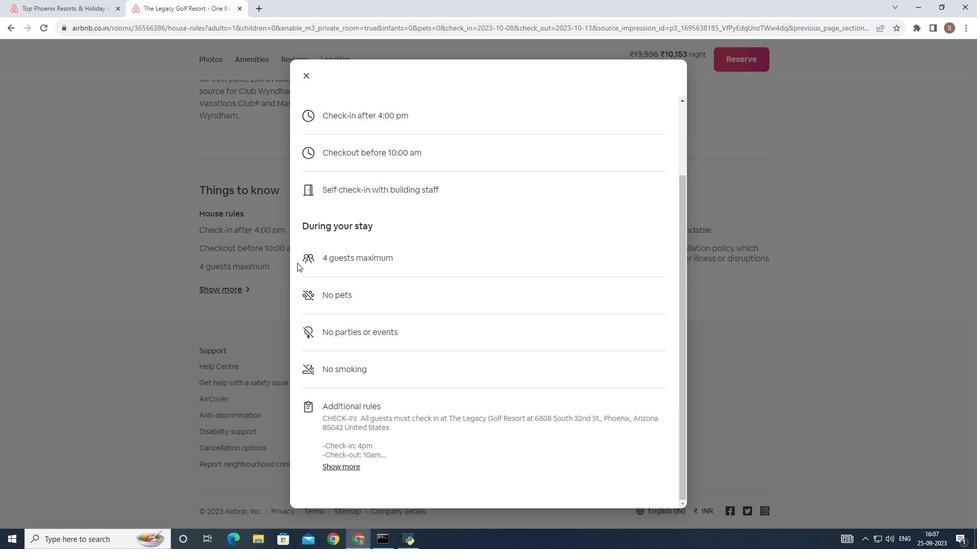 
Action: Mouse scrolled (280, 262) with delta (0, 0)
Screenshot: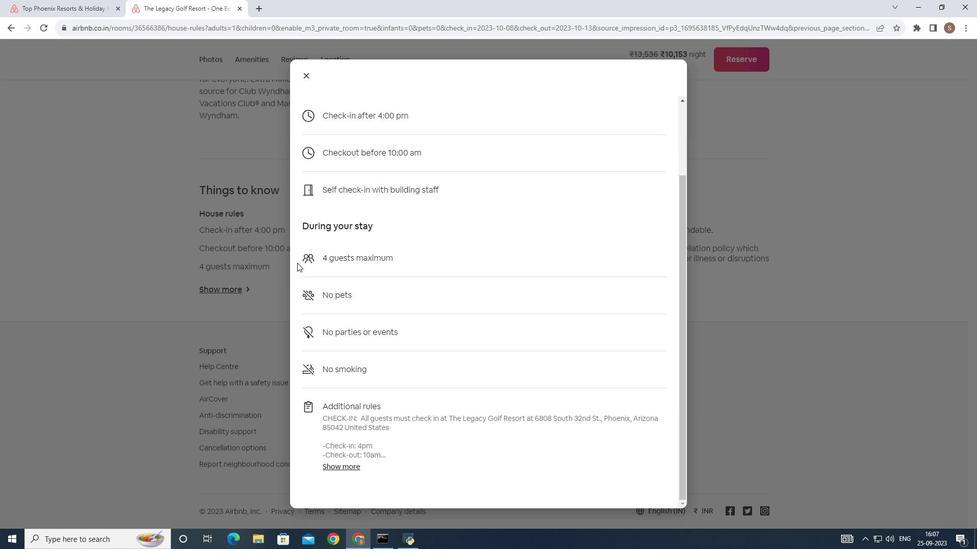 
Action: Mouse moved to (291, 110)
Screenshot: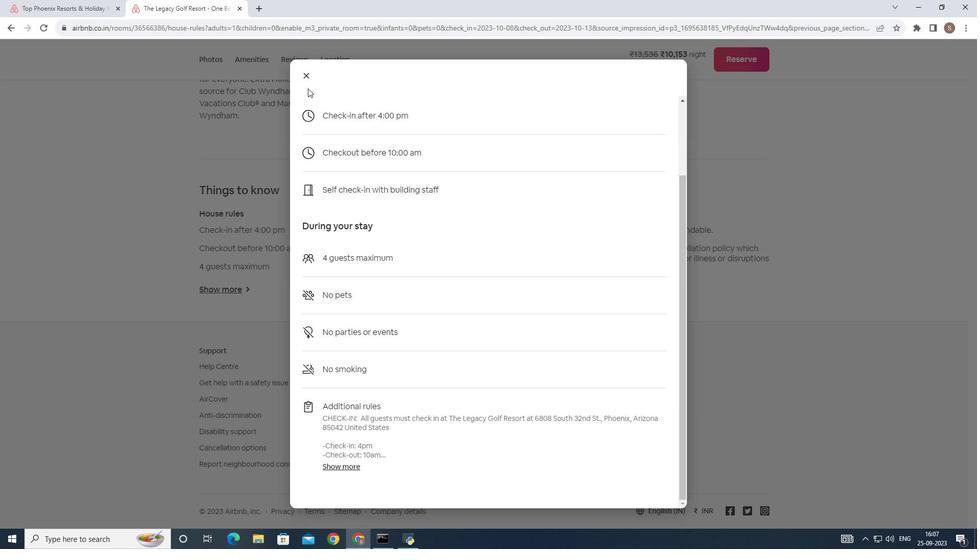 
Action: Mouse pressed left at (291, 110)
Screenshot: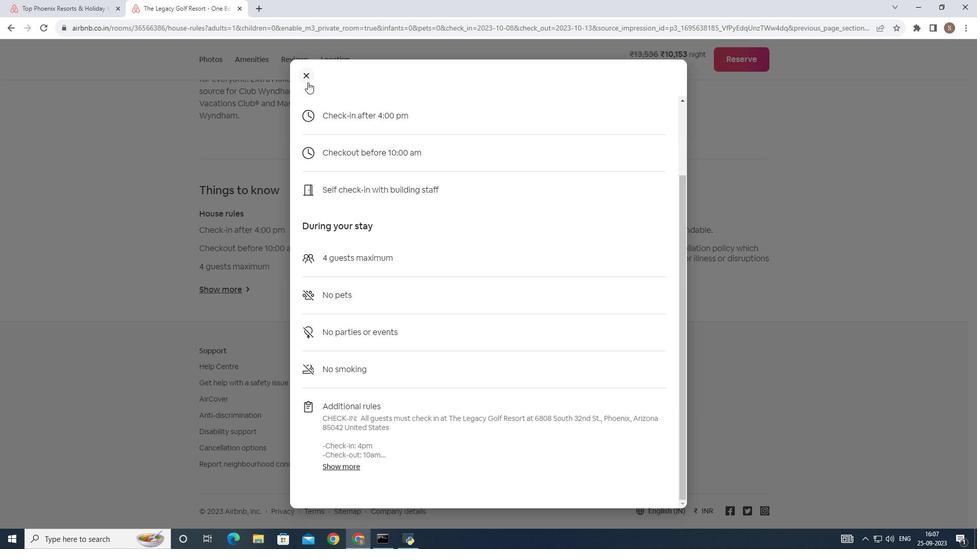 
Action: Mouse moved to (291, 104)
Screenshot: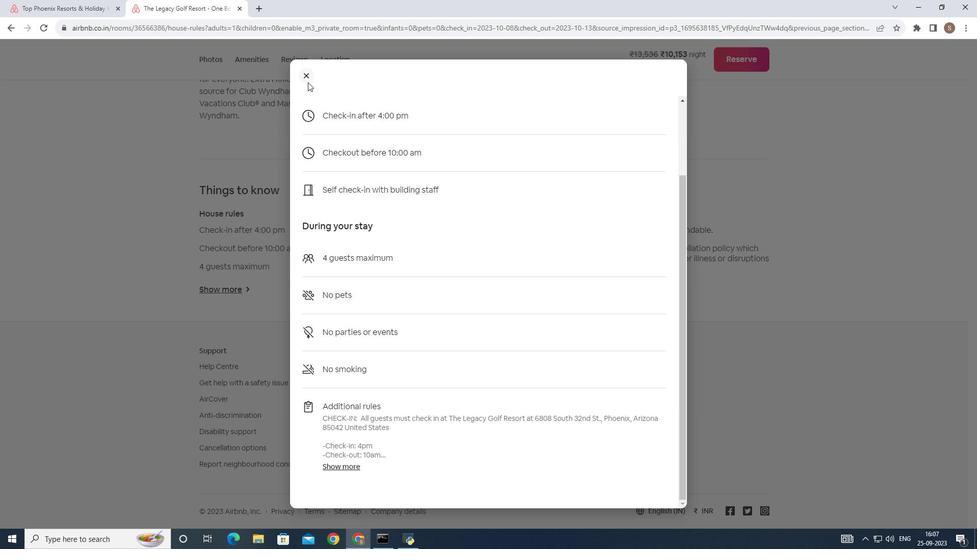 
Action: Mouse pressed left at (291, 104)
Screenshot: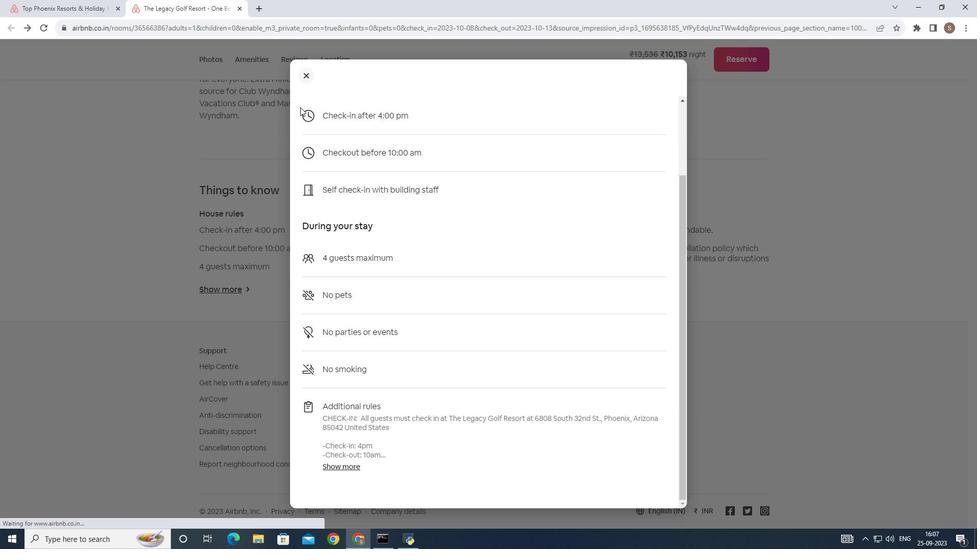 
Action: Mouse moved to (270, 185)
Screenshot: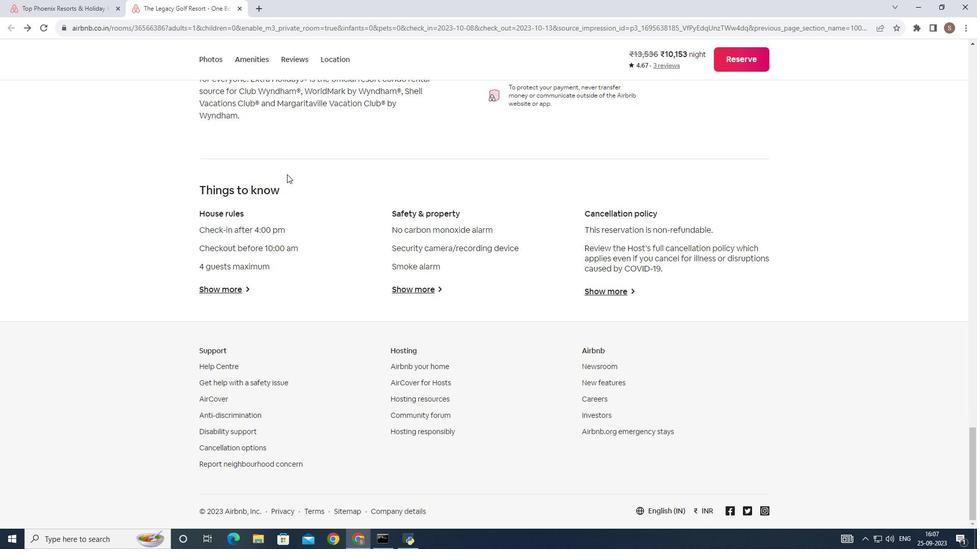
Action: Mouse scrolled (270, 185) with delta (0, 0)
Screenshot: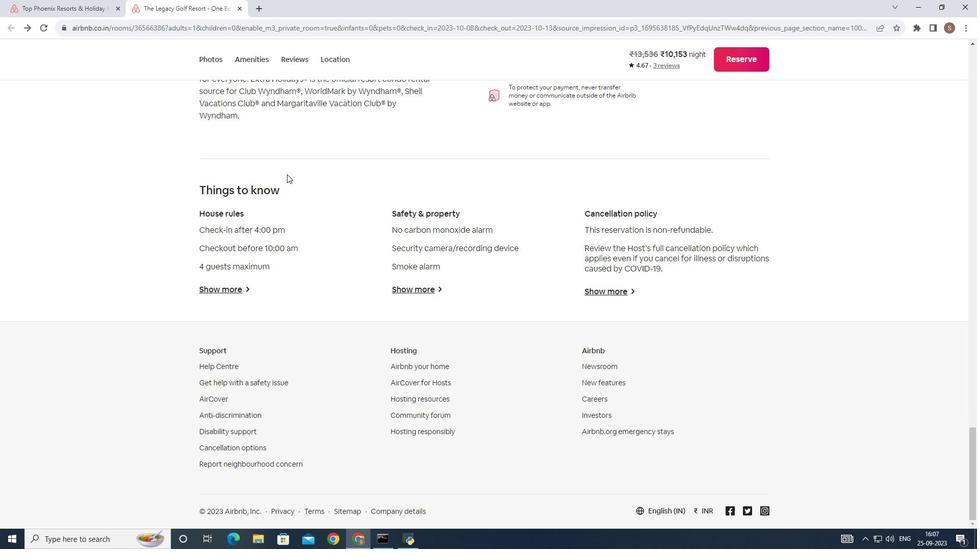 
Action: Mouse scrolled (270, 185) with delta (0, 0)
Screenshot: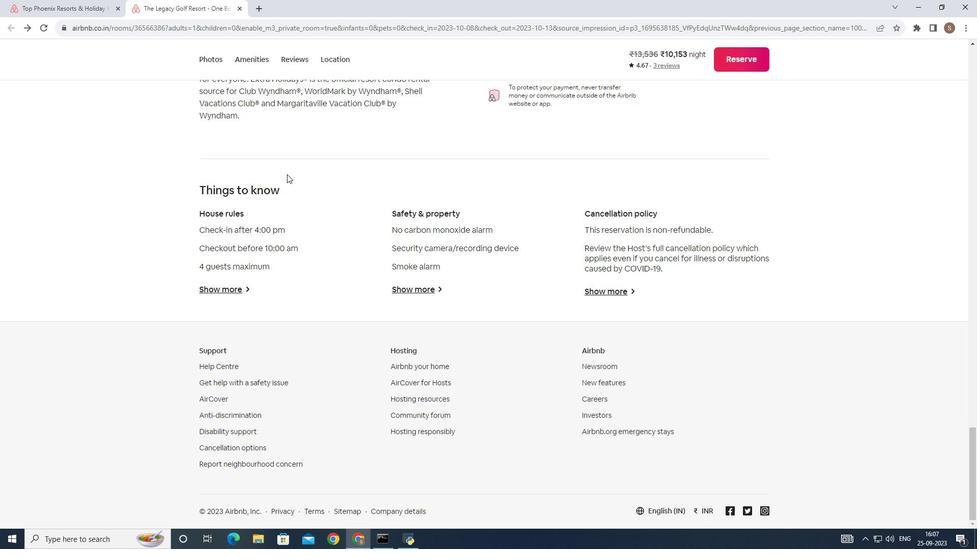 
Action: Mouse scrolled (270, 185) with delta (0, 0)
